Task: Search one way flight ticket for 2 adults, 2 children, 2 infants in seat in first from Watertown: Watertown International Airport to Jacksonville: Albert J. Ellis Airport on 8-3-2023. Choice of flights is Singapure airlines. Number of bags: 2 checked bags. Price is upto 110000. Outbound departure time preference is 6:00.
Action: Mouse moved to (286, 382)
Screenshot: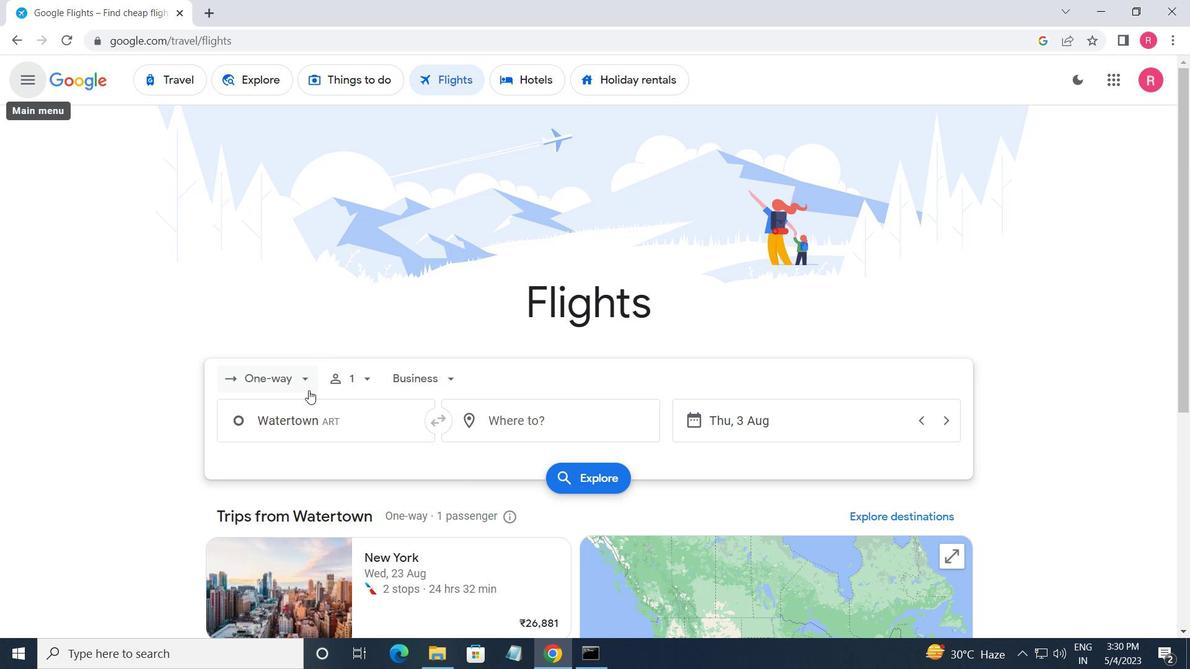 
Action: Mouse pressed left at (286, 382)
Screenshot: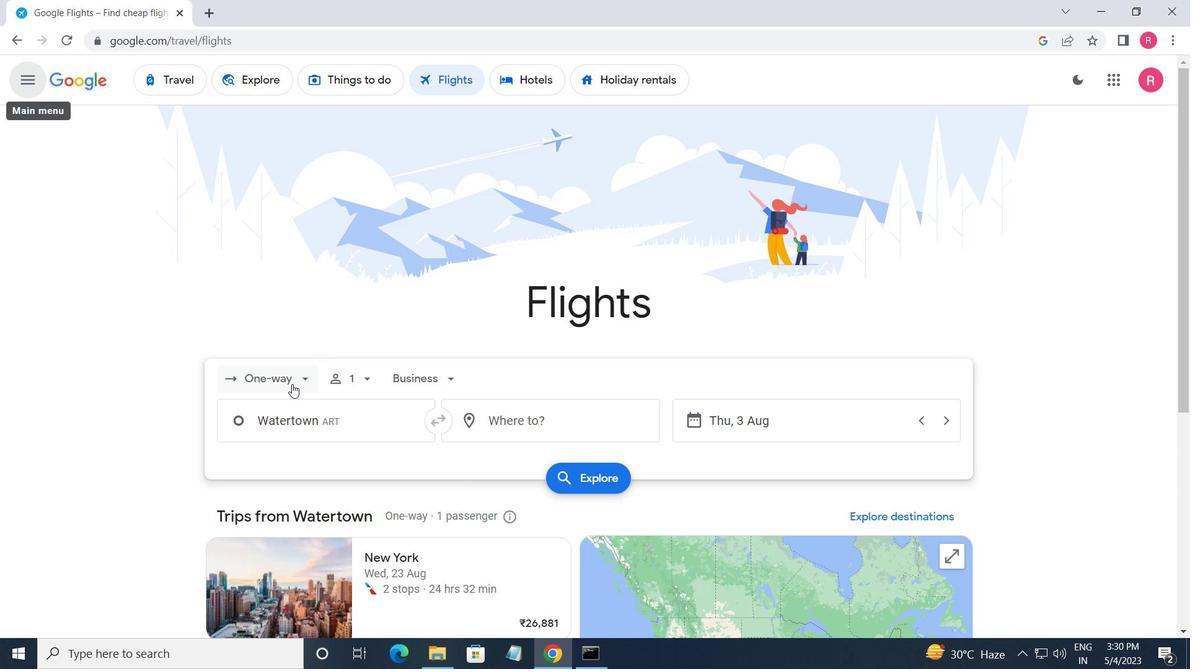 
Action: Mouse moved to (291, 447)
Screenshot: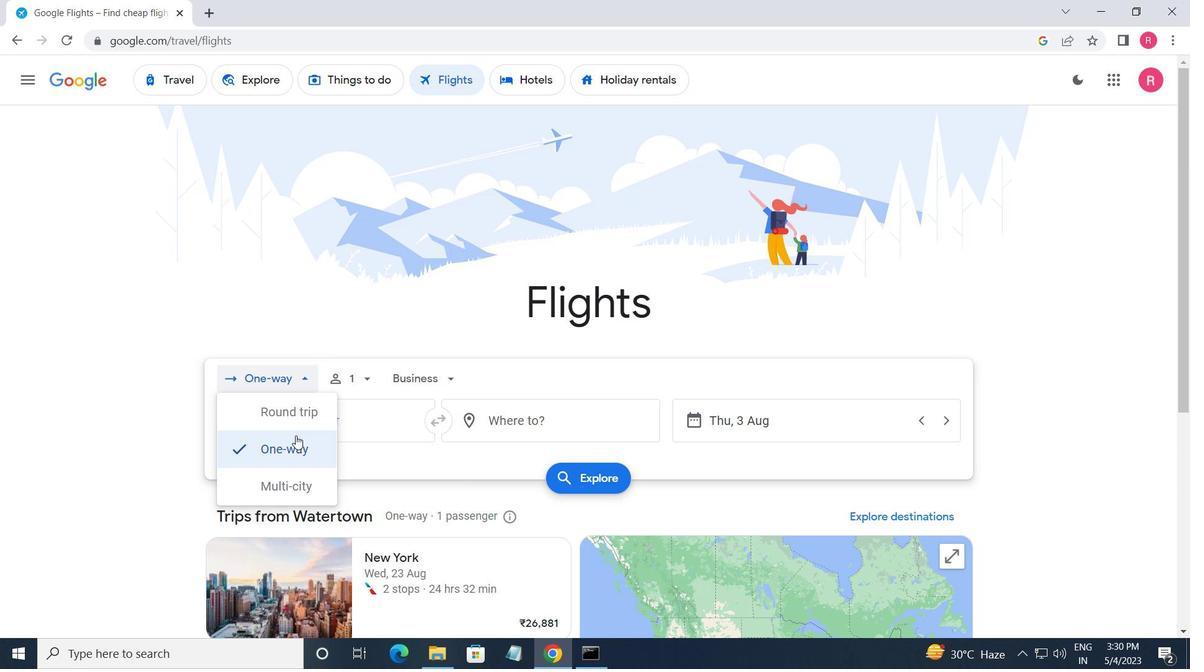 
Action: Mouse pressed left at (291, 447)
Screenshot: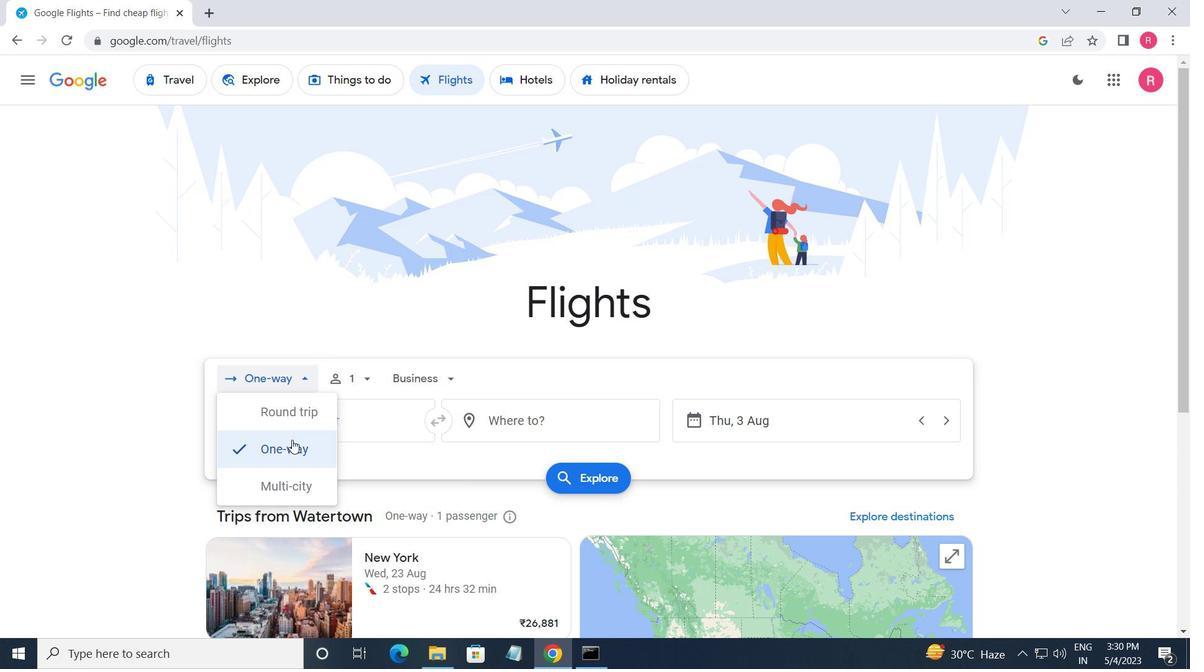 
Action: Mouse moved to (346, 391)
Screenshot: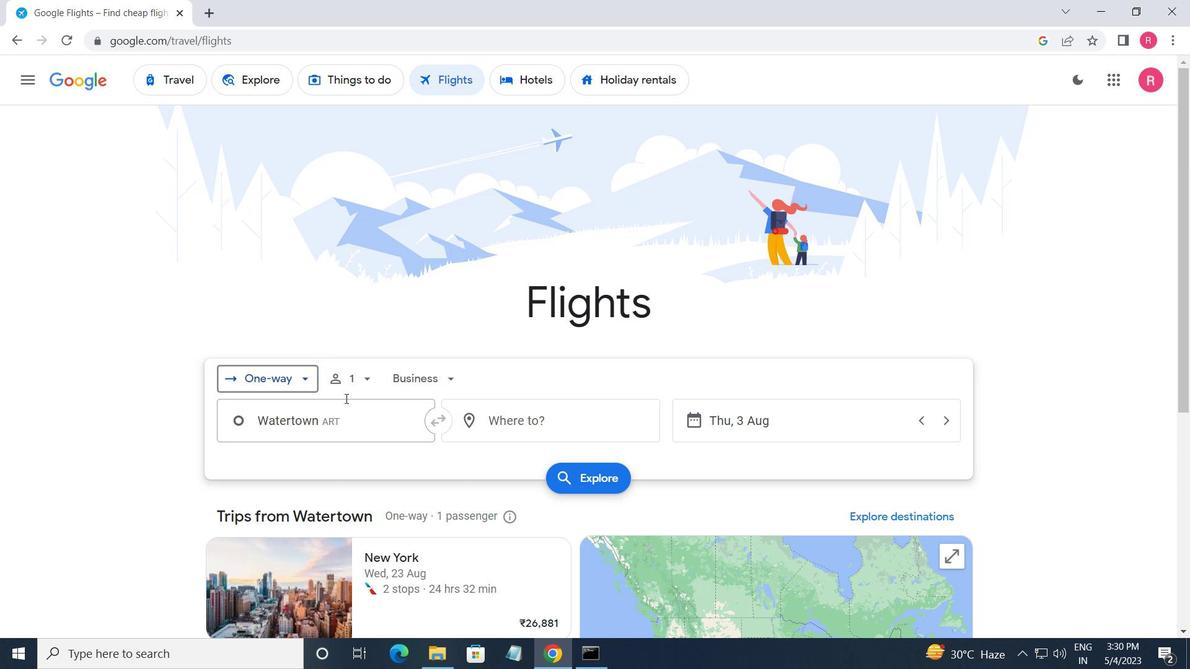
Action: Mouse pressed left at (346, 391)
Screenshot: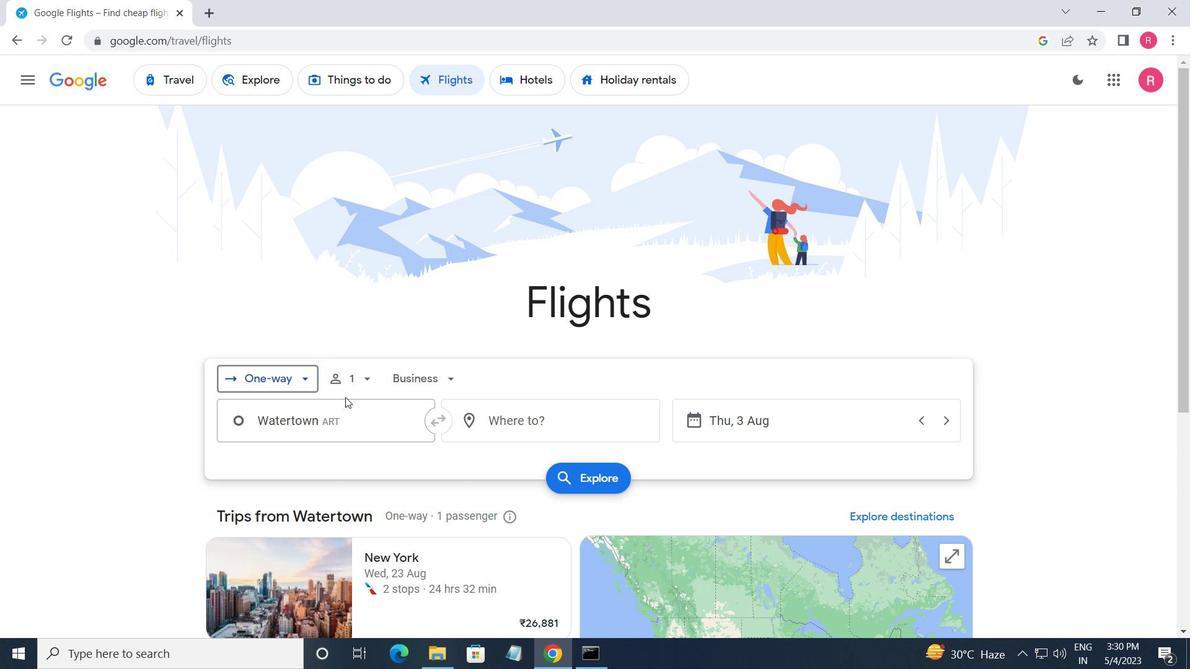 
Action: Mouse moved to (481, 421)
Screenshot: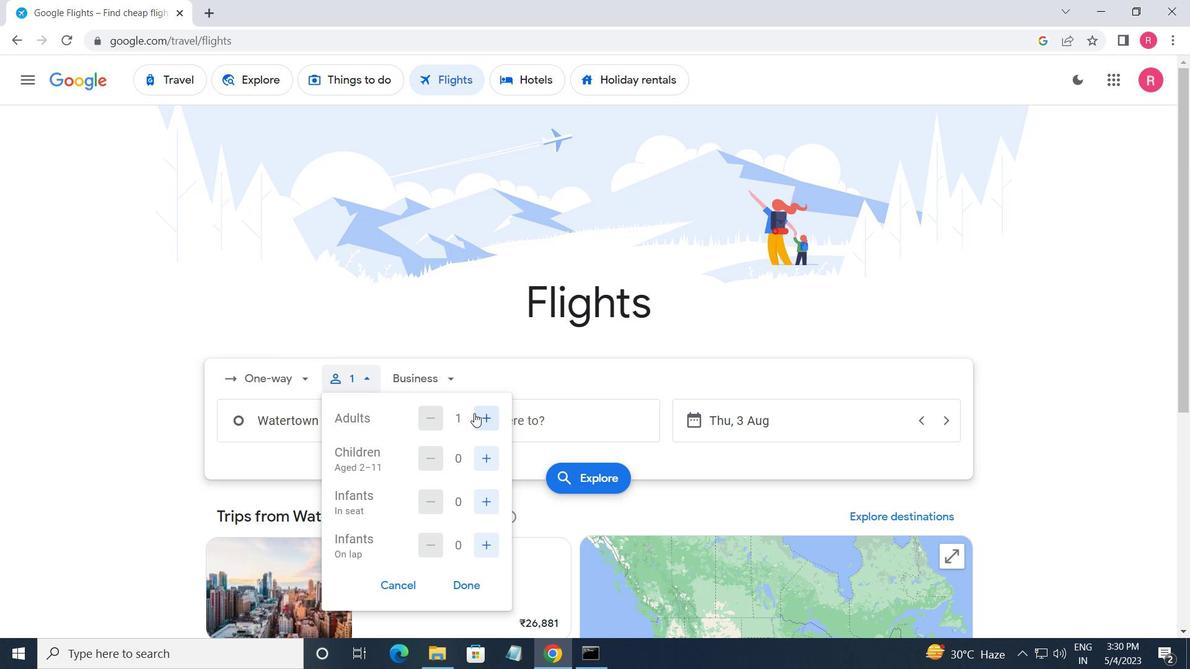 
Action: Mouse pressed left at (481, 421)
Screenshot: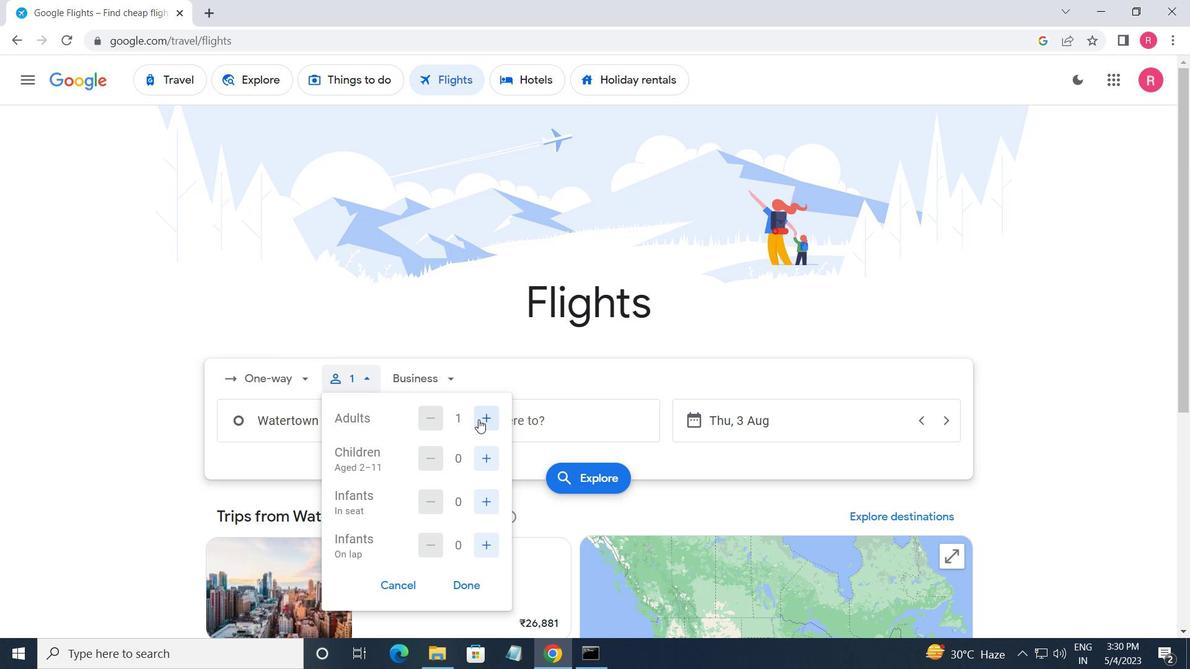 
Action: Mouse moved to (488, 464)
Screenshot: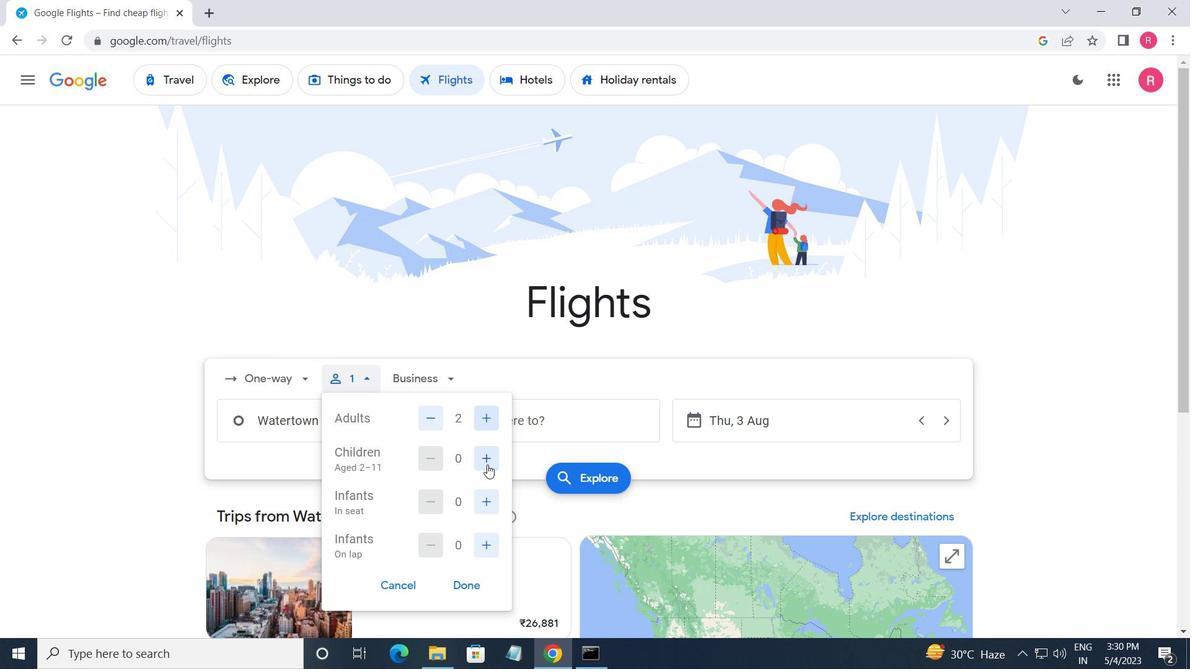 
Action: Mouse pressed left at (488, 464)
Screenshot: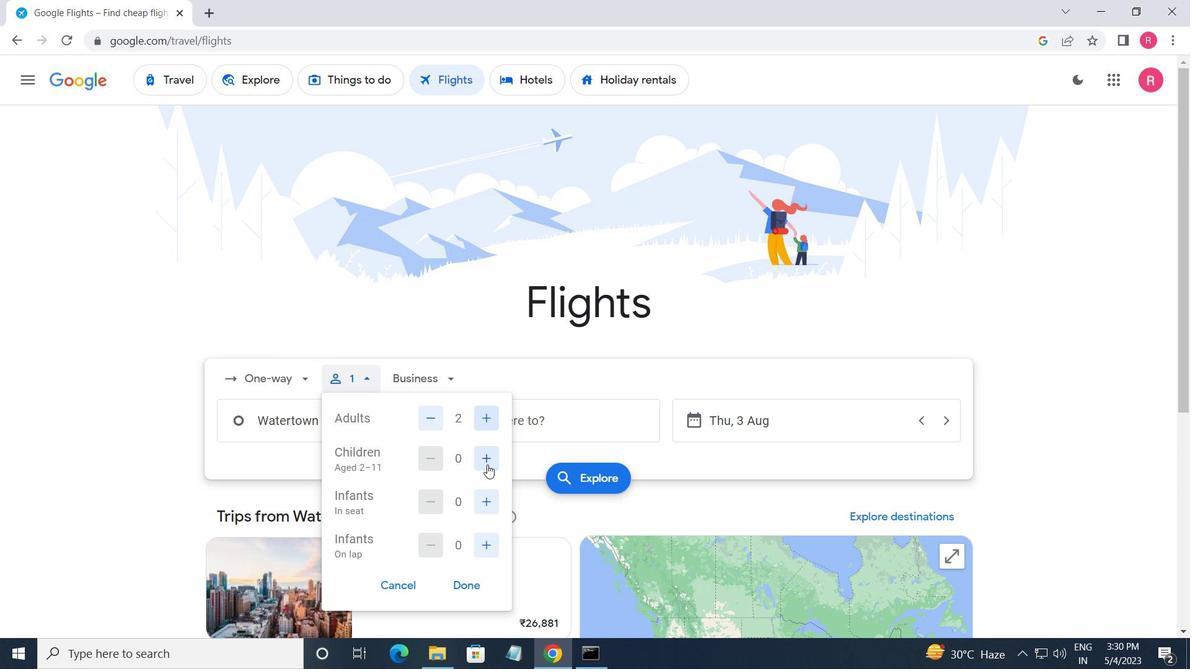 
Action: Mouse pressed left at (488, 464)
Screenshot: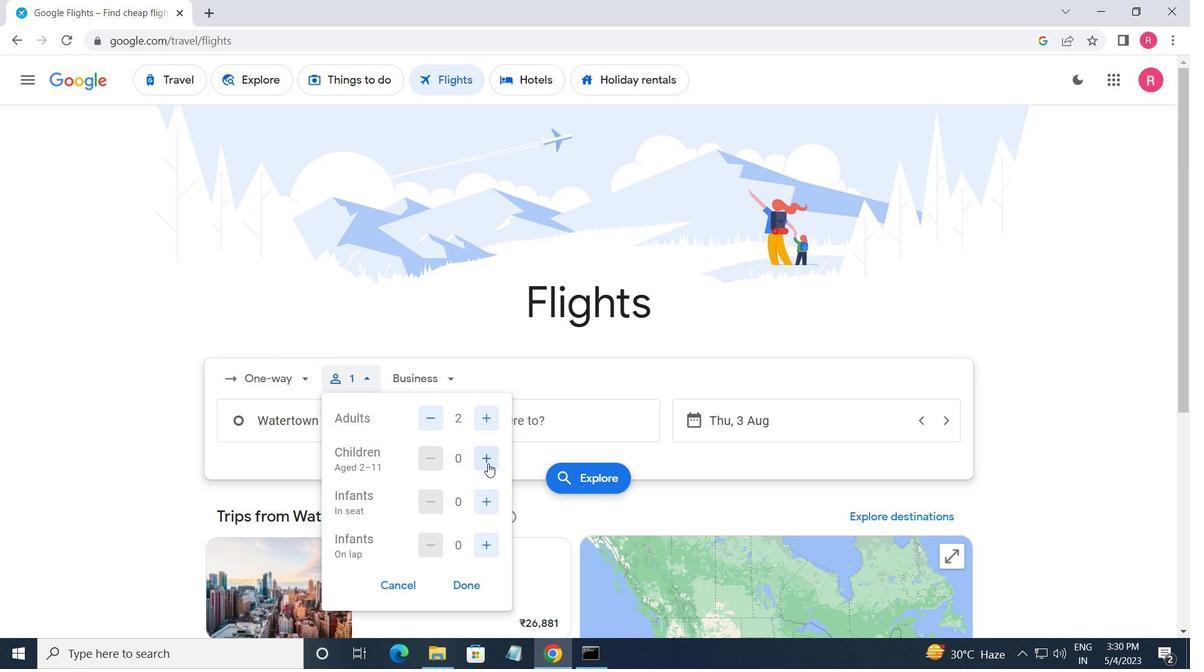 
Action: Mouse moved to (487, 509)
Screenshot: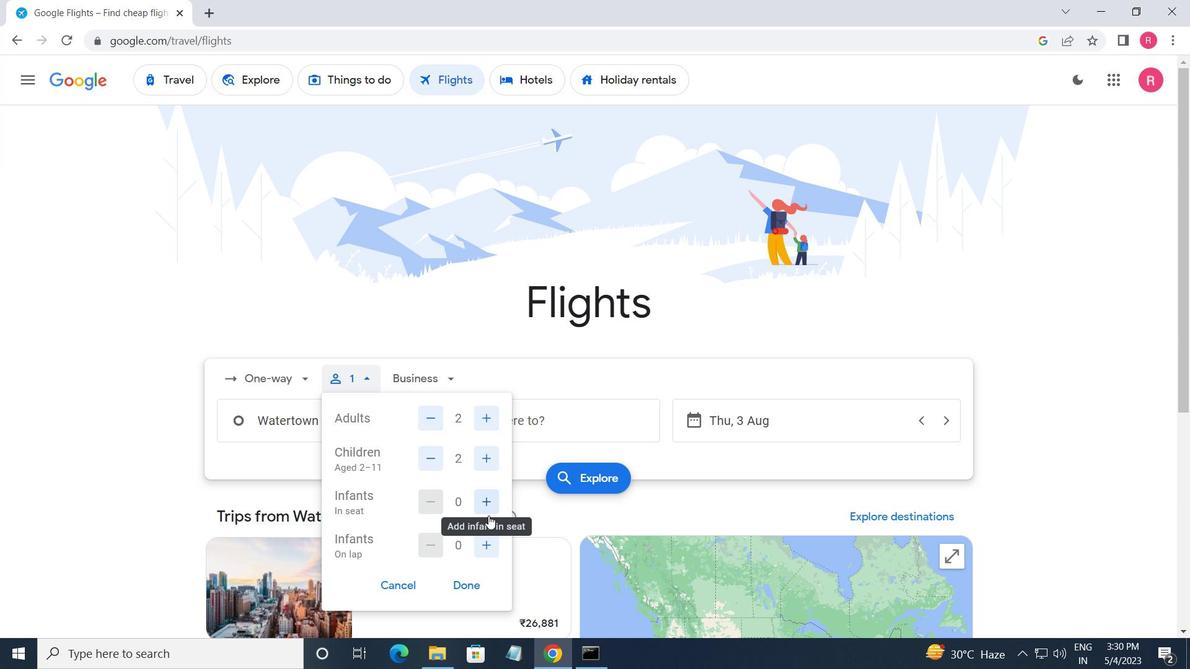 
Action: Mouse pressed left at (487, 509)
Screenshot: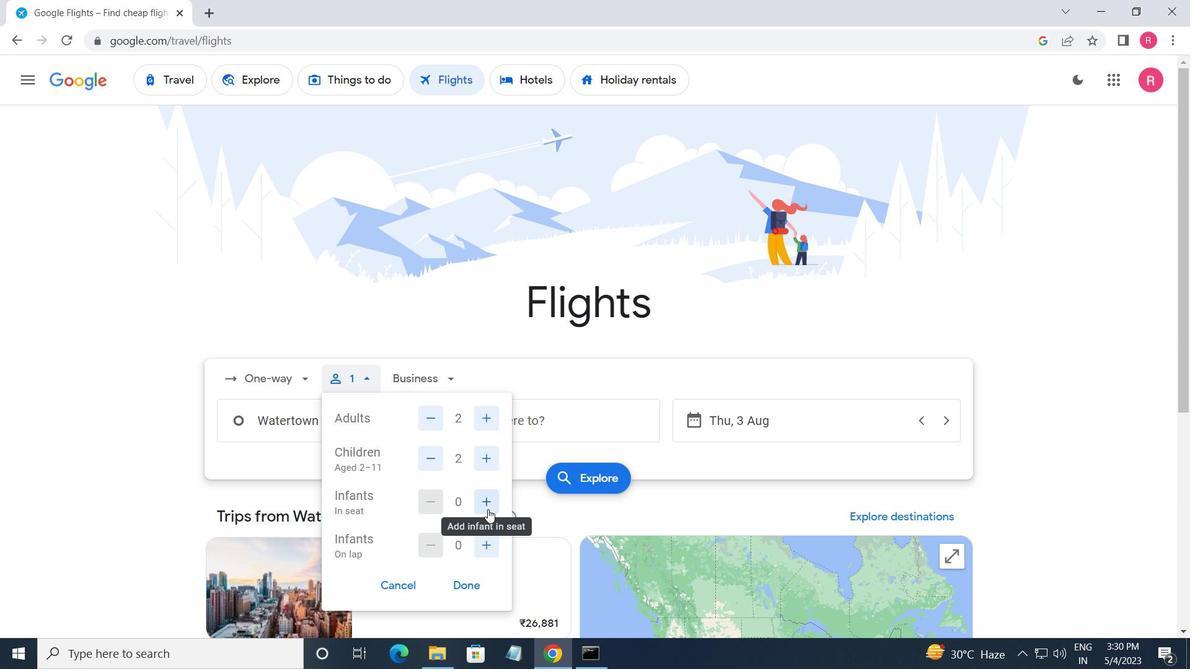 
Action: Mouse moved to (487, 509)
Screenshot: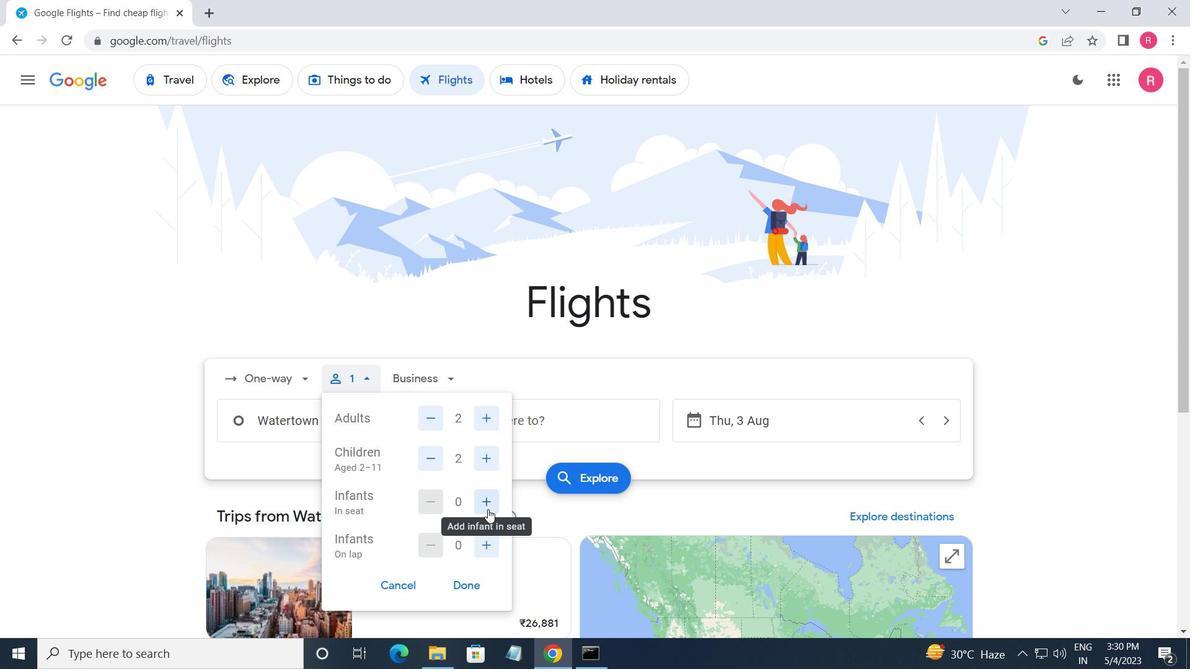 
Action: Mouse pressed left at (487, 509)
Screenshot: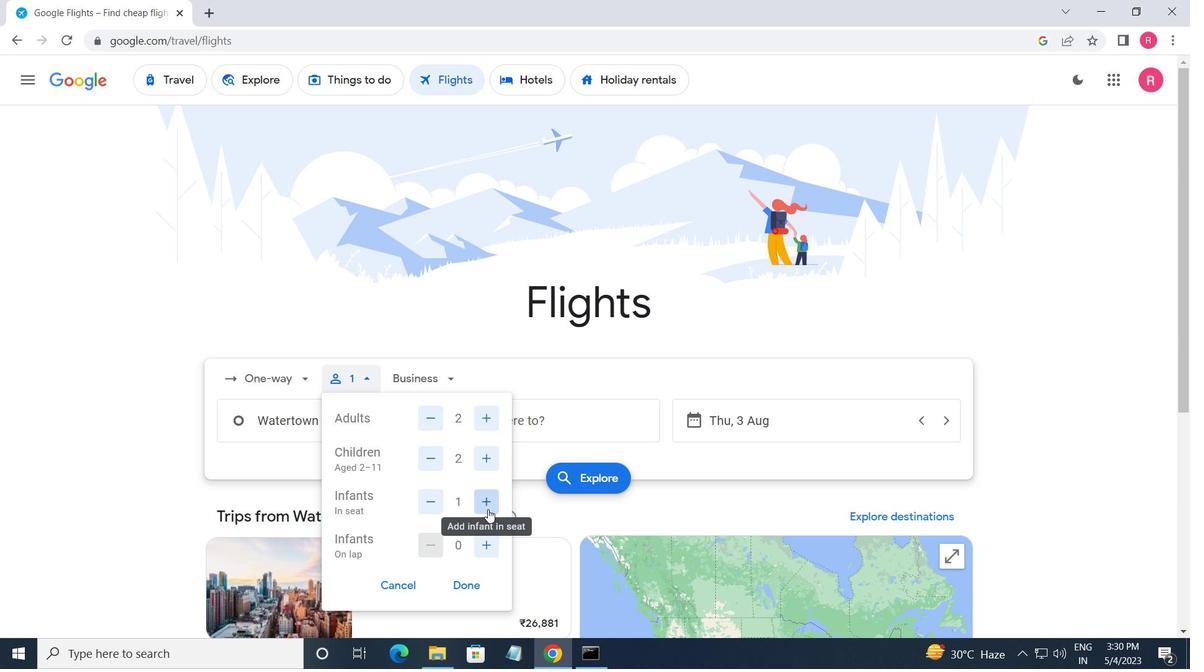 
Action: Mouse moved to (472, 589)
Screenshot: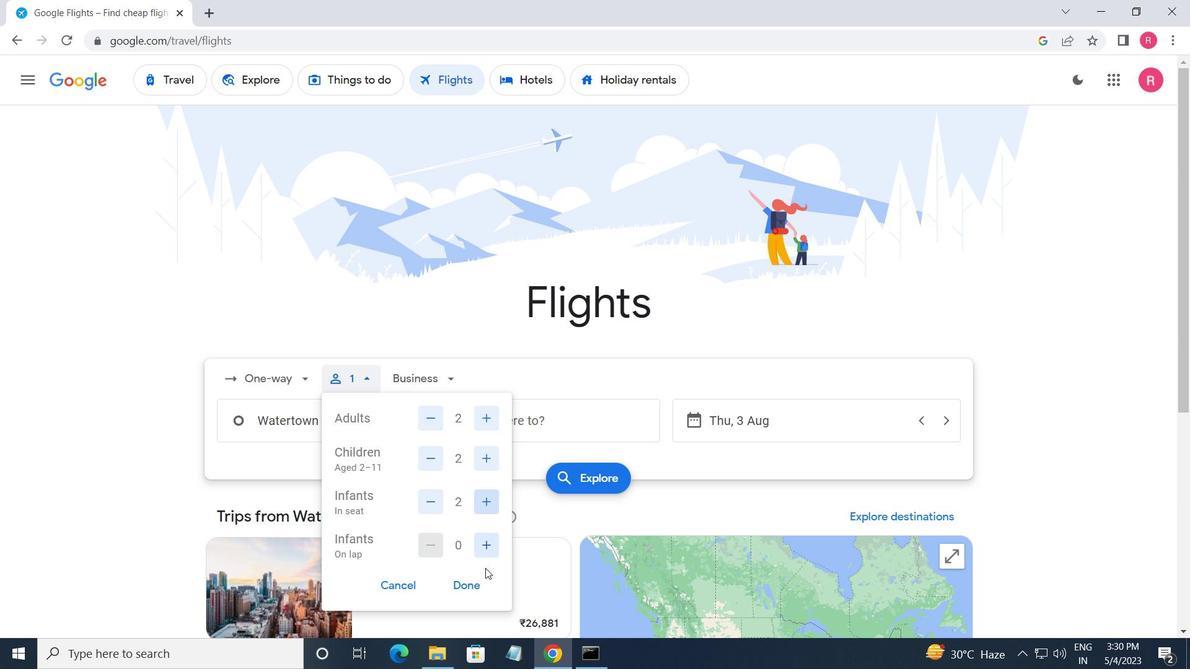 
Action: Mouse pressed left at (472, 589)
Screenshot: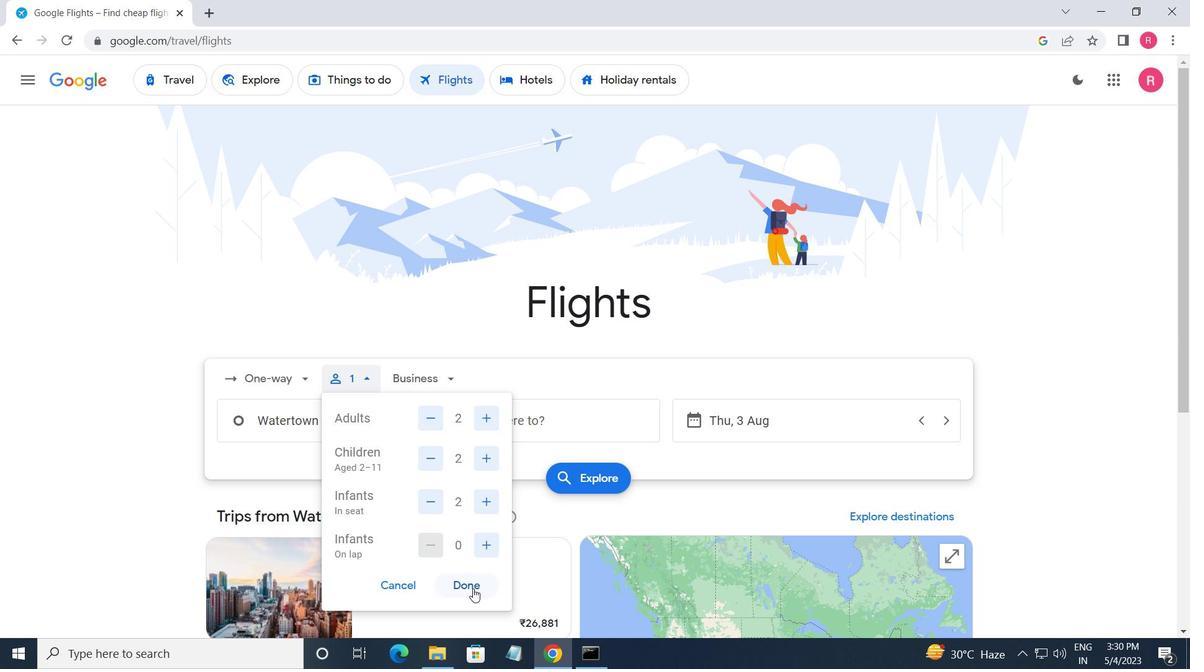 
Action: Mouse moved to (427, 386)
Screenshot: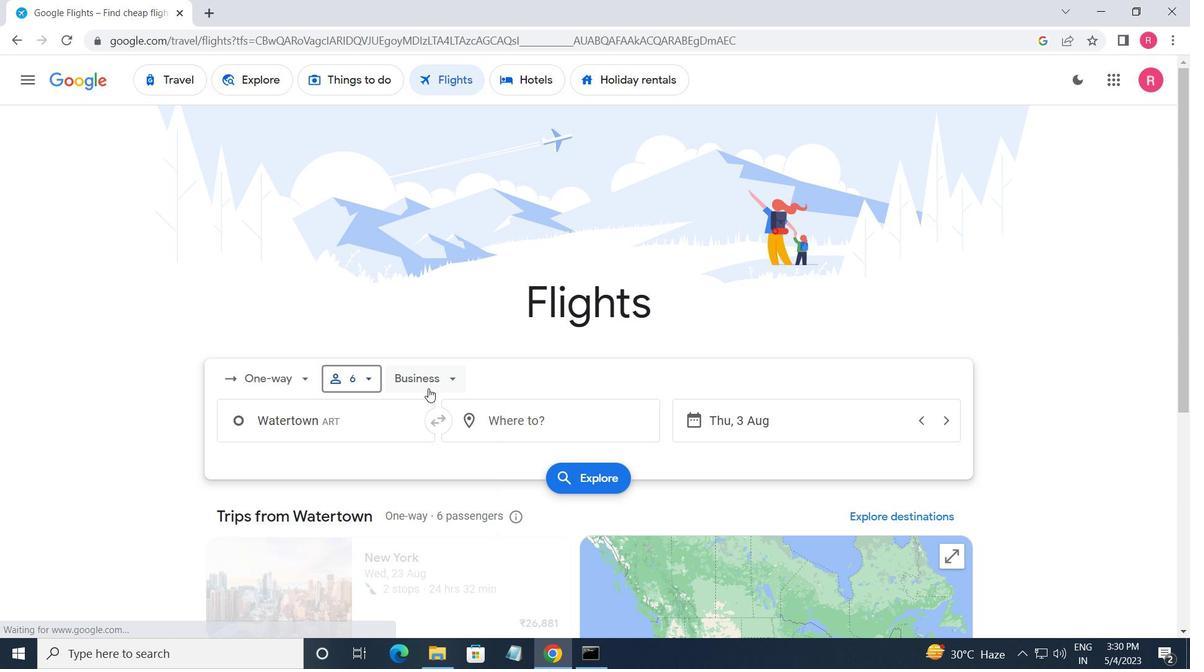 
Action: Mouse pressed left at (427, 386)
Screenshot: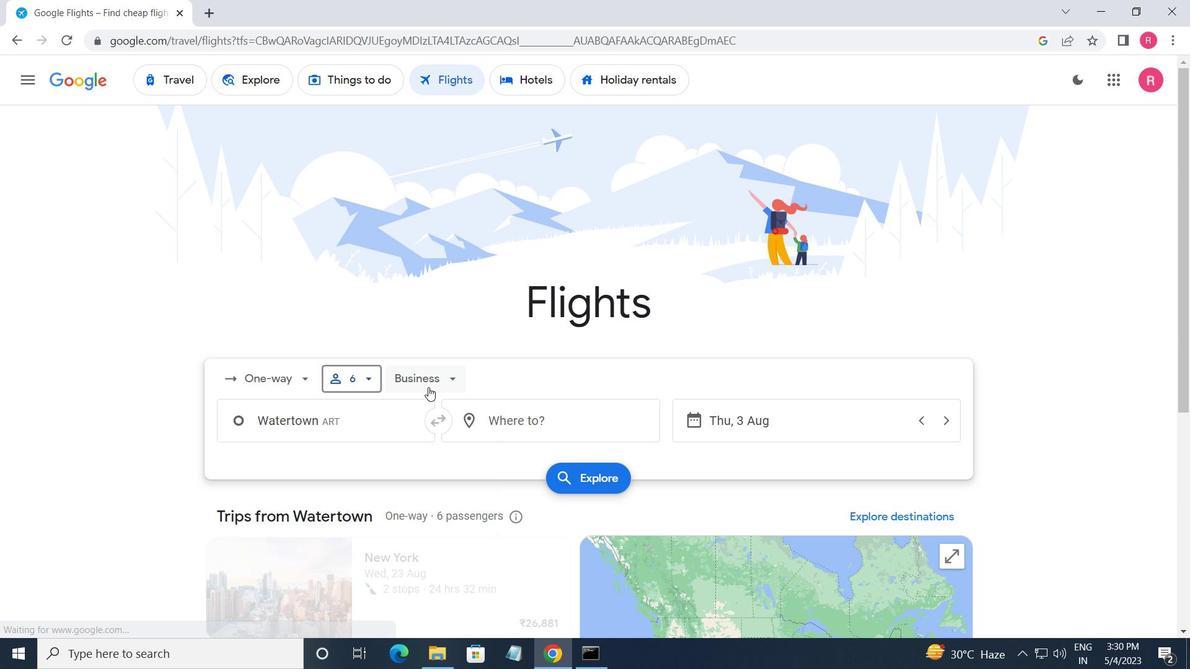 
Action: Mouse moved to (449, 520)
Screenshot: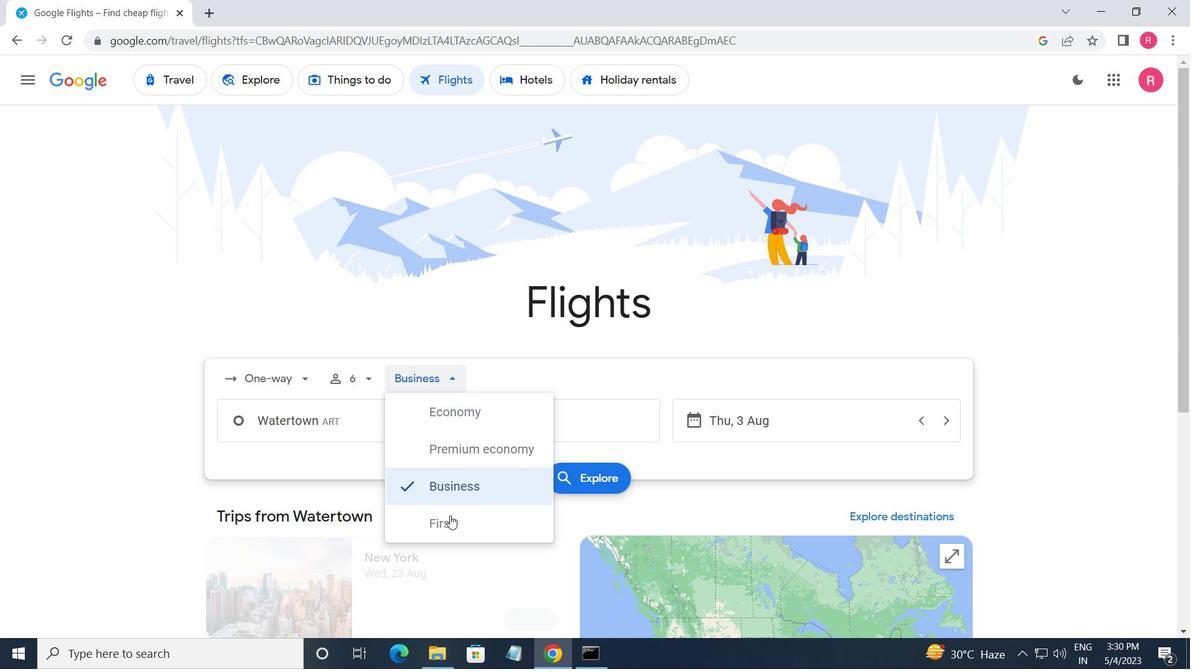 
Action: Mouse pressed left at (449, 520)
Screenshot: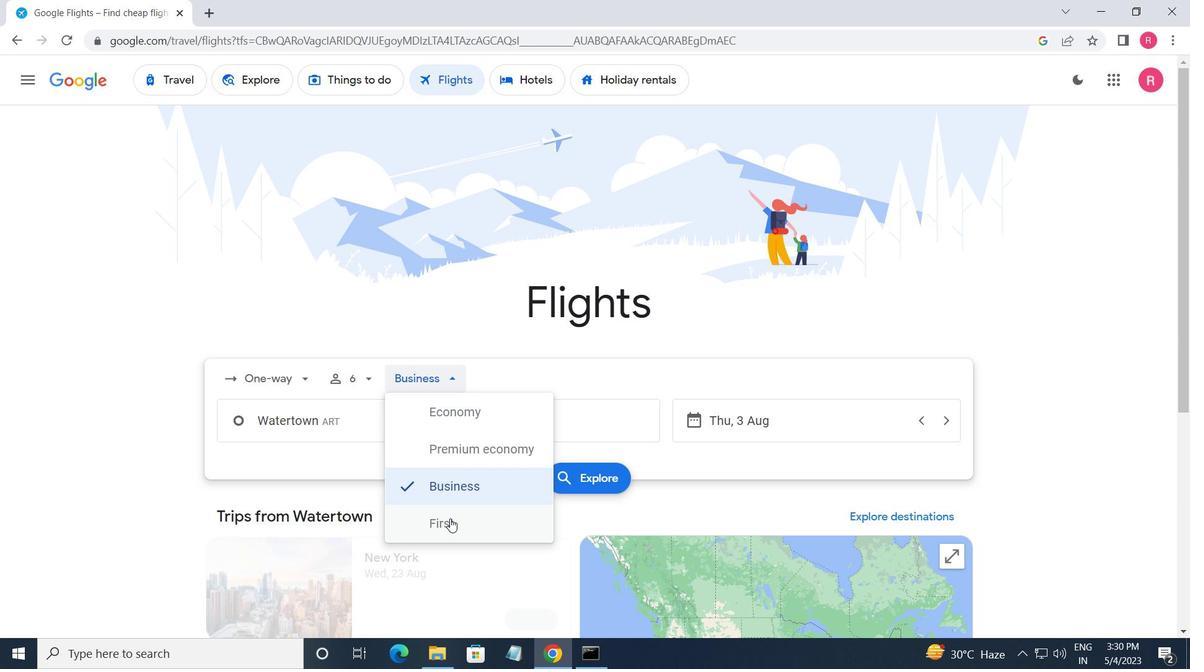 
Action: Mouse moved to (342, 422)
Screenshot: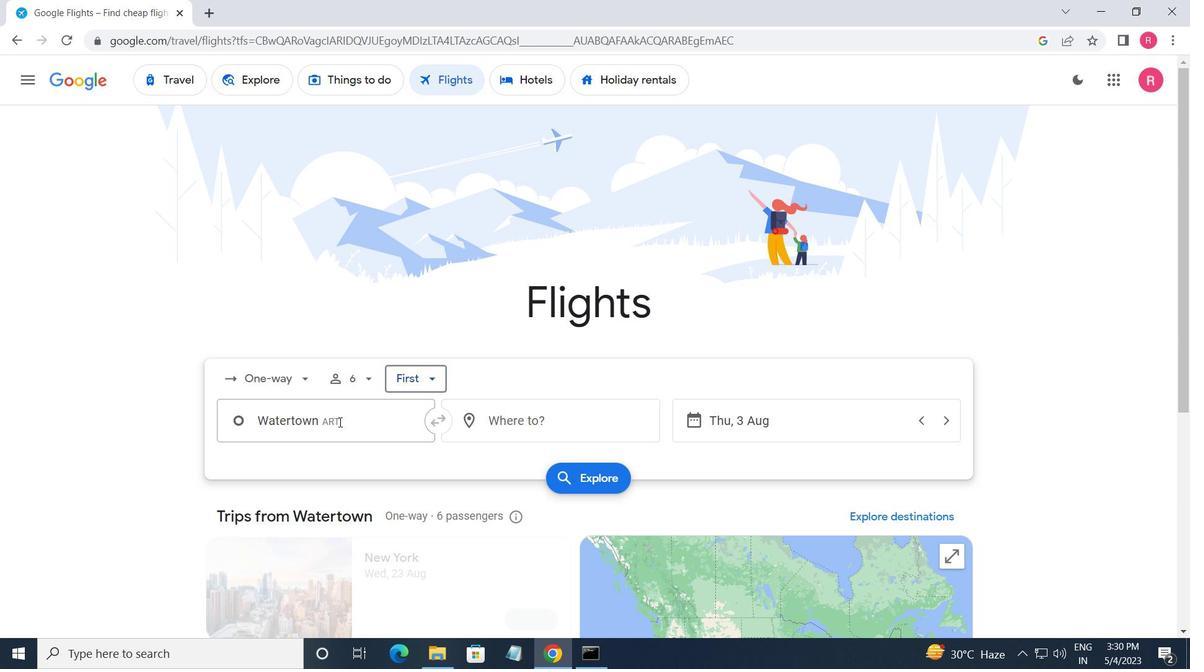 
Action: Mouse pressed left at (342, 422)
Screenshot: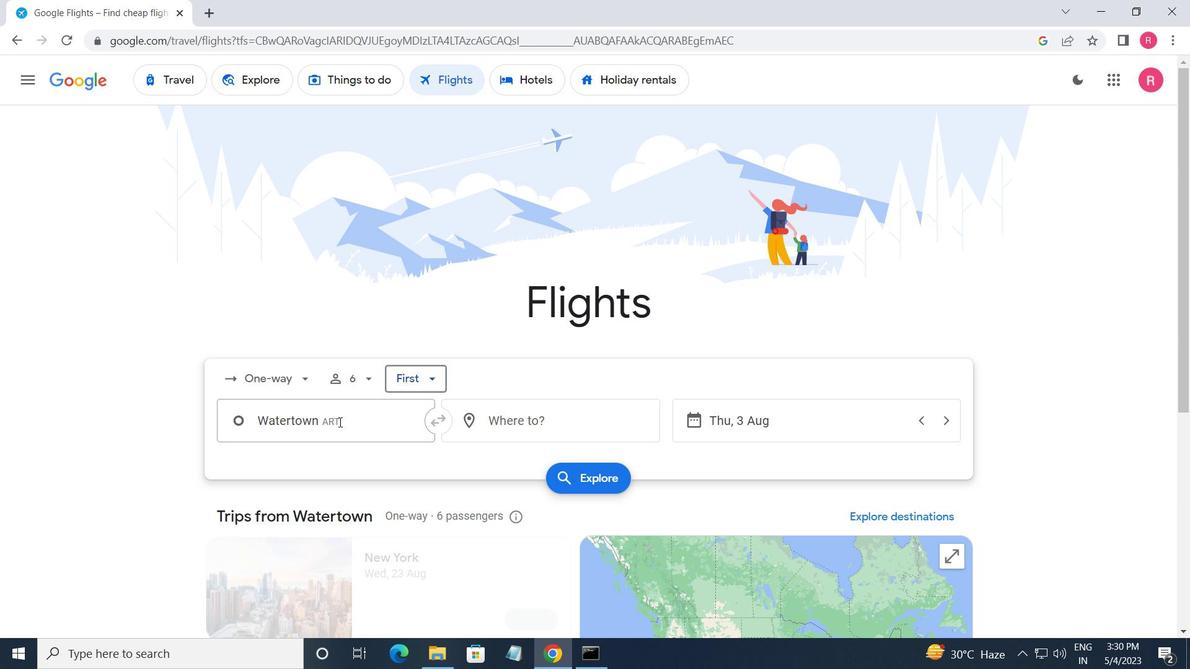 
Action: Mouse moved to (381, 497)
Screenshot: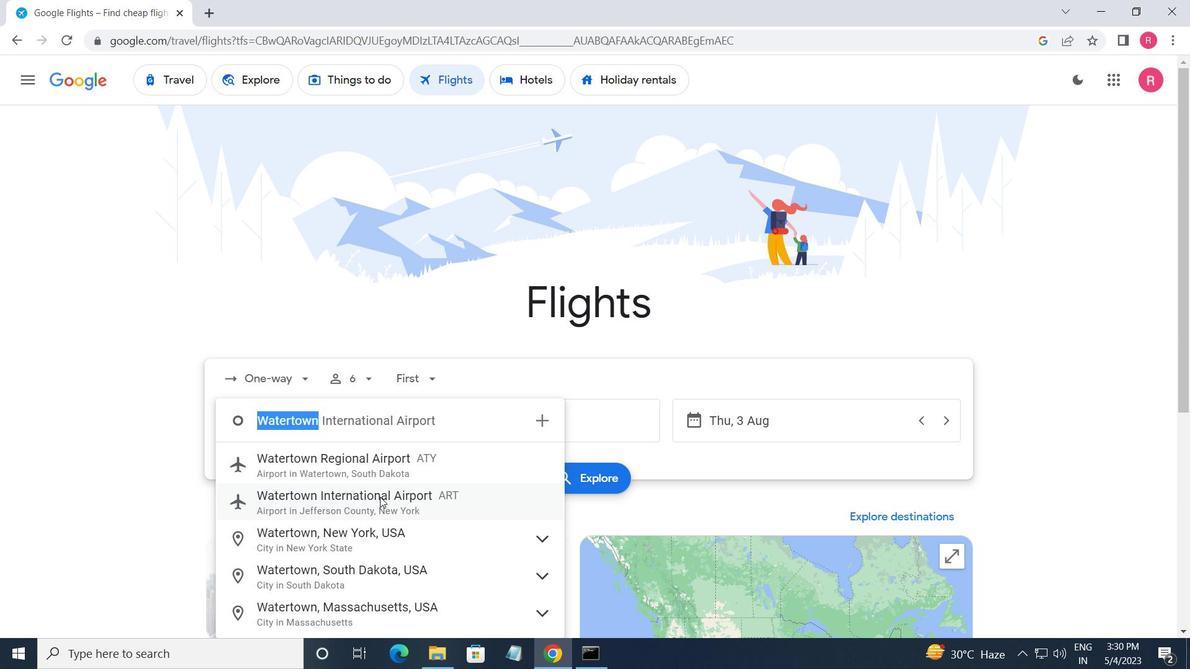 
Action: Mouse pressed left at (381, 497)
Screenshot: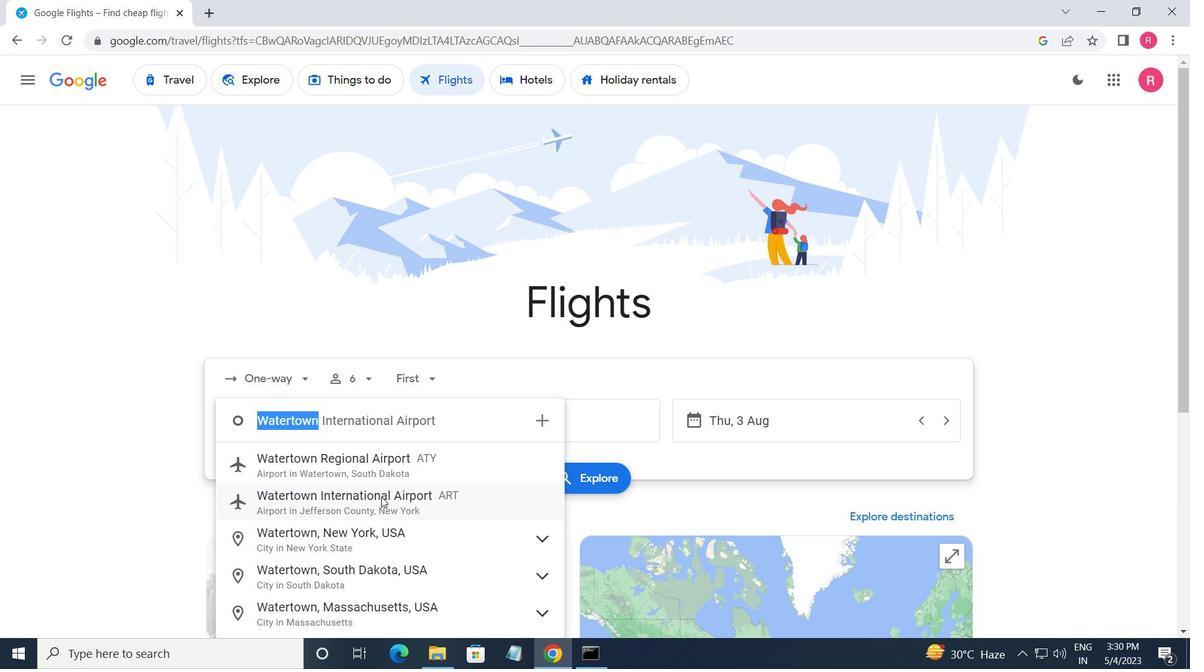 
Action: Mouse moved to (515, 425)
Screenshot: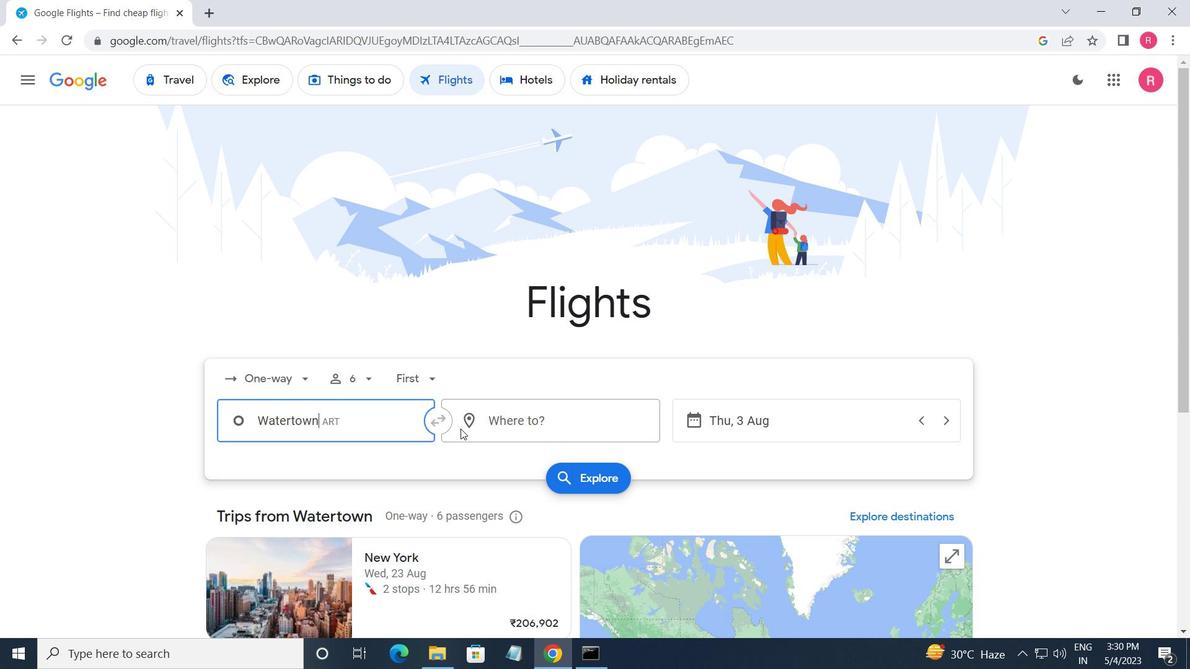 
Action: Mouse pressed left at (515, 425)
Screenshot: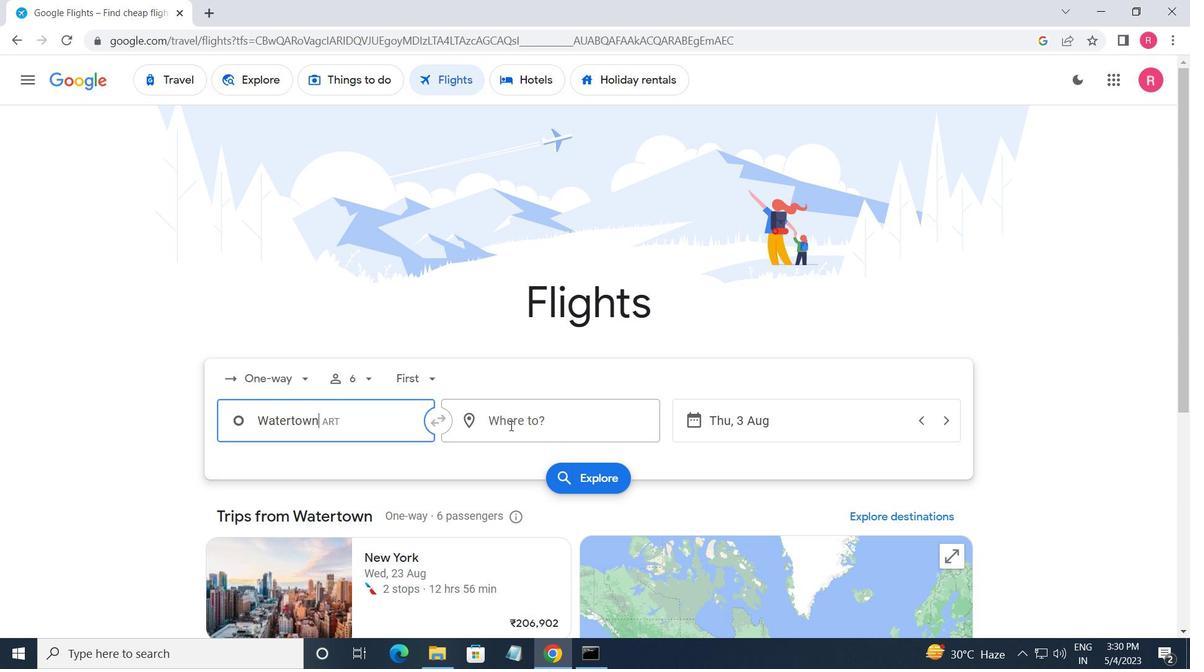 
Action: Mouse moved to (535, 603)
Screenshot: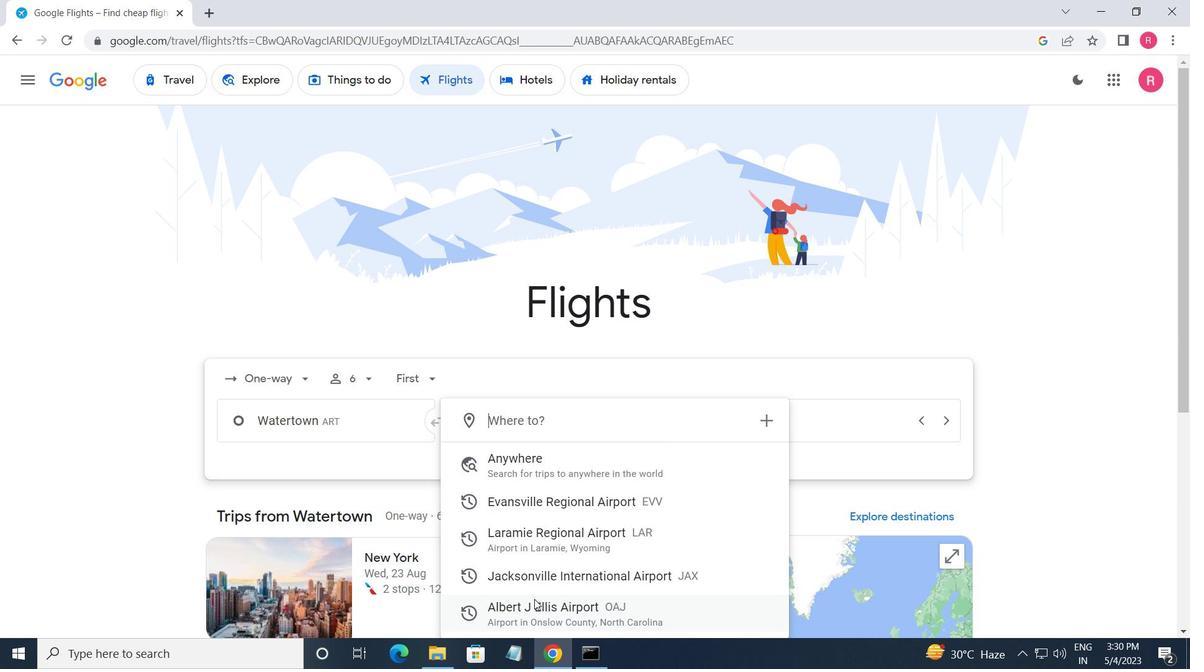 
Action: Mouse pressed left at (535, 603)
Screenshot: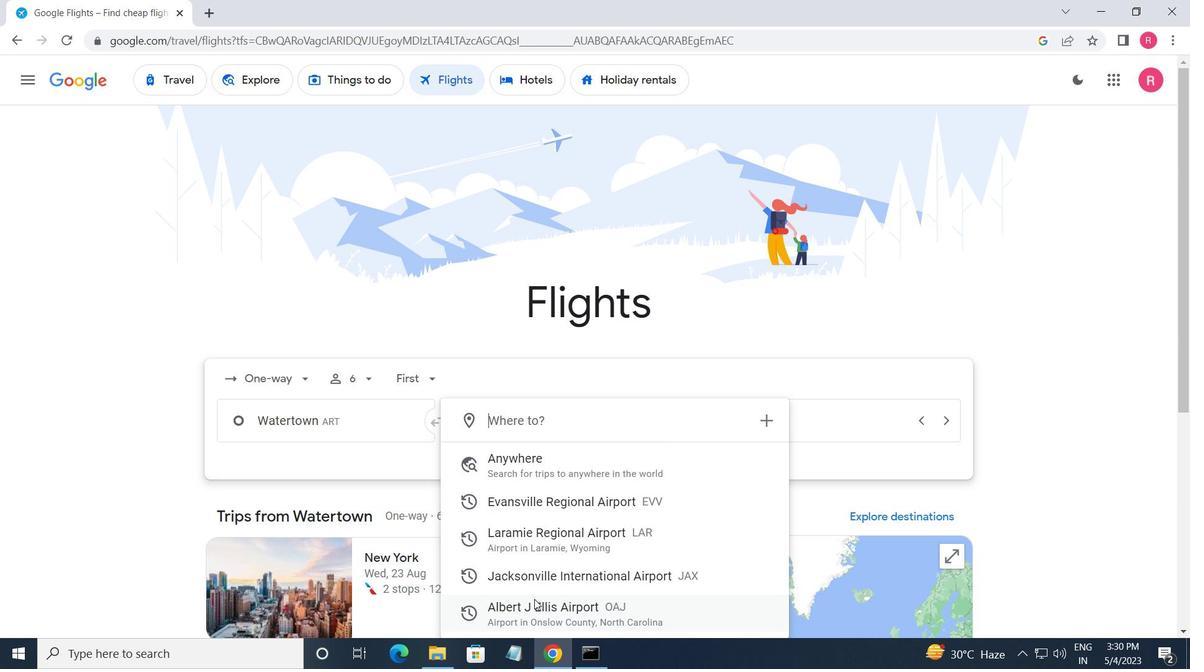 
Action: Mouse moved to (771, 424)
Screenshot: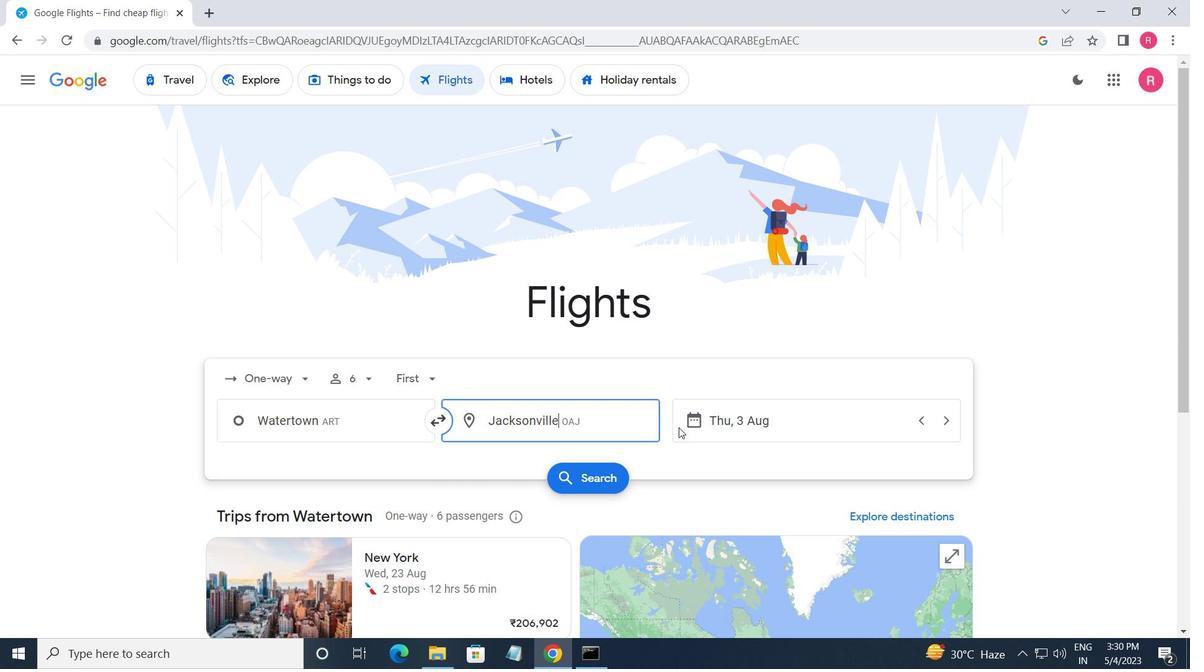 
Action: Mouse pressed left at (771, 424)
Screenshot: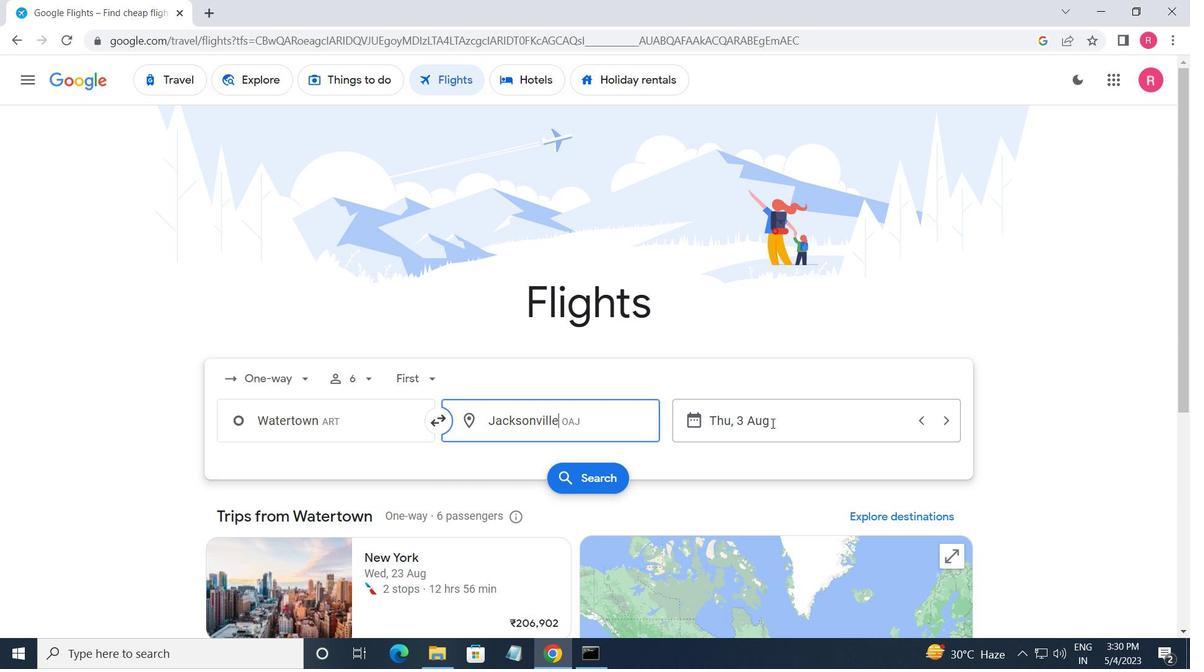 
Action: Mouse moved to (552, 357)
Screenshot: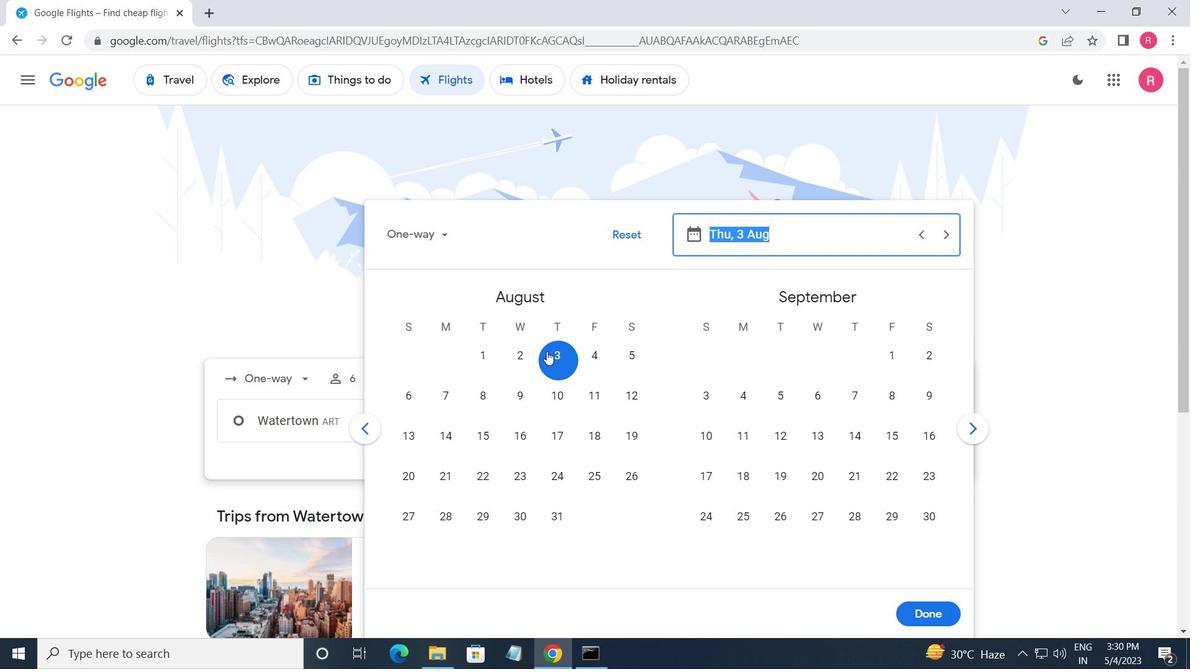 
Action: Mouse pressed left at (552, 357)
Screenshot: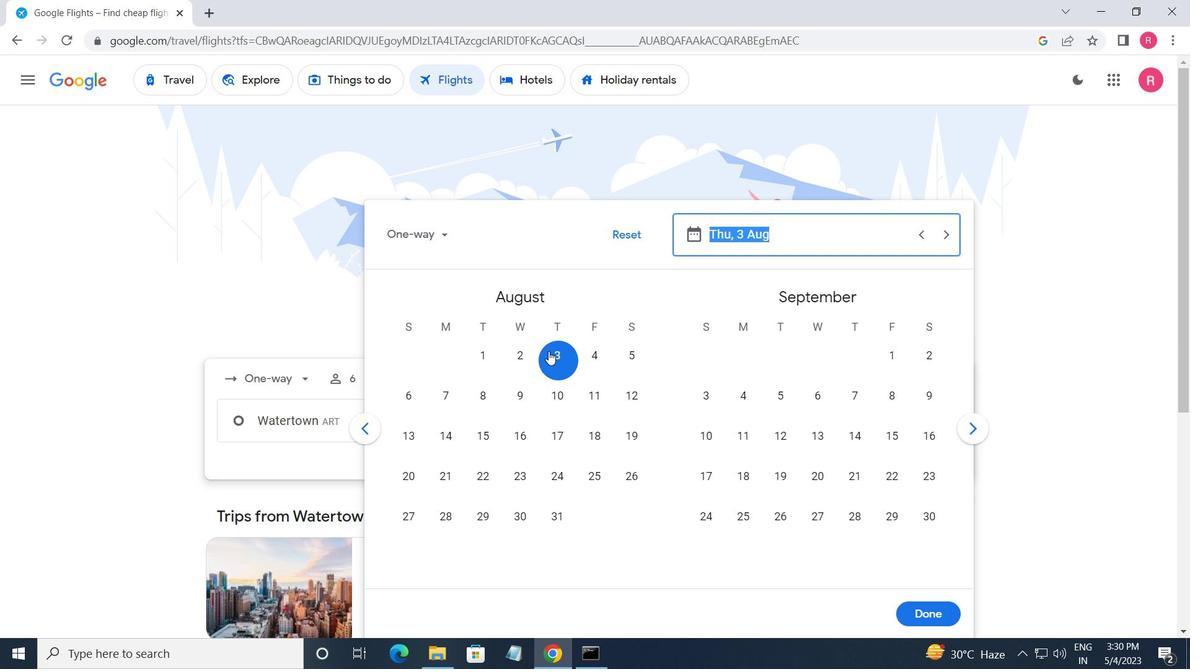 
Action: Mouse moved to (928, 619)
Screenshot: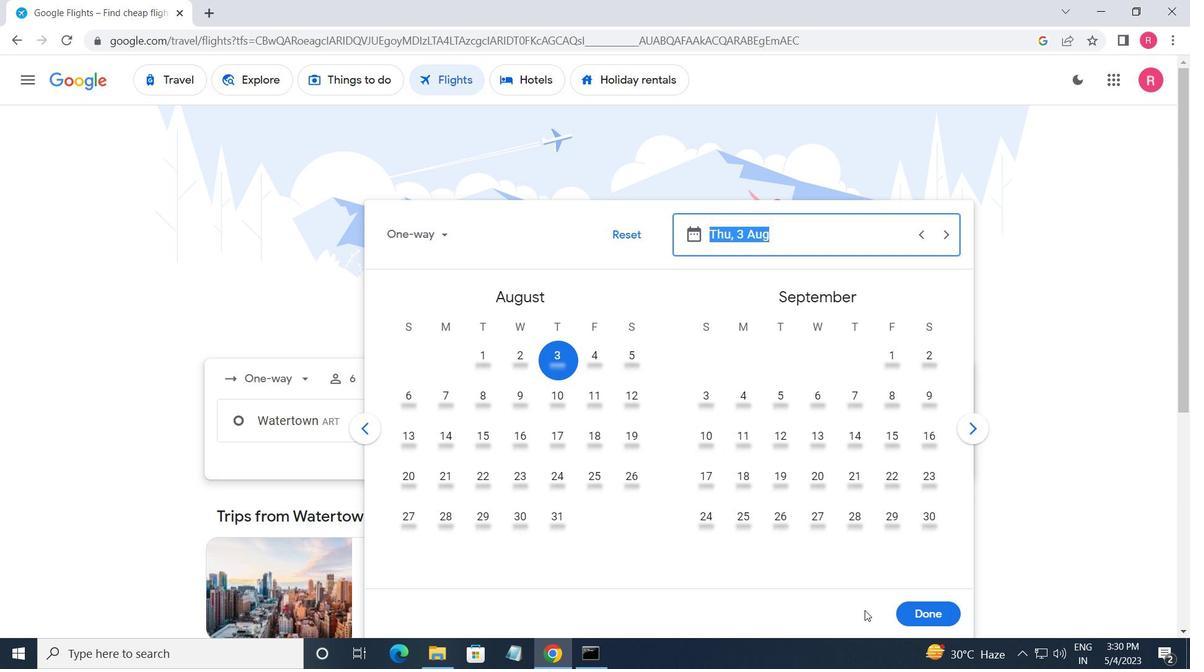 
Action: Mouse pressed left at (928, 619)
Screenshot: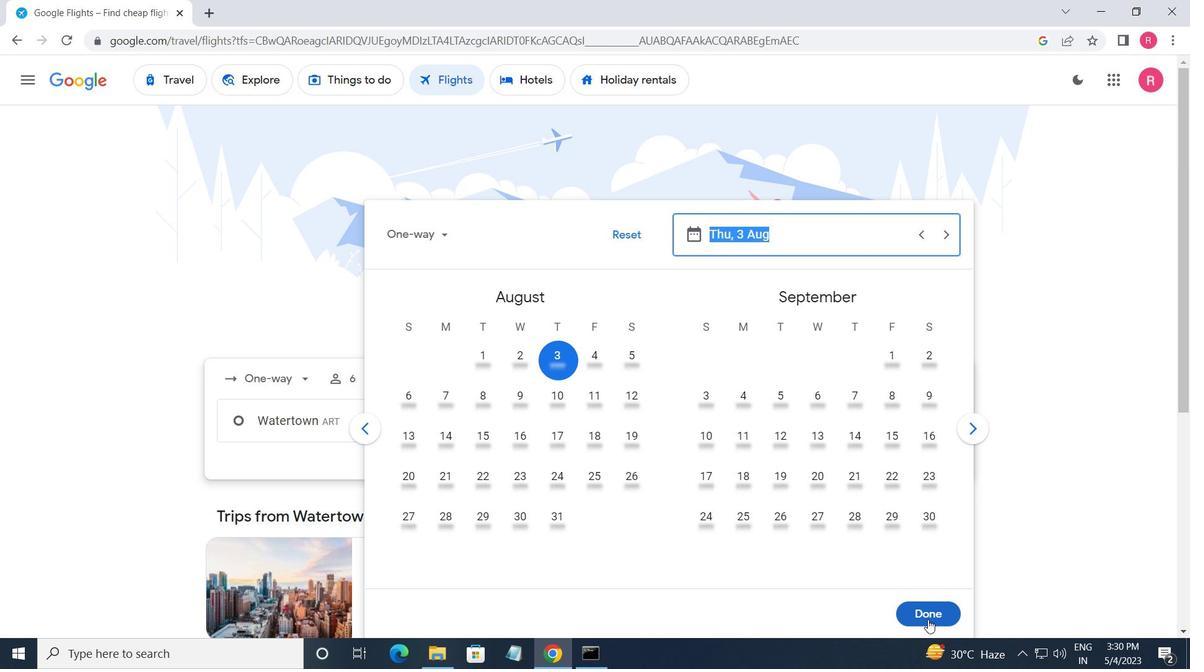 
Action: Mouse moved to (583, 477)
Screenshot: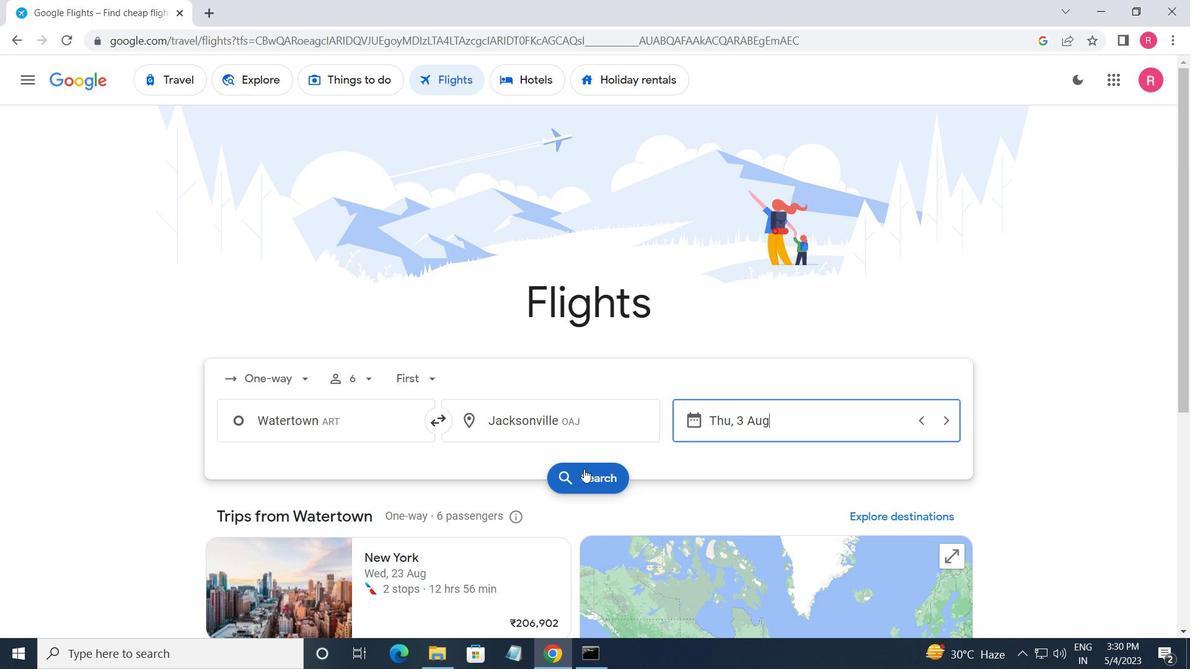 
Action: Mouse pressed left at (583, 477)
Screenshot: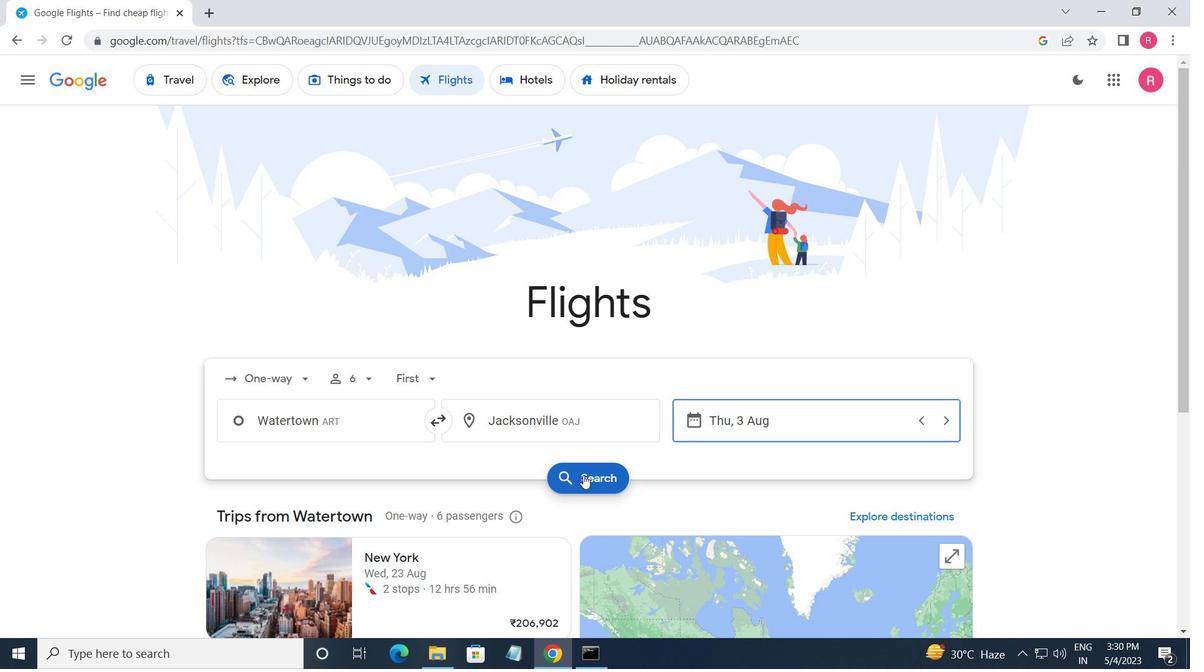 
Action: Mouse moved to (233, 216)
Screenshot: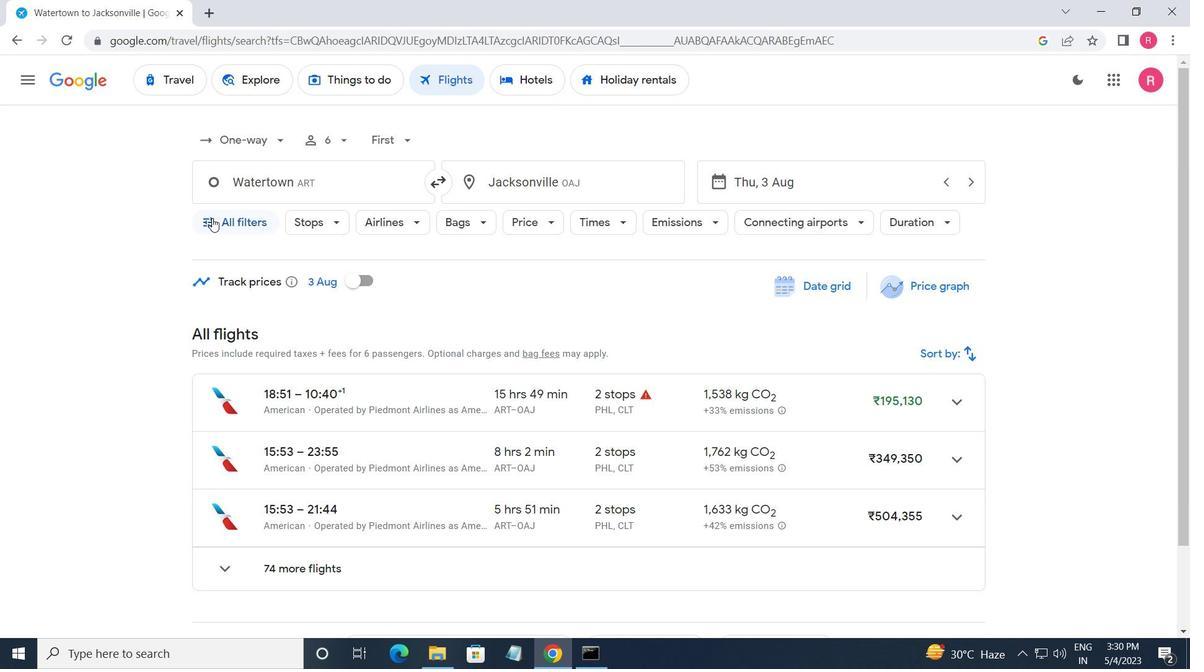 
Action: Mouse pressed left at (233, 216)
Screenshot: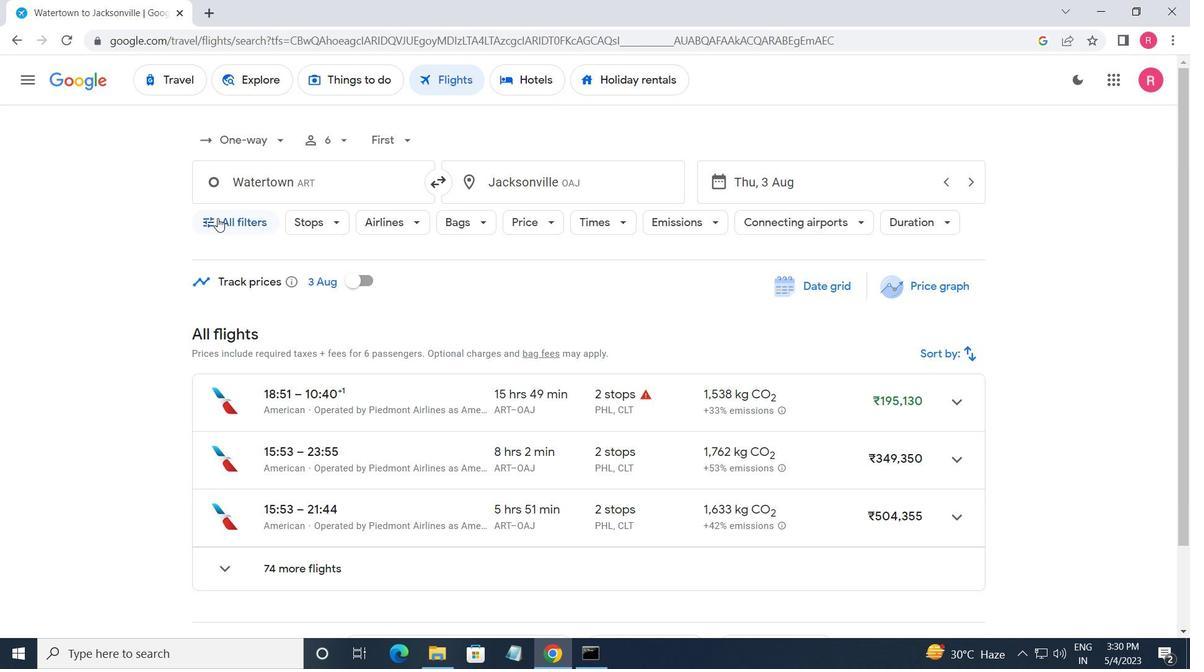 
Action: Mouse moved to (267, 368)
Screenshot: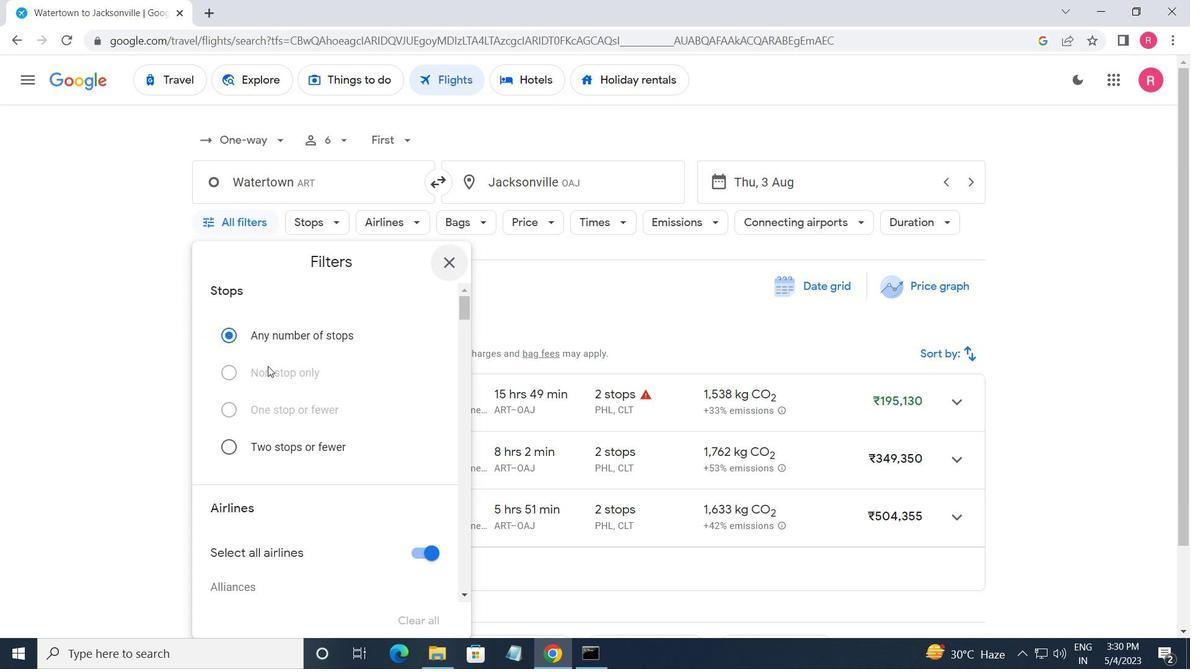 
Action: Mouse scrolled (267, 368) with delta (0, 0)
Screenshot: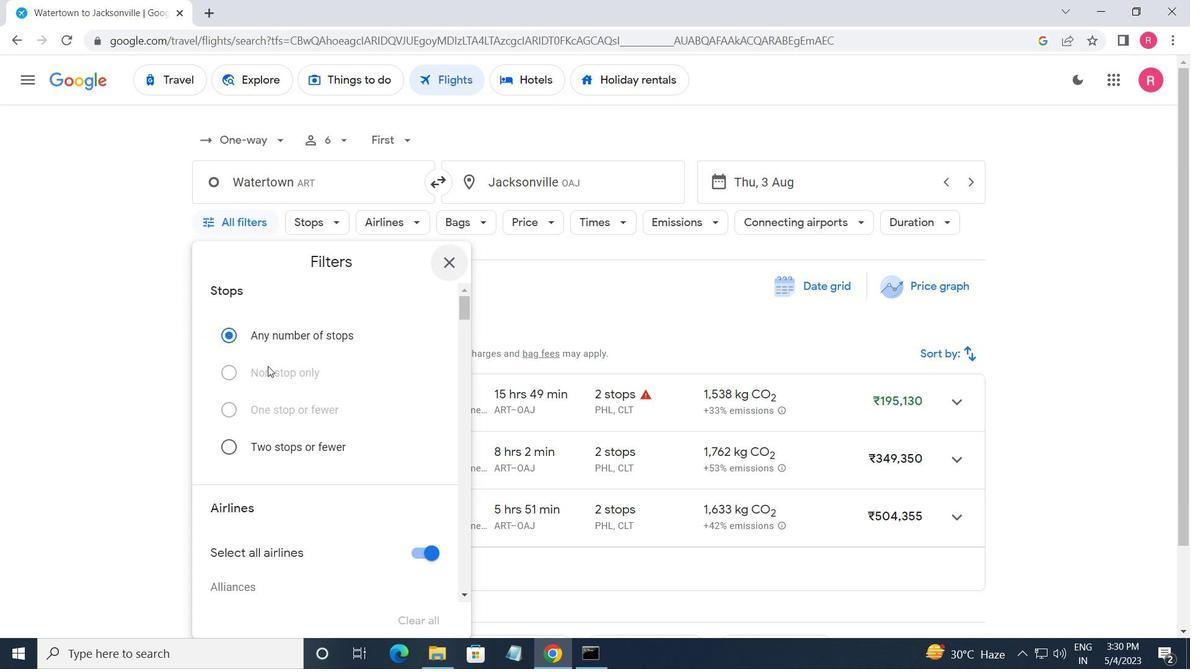 
Action: Mouse moved to (267, 371)
Screenshot: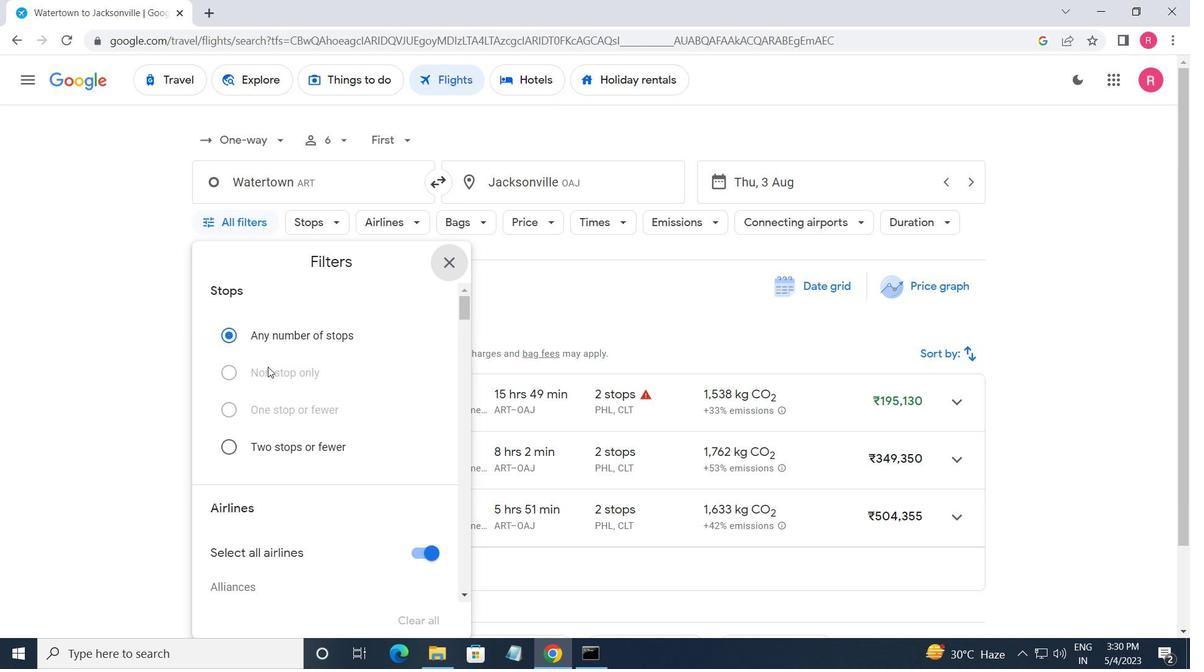
Action: Mouse scrolled (267, 370) with delta (0, 0)
Screenshot: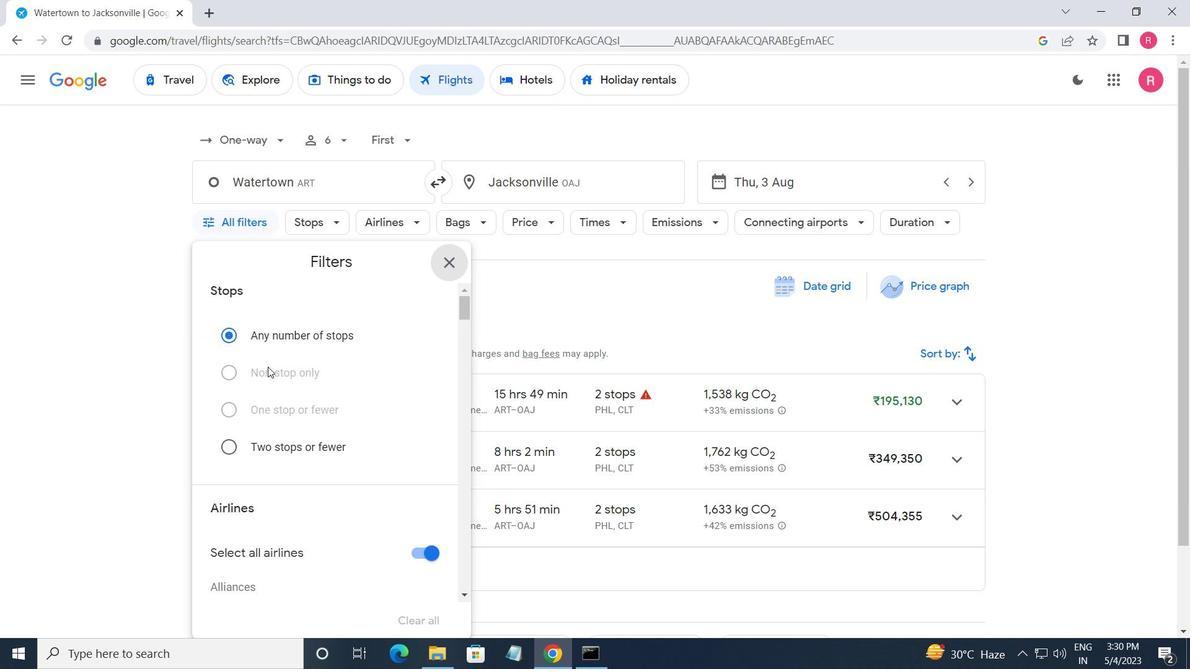 
Action: Mouse moved to (268, 376)
Screenshot: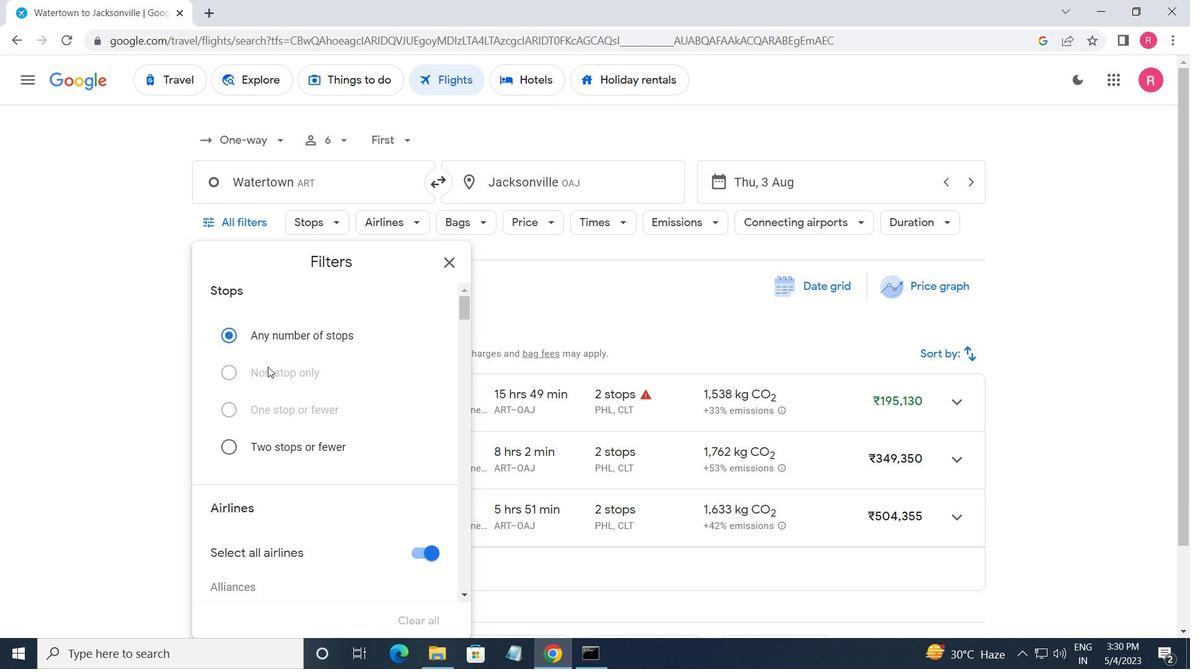 
Action: Mouse scrolled (268, 375) with delta (0, 0)
Screenshot: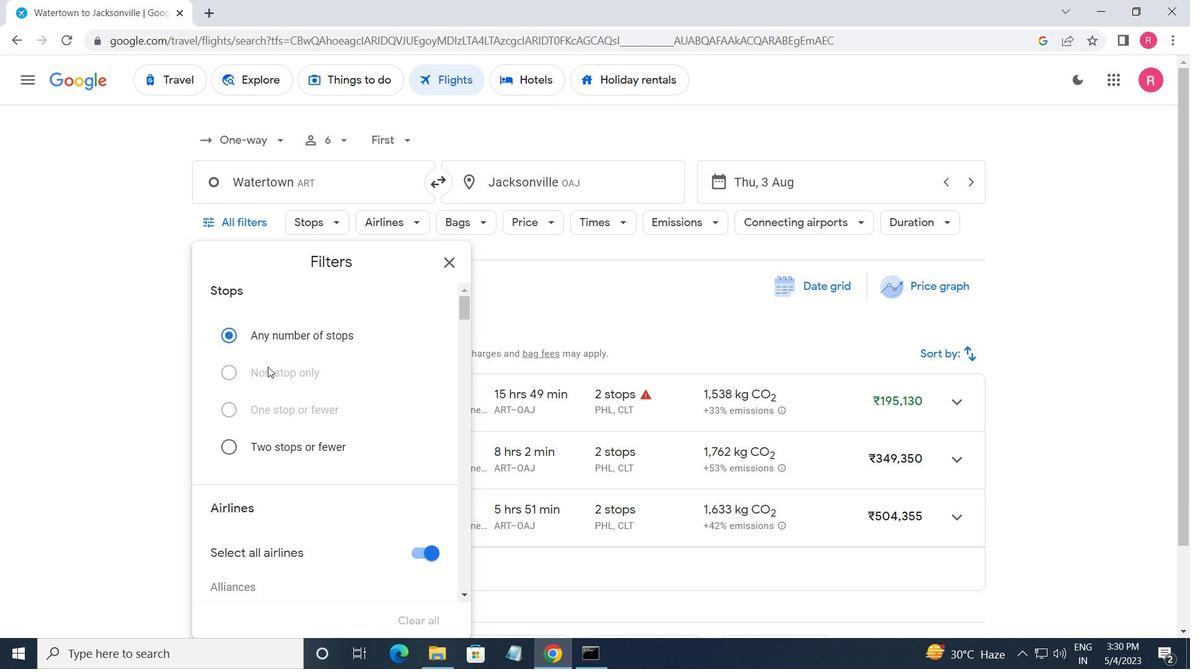 
Action: Mouse moved to (268, 378)
Screenshot: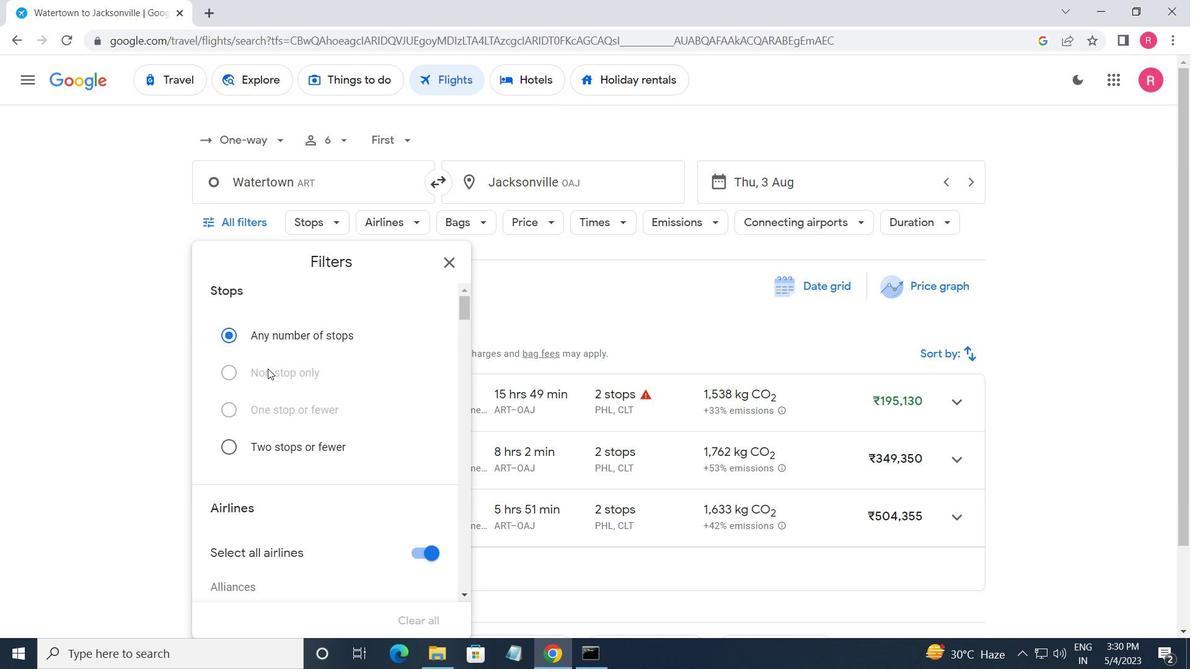 
Action: Mouse scrolled (268, 377) with delta (0, 0)
Screenshot: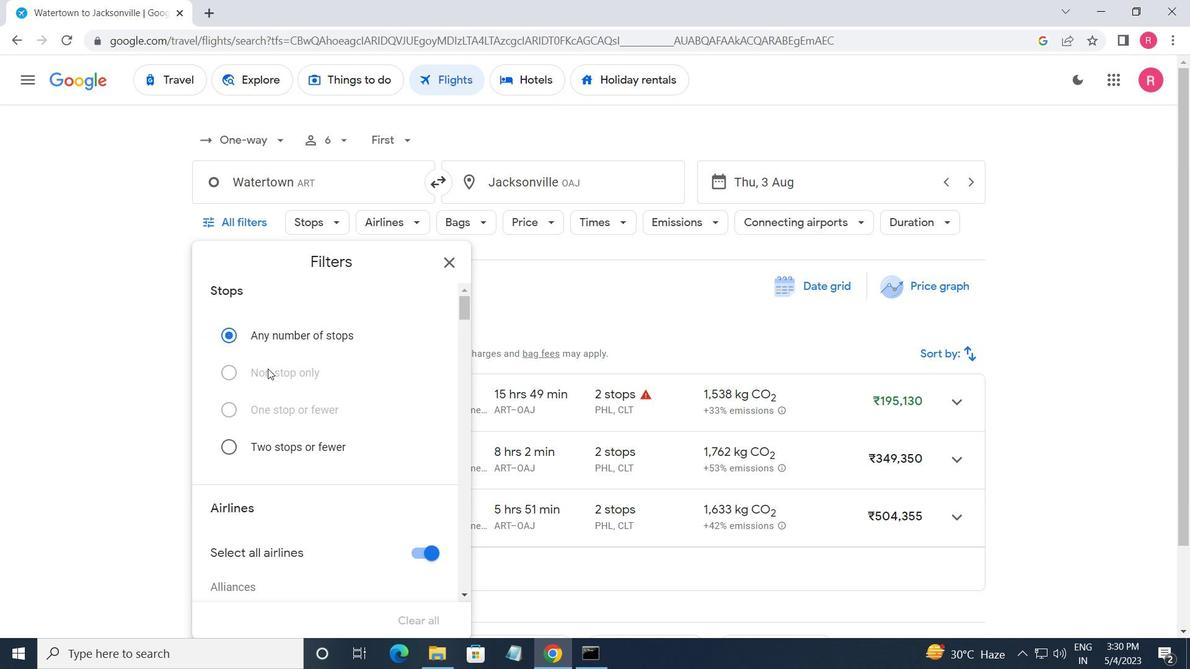 
Action: Mouse scrolled (268, 377) with delta (0, 0)
Screenshot: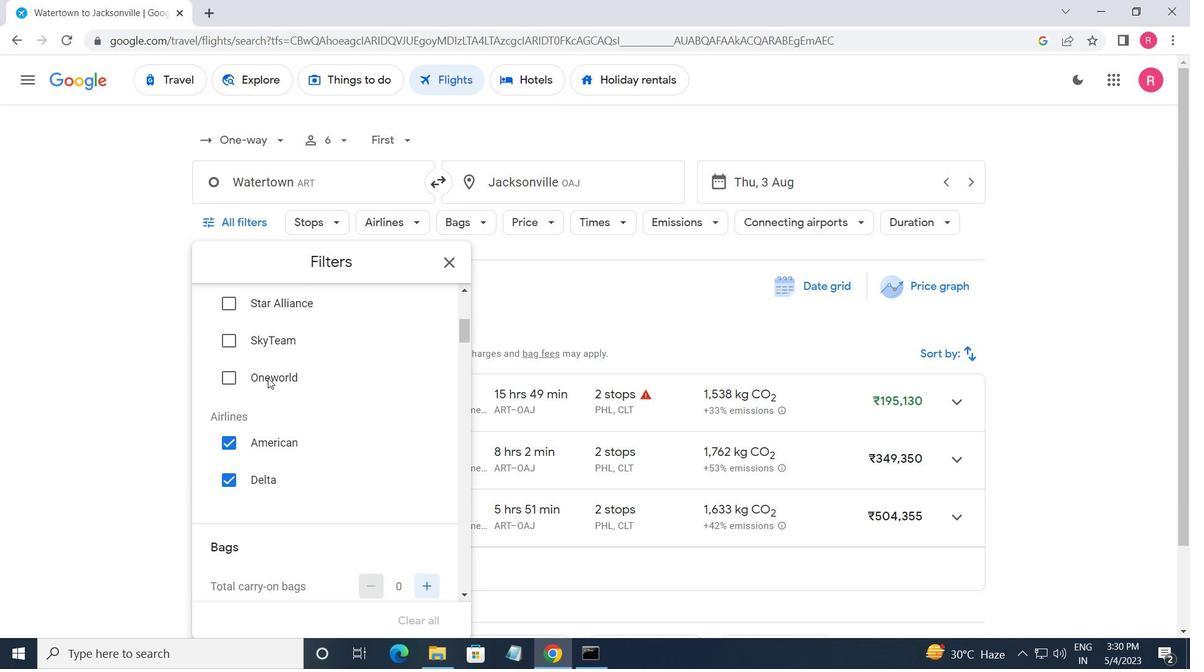 
Action: Mouse moved to (268, 378)
Screenshot: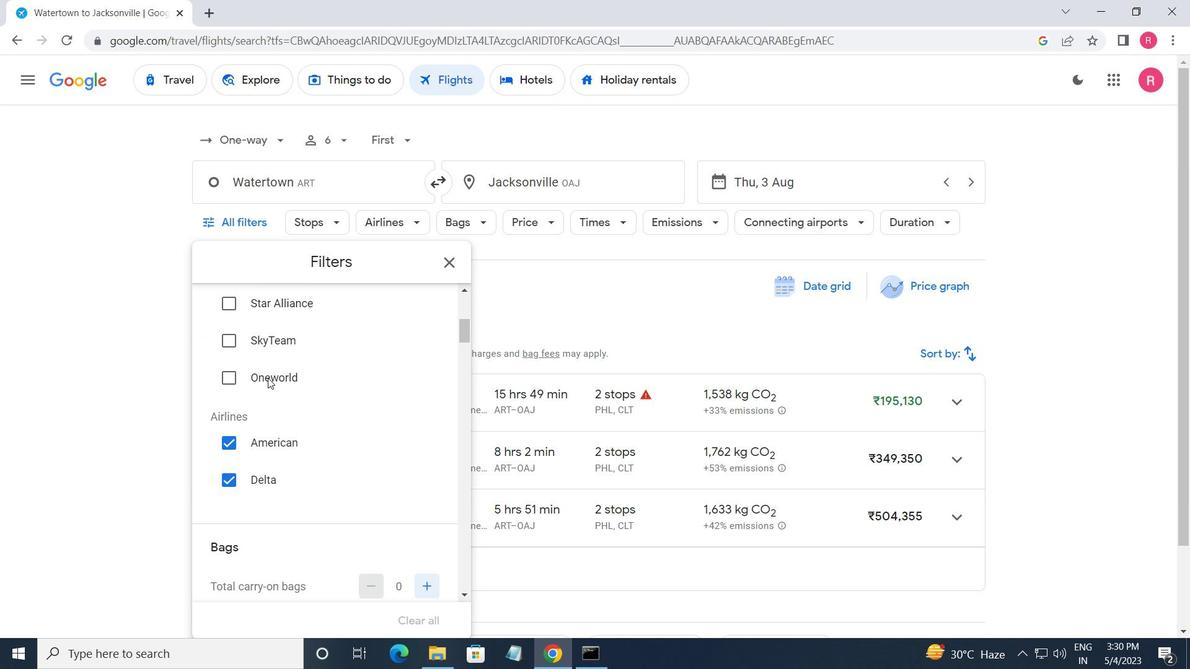 
Action: Mouse scrolled (268, 378) with delta (0, 0)
Screenshot: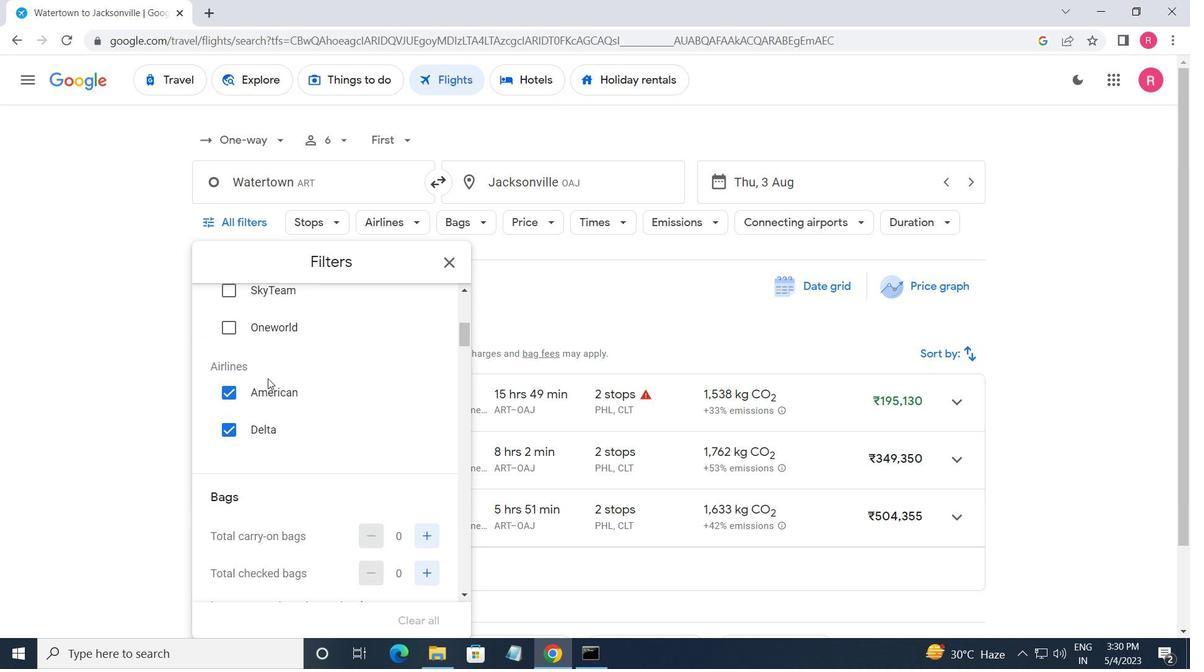 
Action: Mouse moved to (269, 380)
Screenshot: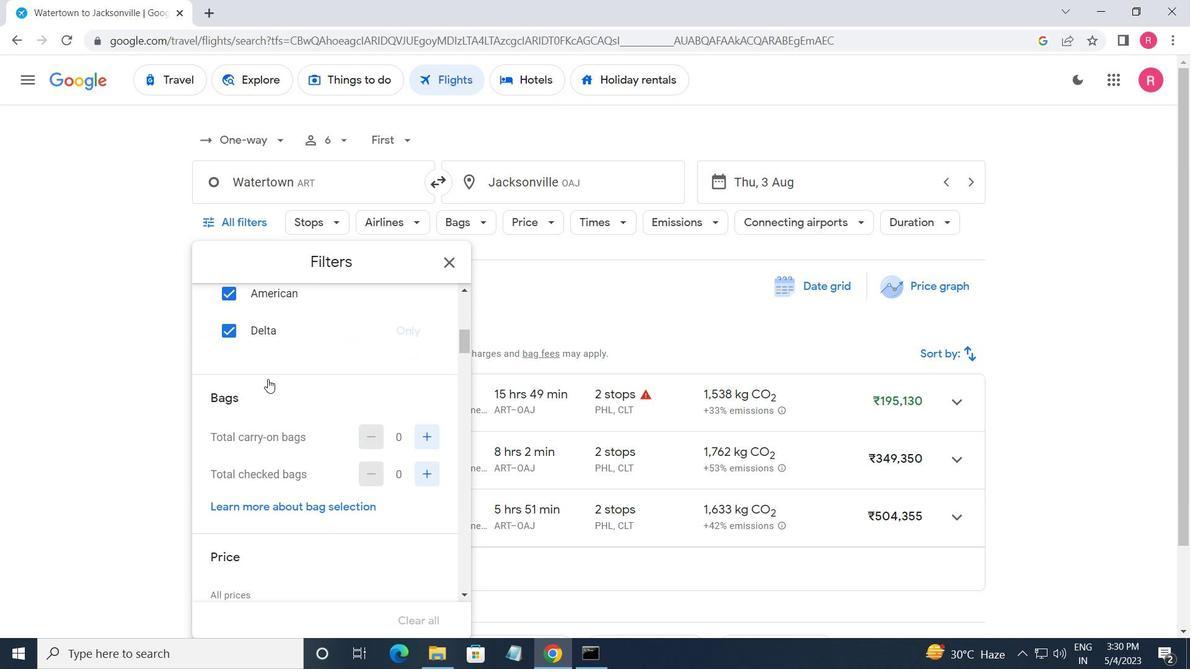 
Action: Mouse scrolled (269, 381) with delta (0, 0)
Screenshot: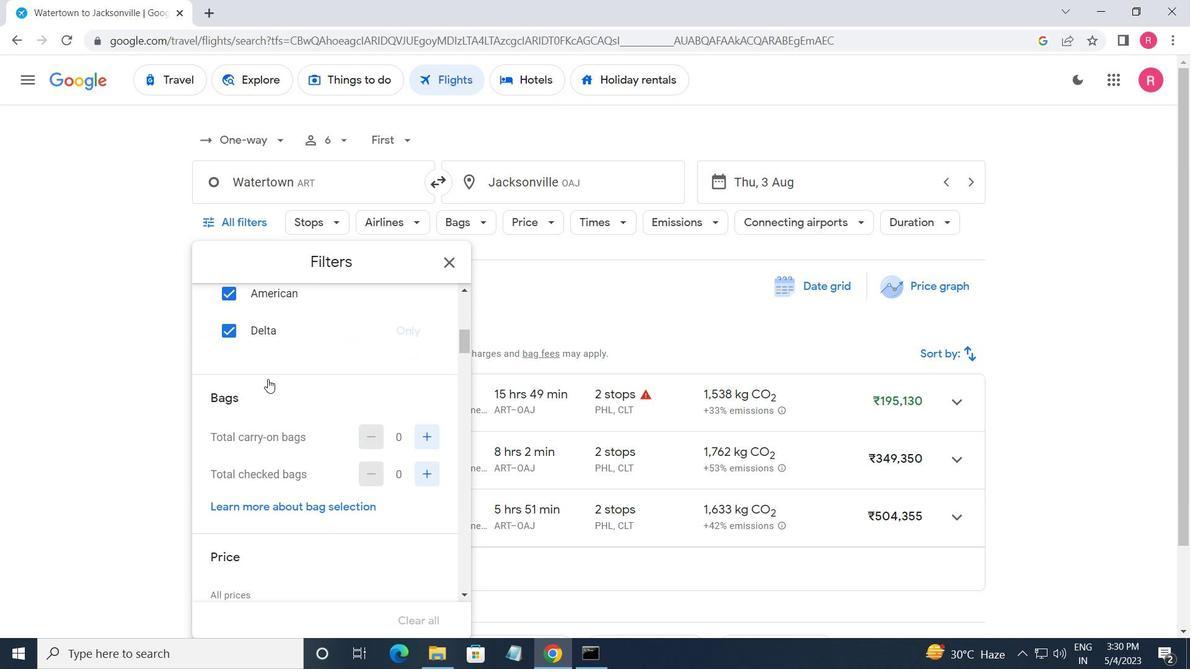 
Action: Mouse moved to (270, 379)
Screenshot: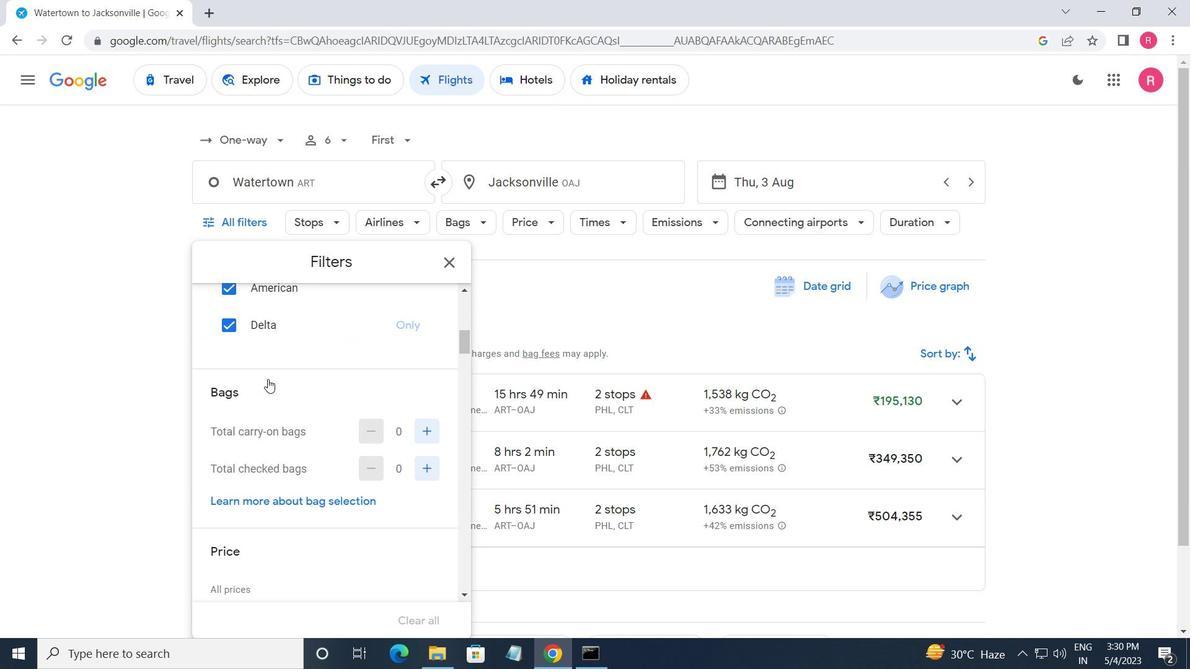 
Action: Mouse scrolled (270, 379) with delta (0, 0)
Screenshot: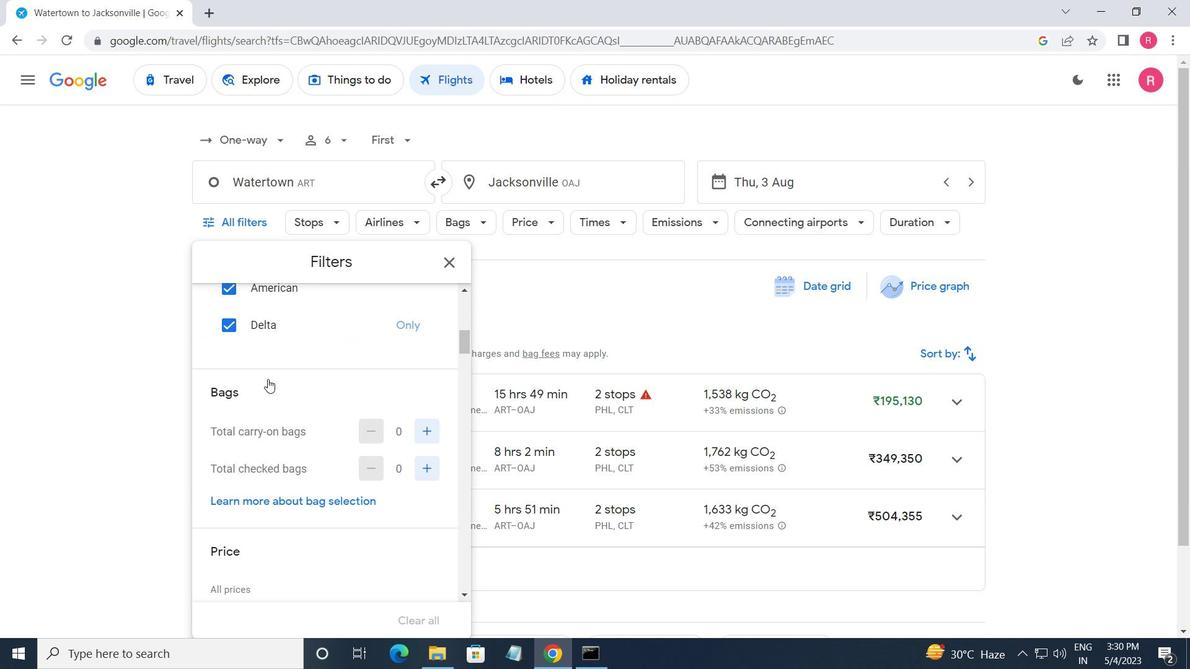 
Action: Mouse moved to (284, 379)
Screenshot: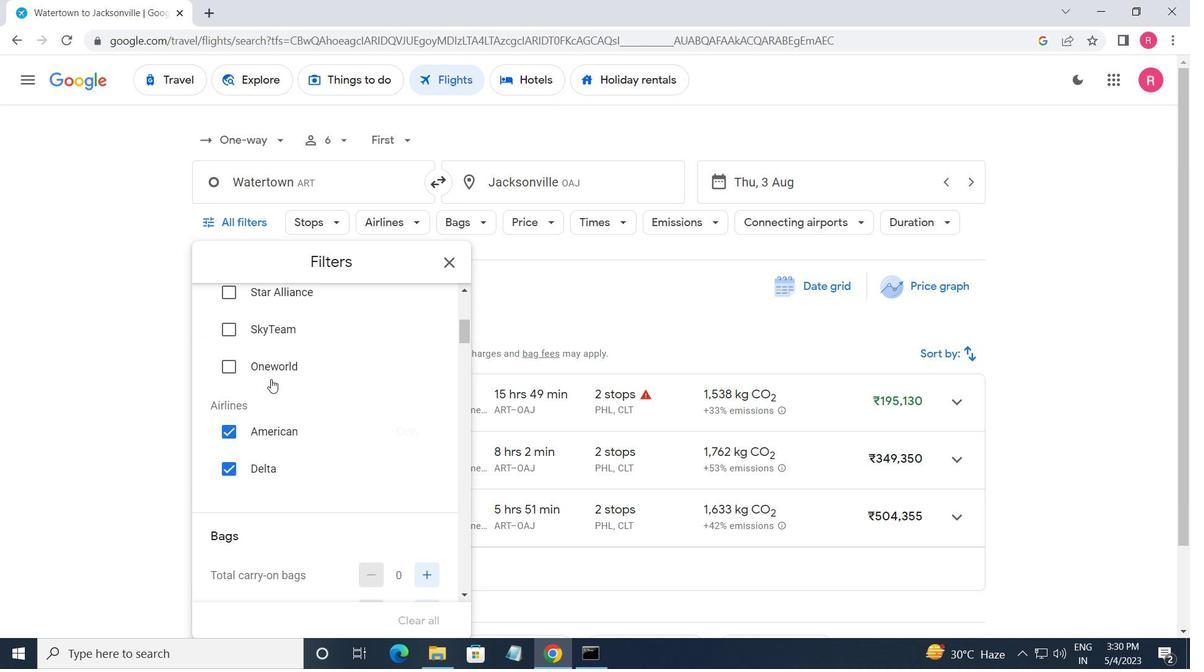 
Action: Mouse scrolled (284, 379) with delta (0, 0)
Screenshot: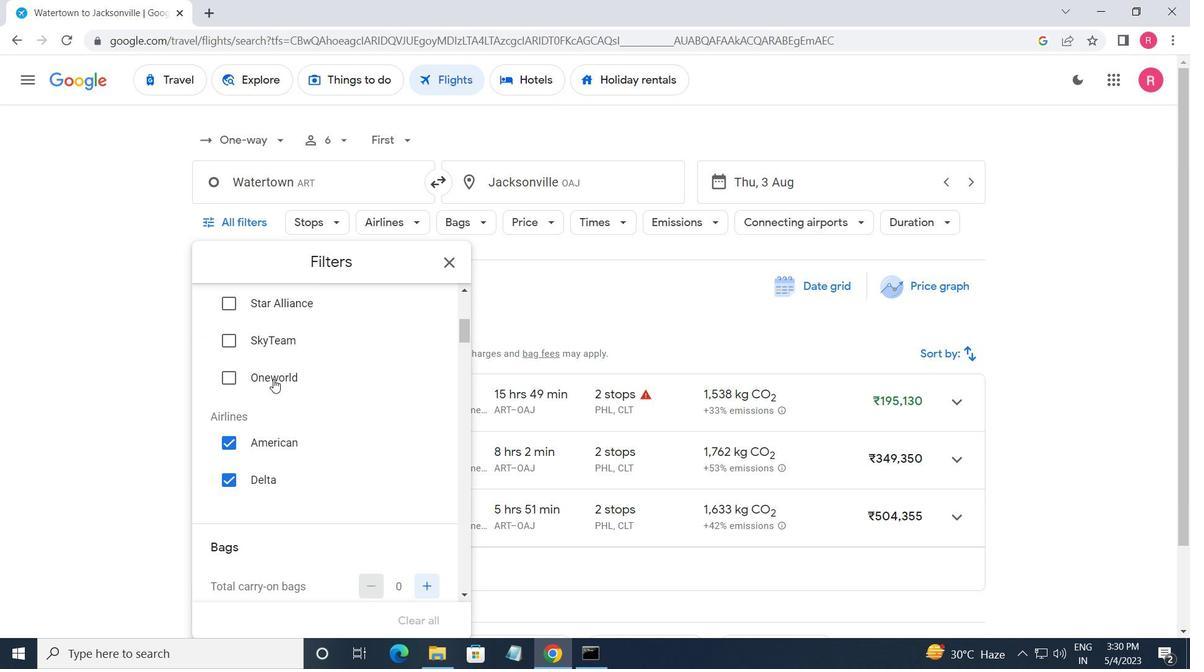 
Action: Mouse moved to (286, 379)
Screenshot: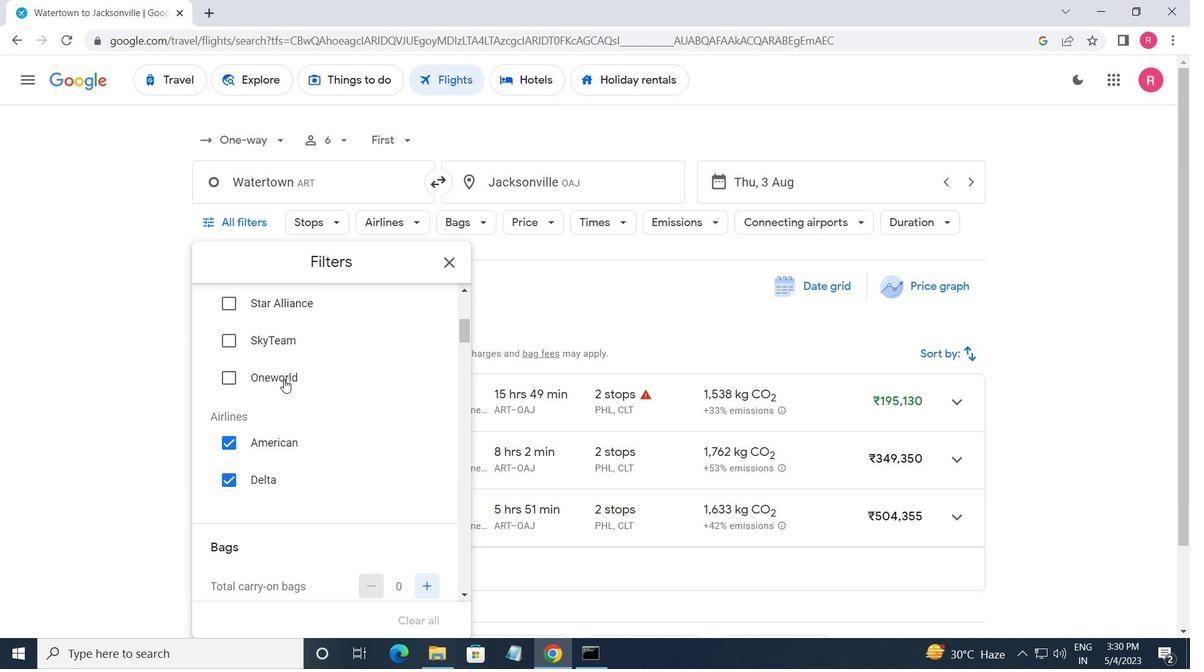 
Action: Mouse scrolled (286, 379) with delta (0, 0)
Screenshot: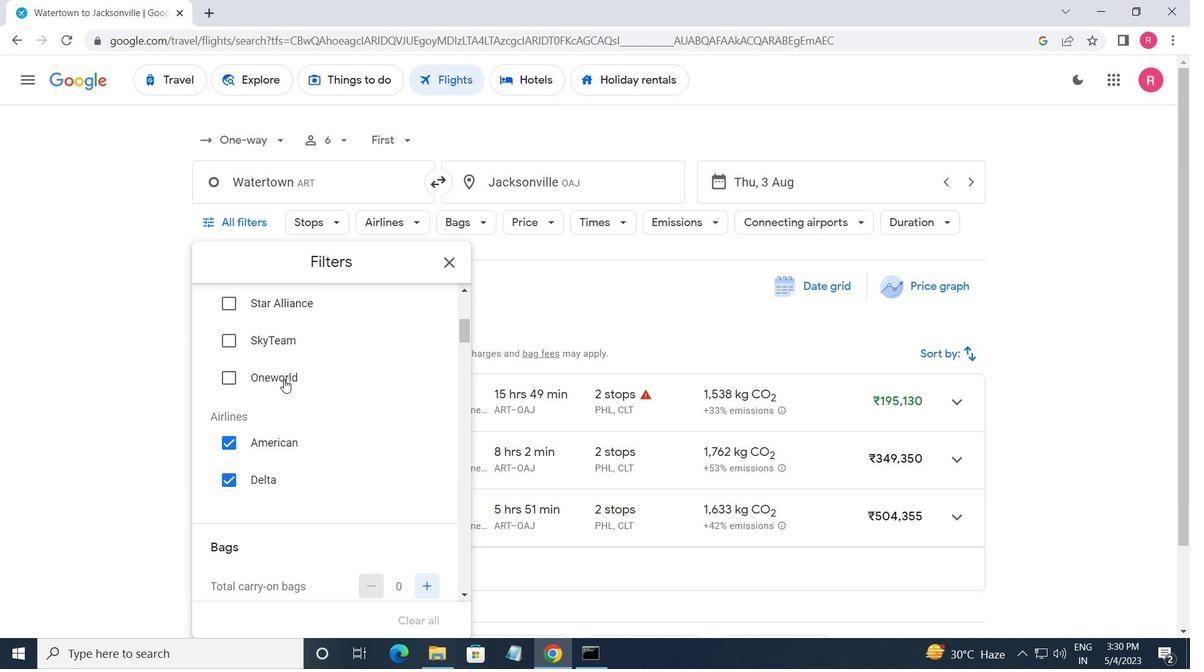 
Action: Mouse moved to (425, 404)
Screenshot: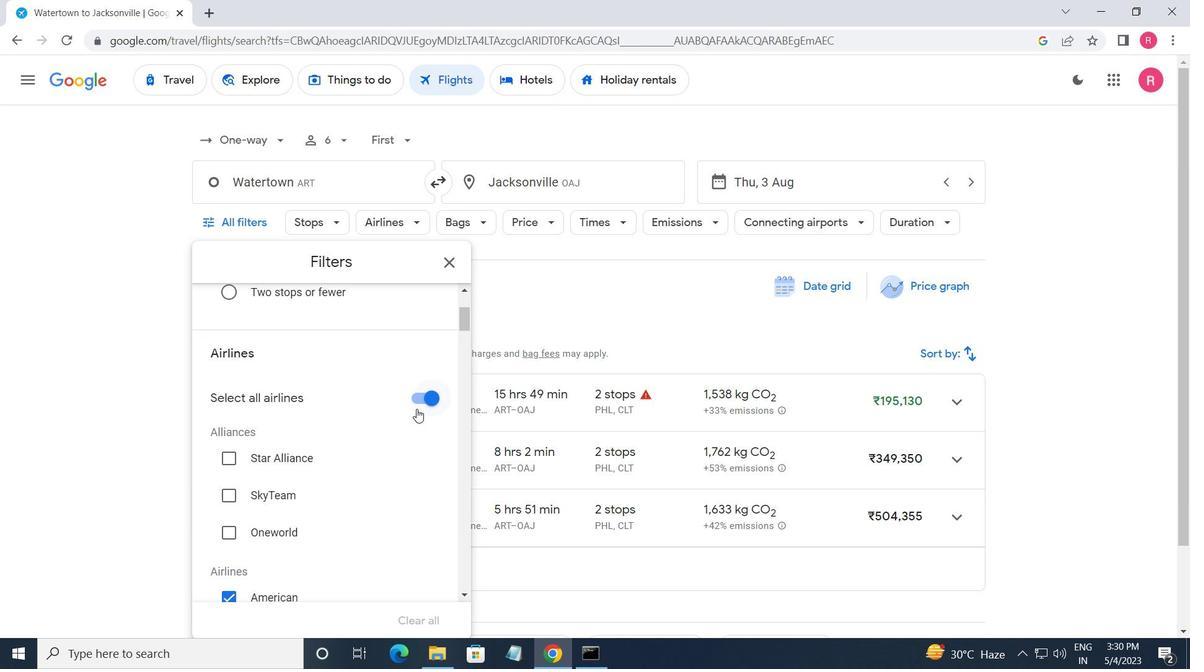 
Action: Mouse pressed left at (425, 404)
Screenshot: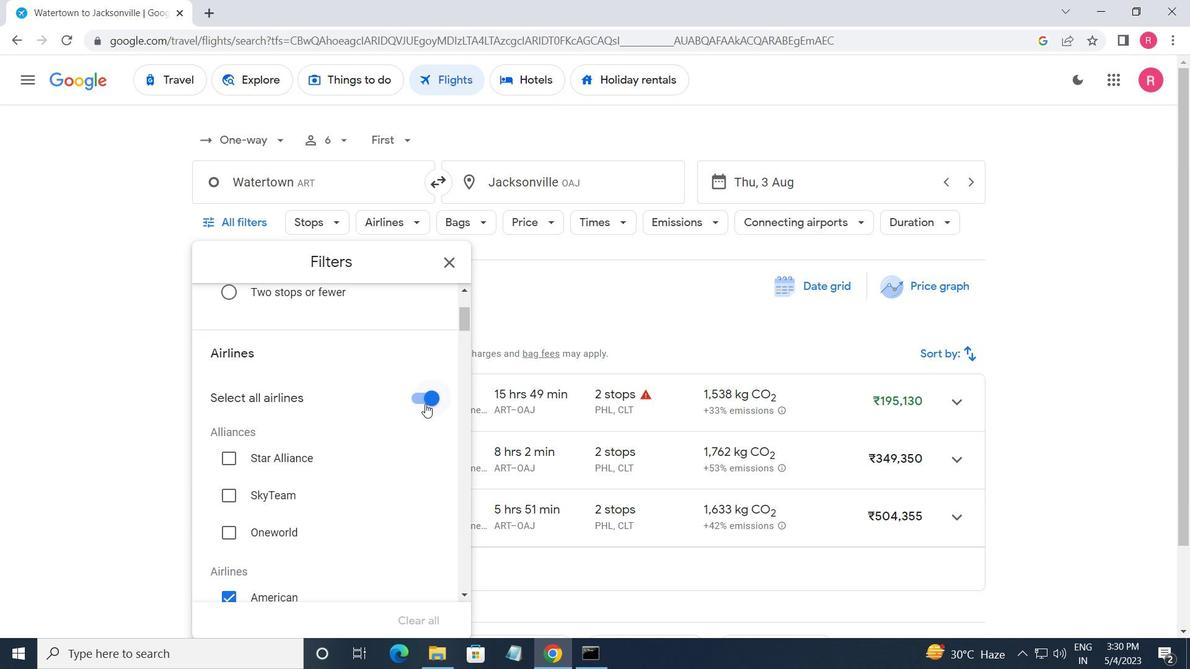 
Action: Mouse moved to (304, 403)
Screenshot: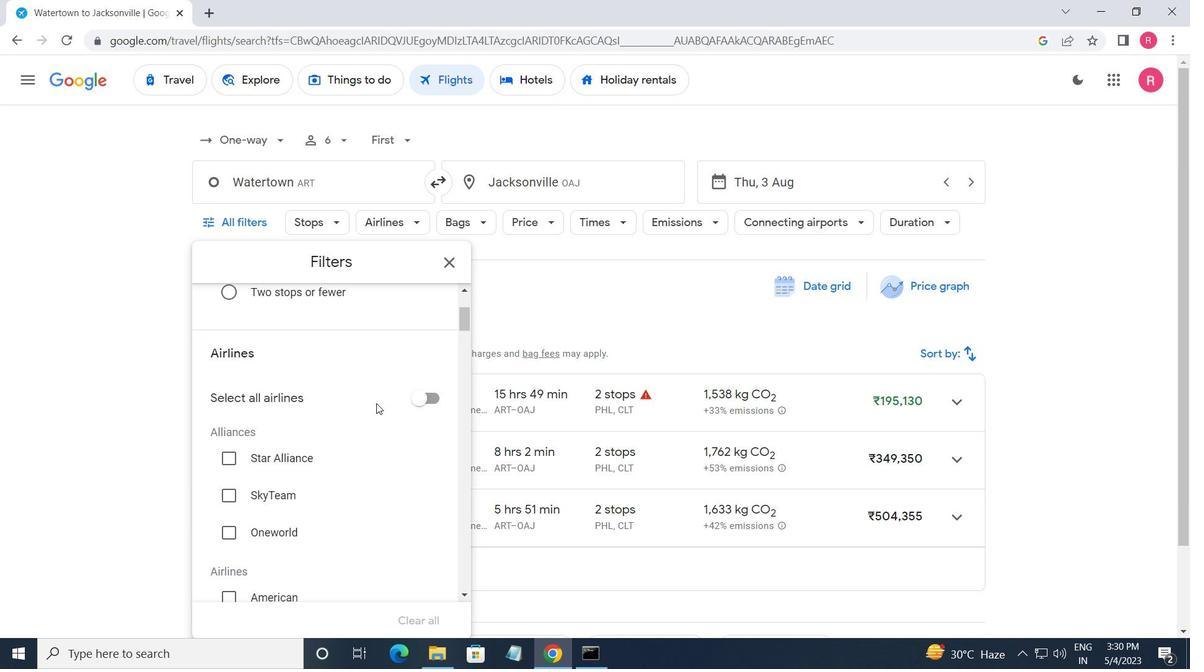 
Action: Mouse scrolled (304, 402) with delta (0, 0)
Screenshot: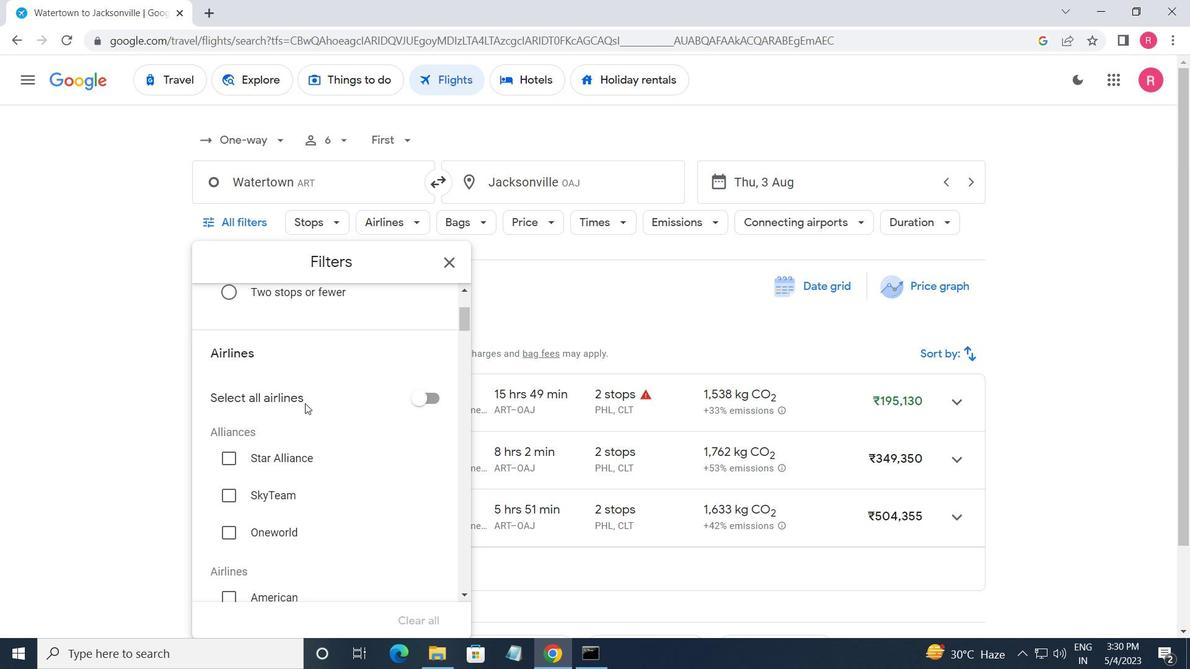 
Action: Mouse moved to (304, 403)
Screenshot: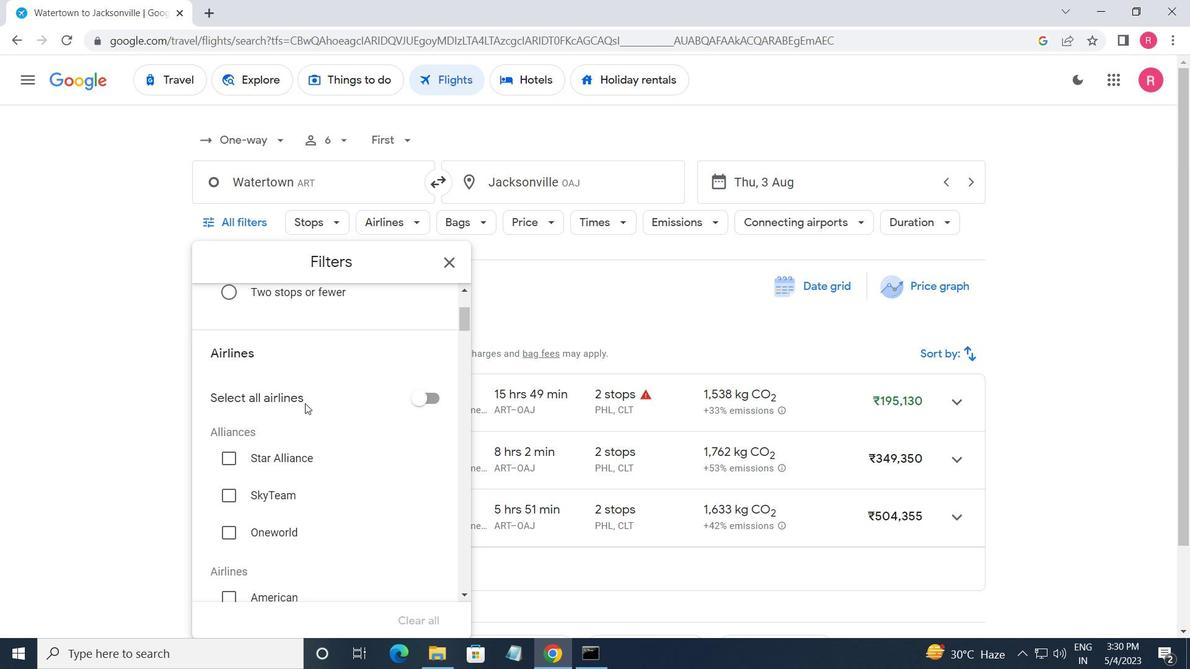 
Action: Mouse scrolled (304, 402) with delta (0, 0)
Screenshot: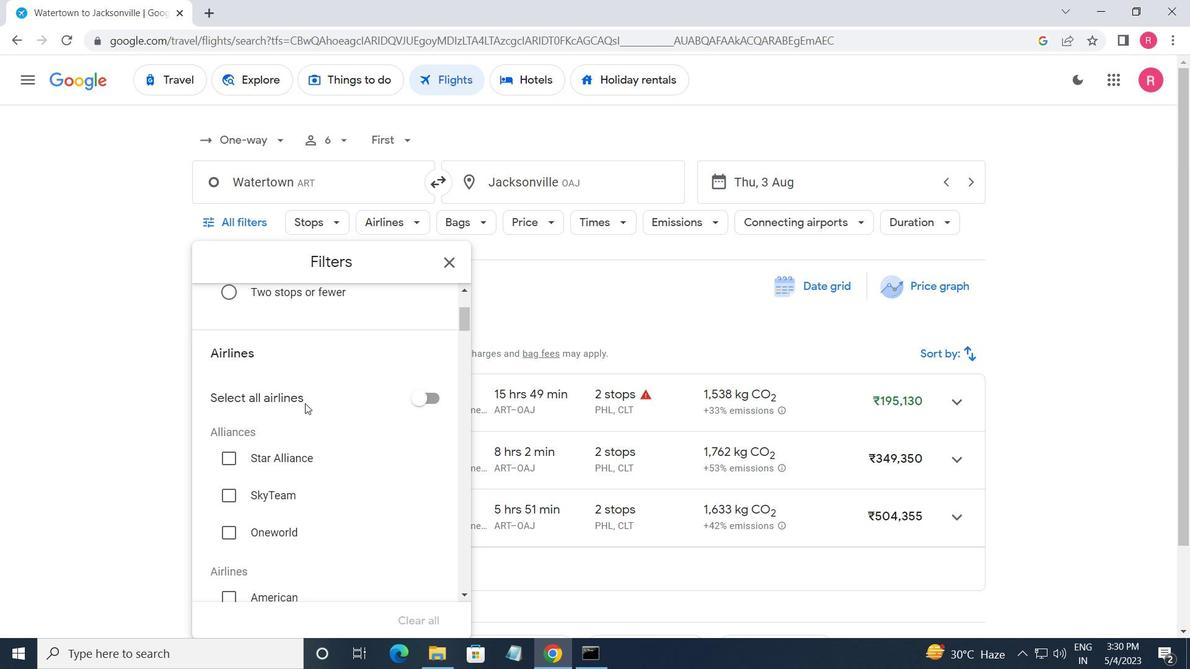 
Action: Mouse moved to (303, 401)
Screenshot: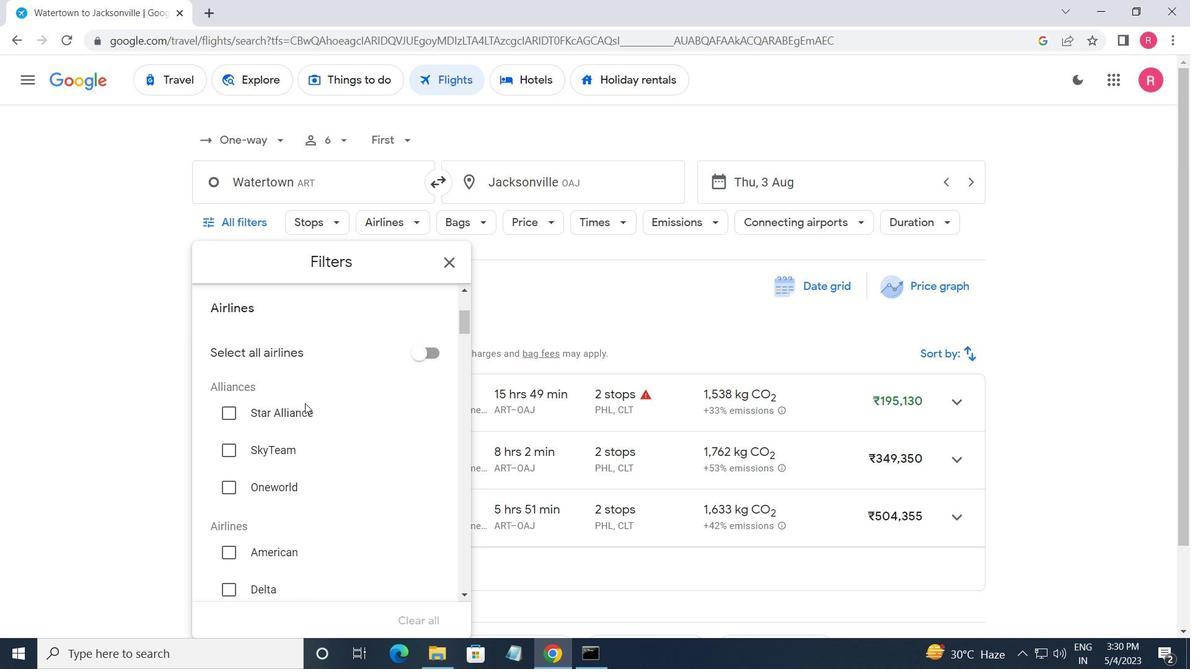 
Action: Mouse scrolled (303, 401) with delta (0, 0)
Screenshot: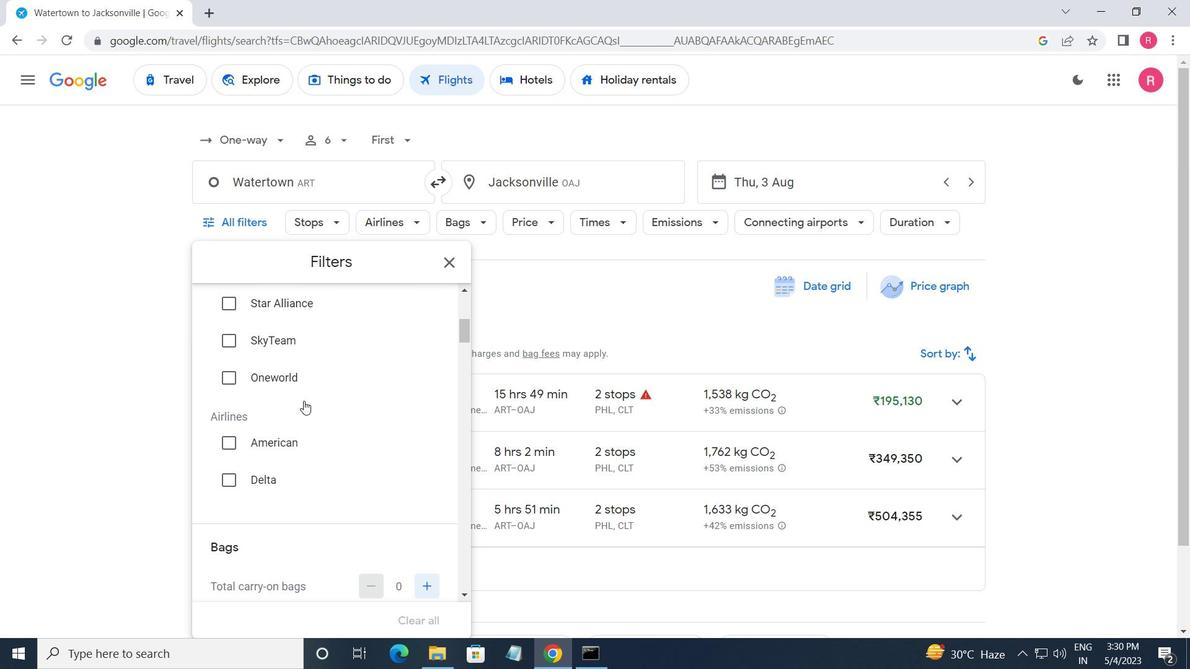 
Action: Mouse moved to (303, 401)
Screenshot: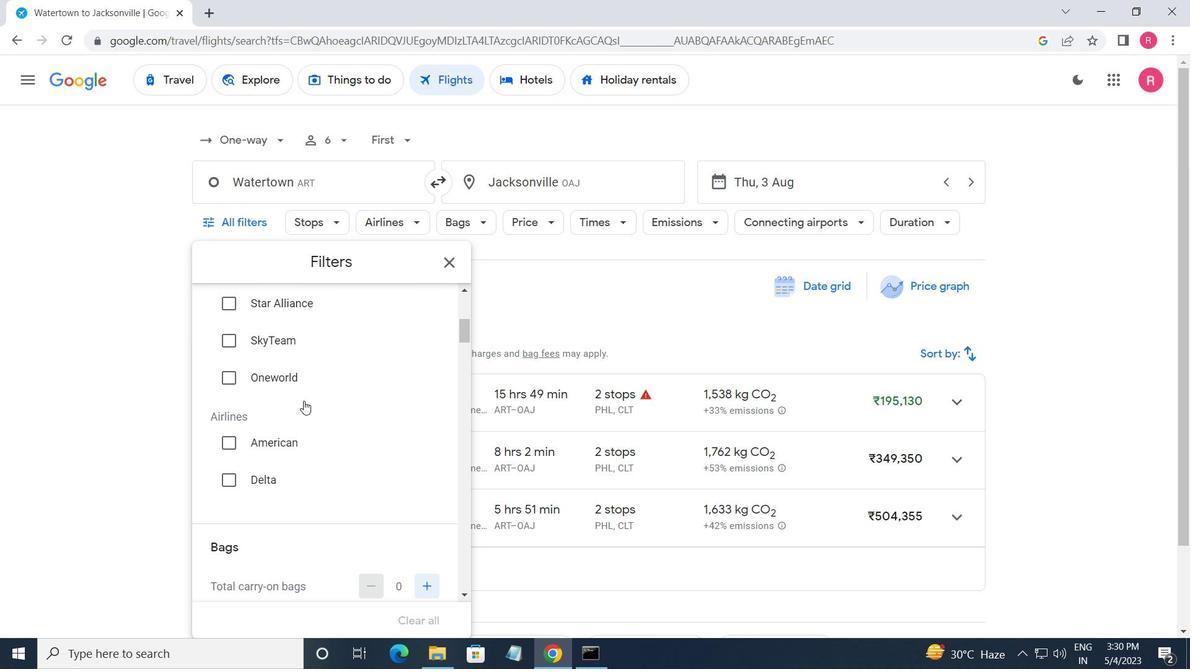 
Action: Mouse scrolled (303, 401) with delta (0, 0)
Screenshot: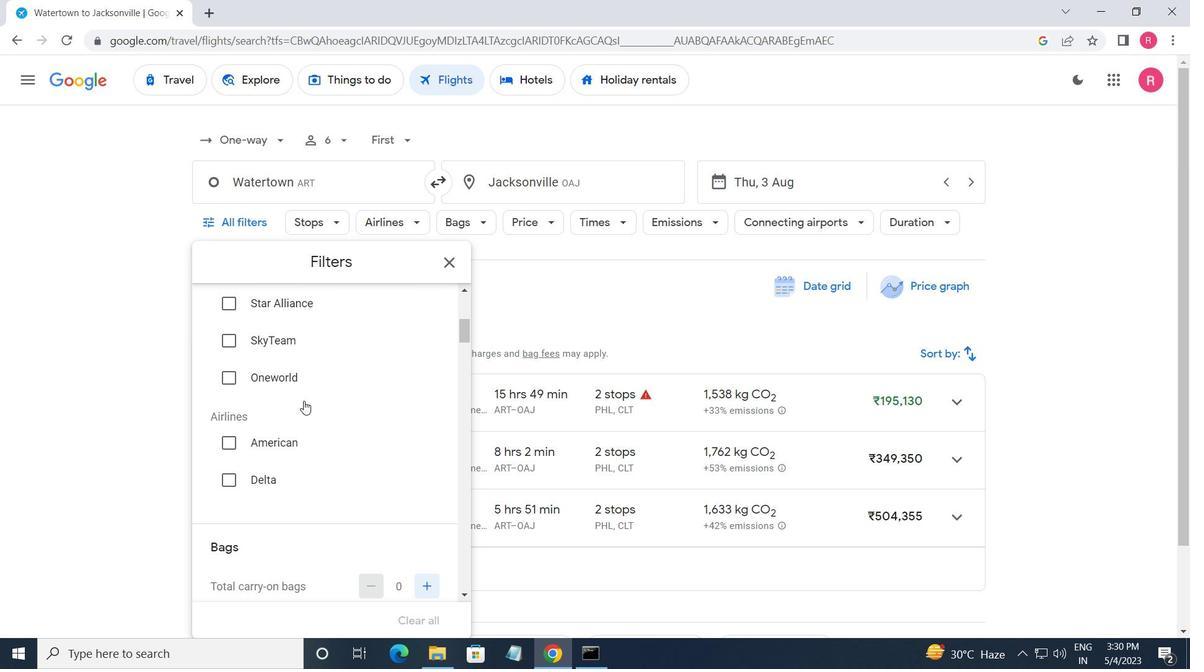 
Action: Mouse moved to (303, 402)
Screenshot: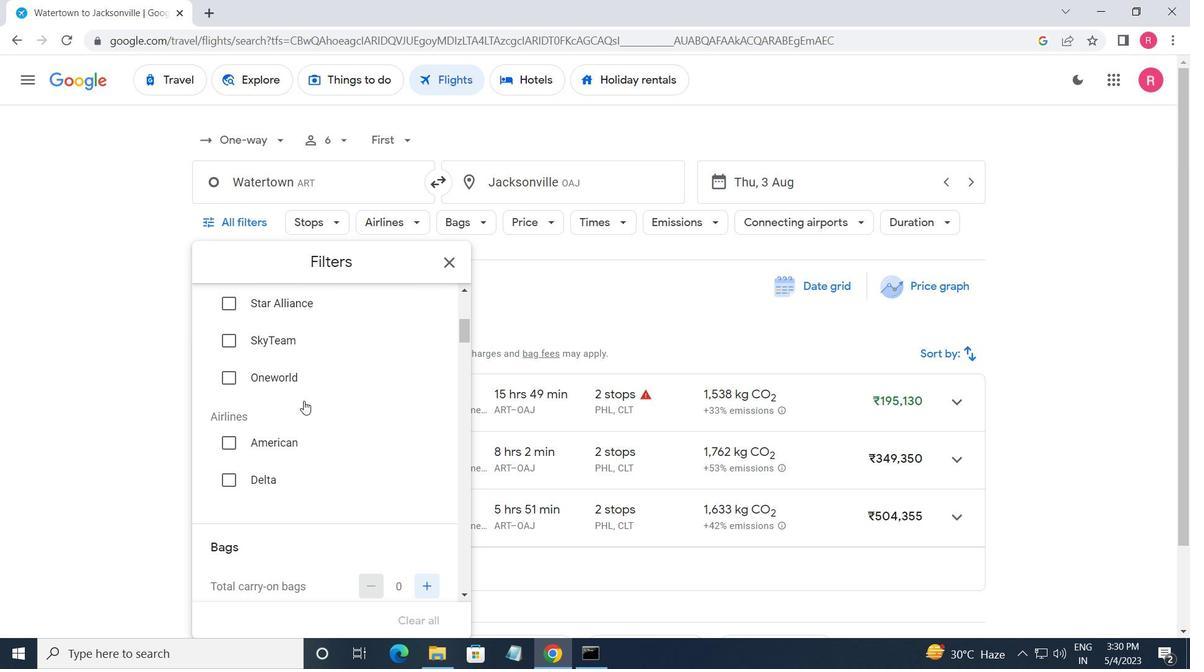 
Action: Mouse scrolled (303, 402) with delta (0, 0)
Screenshot: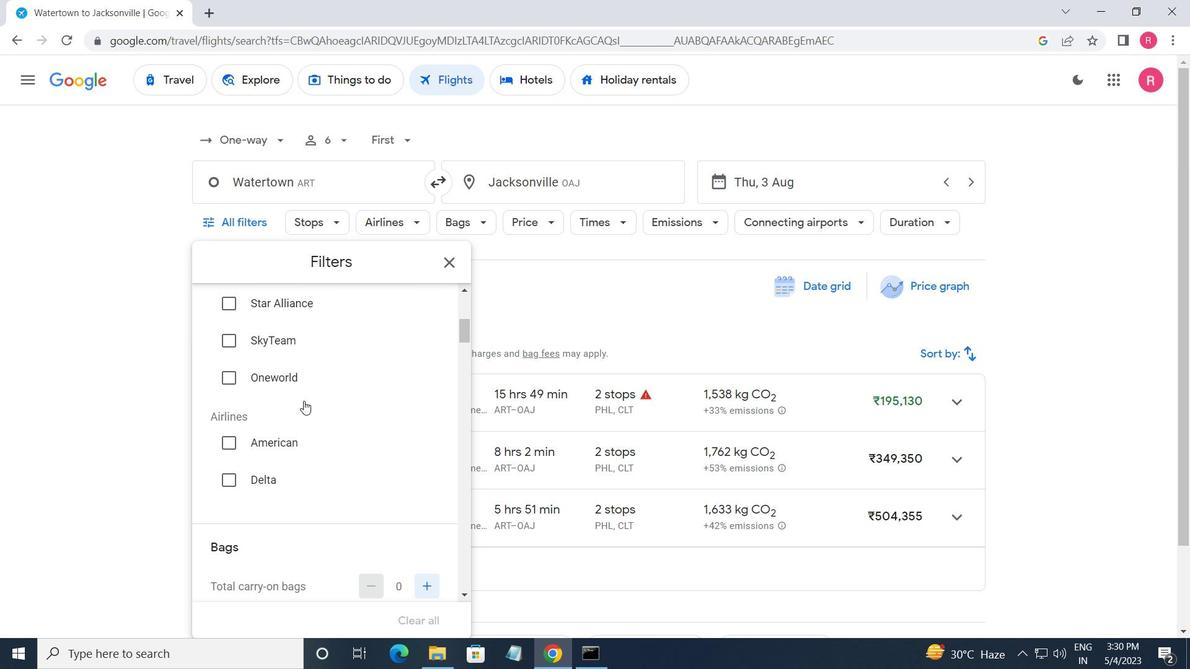 
Action: Mouse moved to (414, 393)
Screenshot: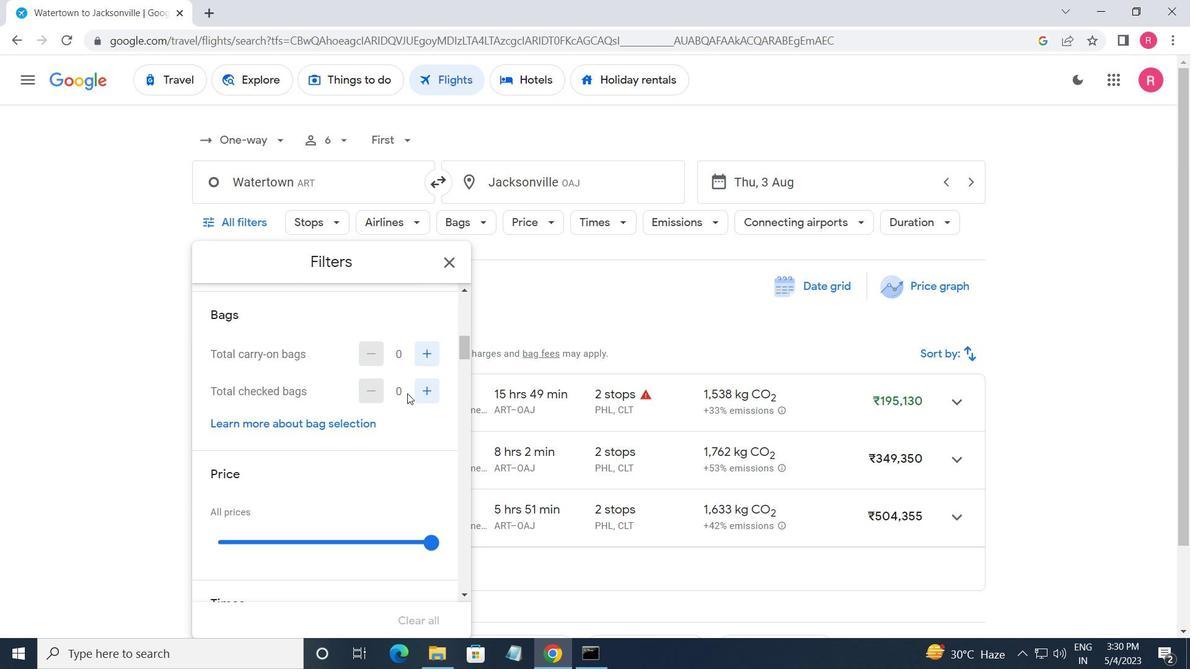 
Action: Mouse pressed left at (414, 393)
Screenshot: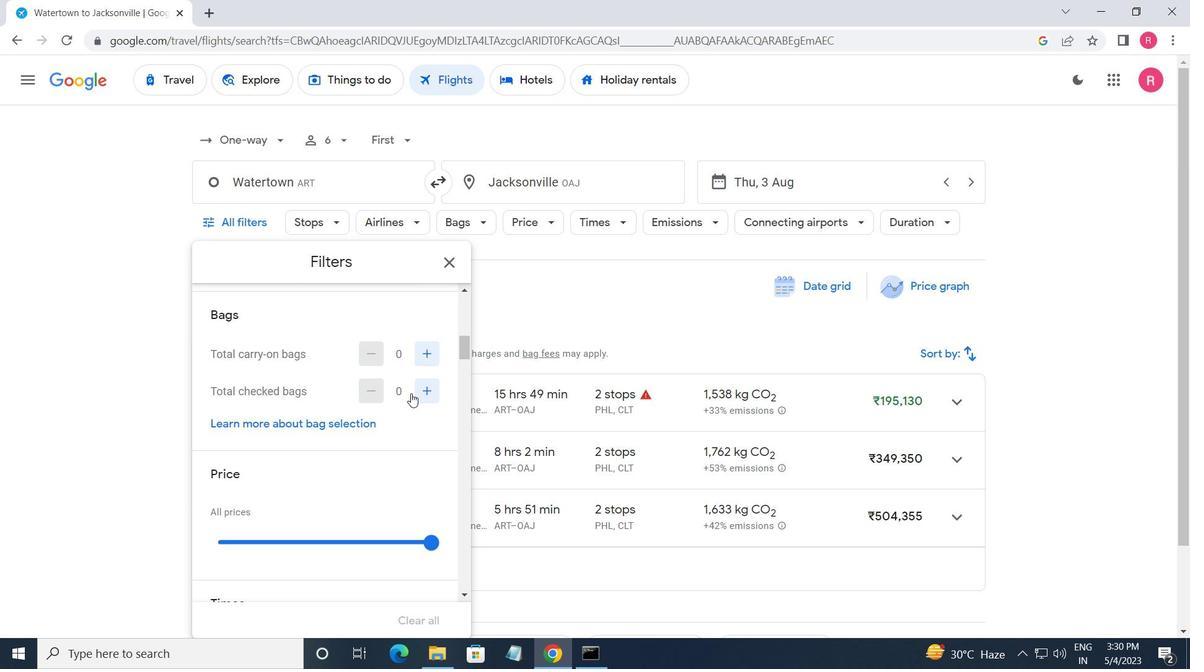 
Action: Mouse pressed left at (414, 393)
Screenshot: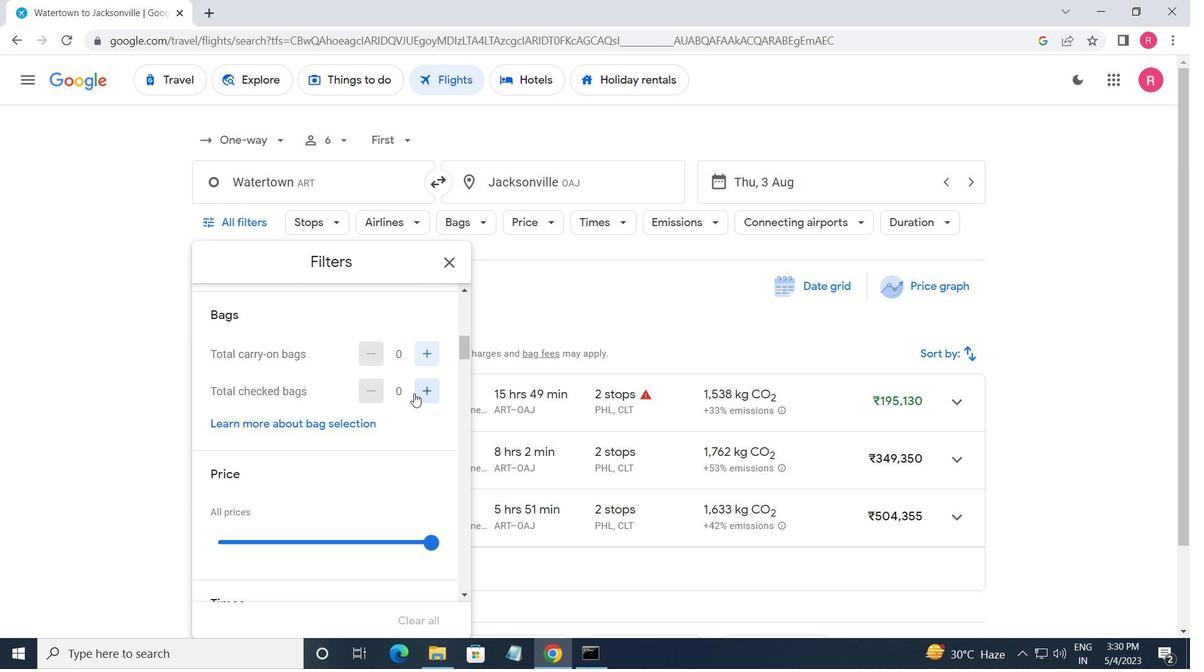 
Action: Mouse moved to (345, 410)
Screenshot: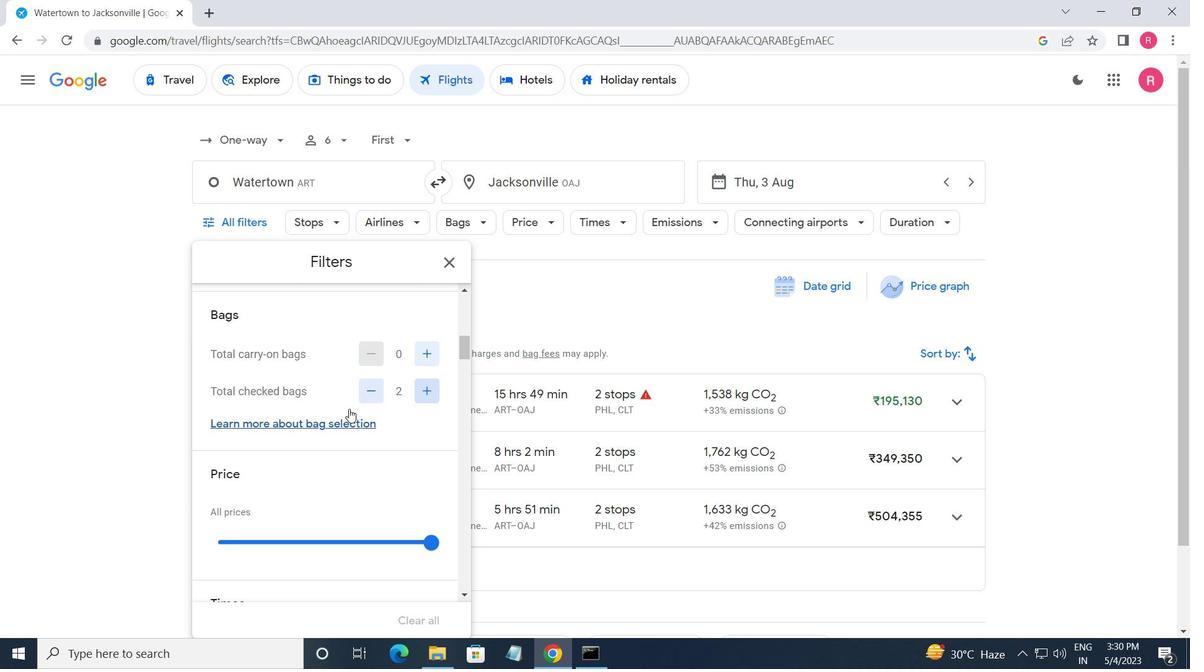 
Action: Mouse scrolled (345, 409) with delta (0, 0)
Screenshot: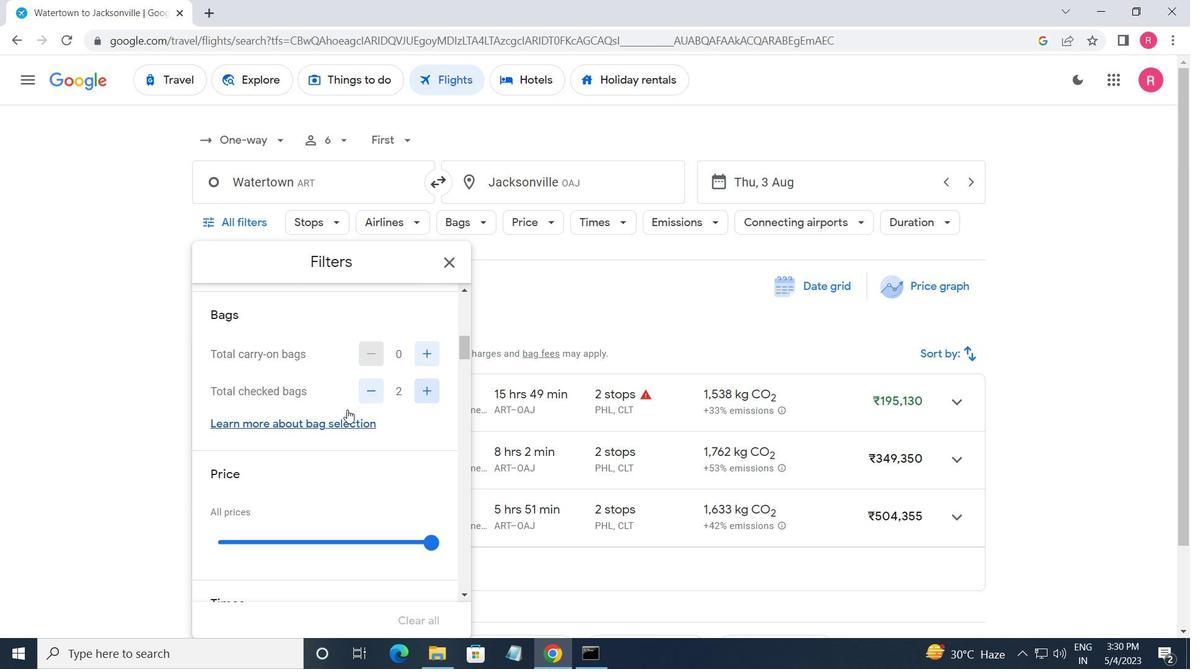 
Action: Mouse moved to (343, 412)
Screenshot: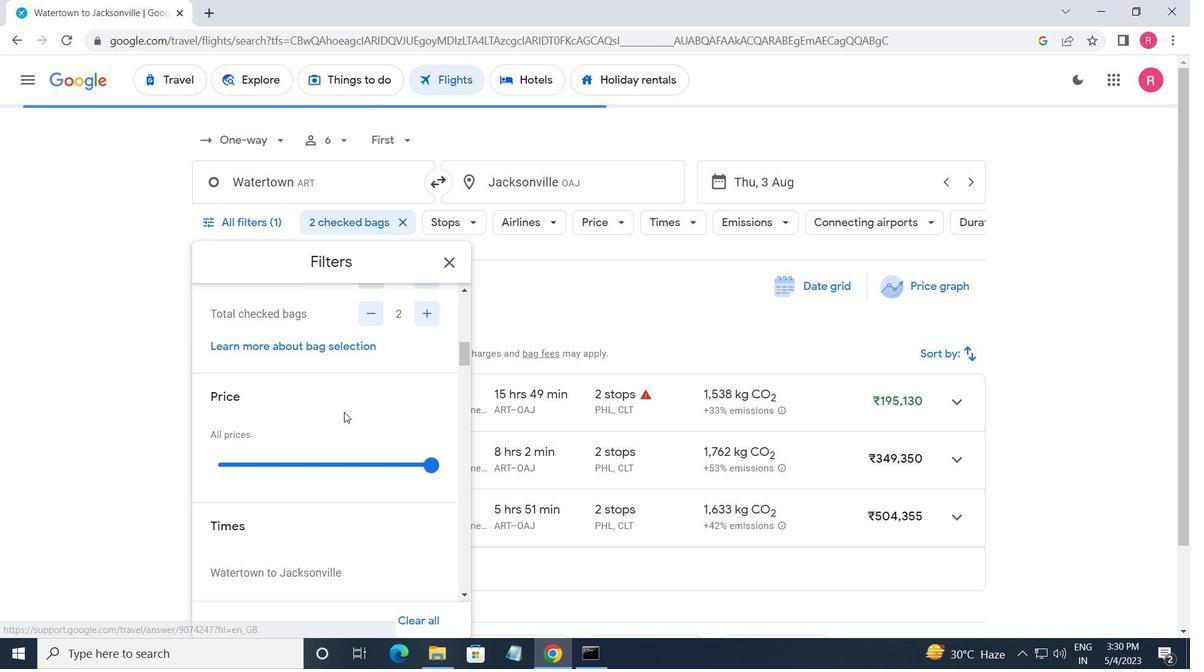 
Action: Mouse scrolled (343, 411) with delta (0, 0)
Screenshot: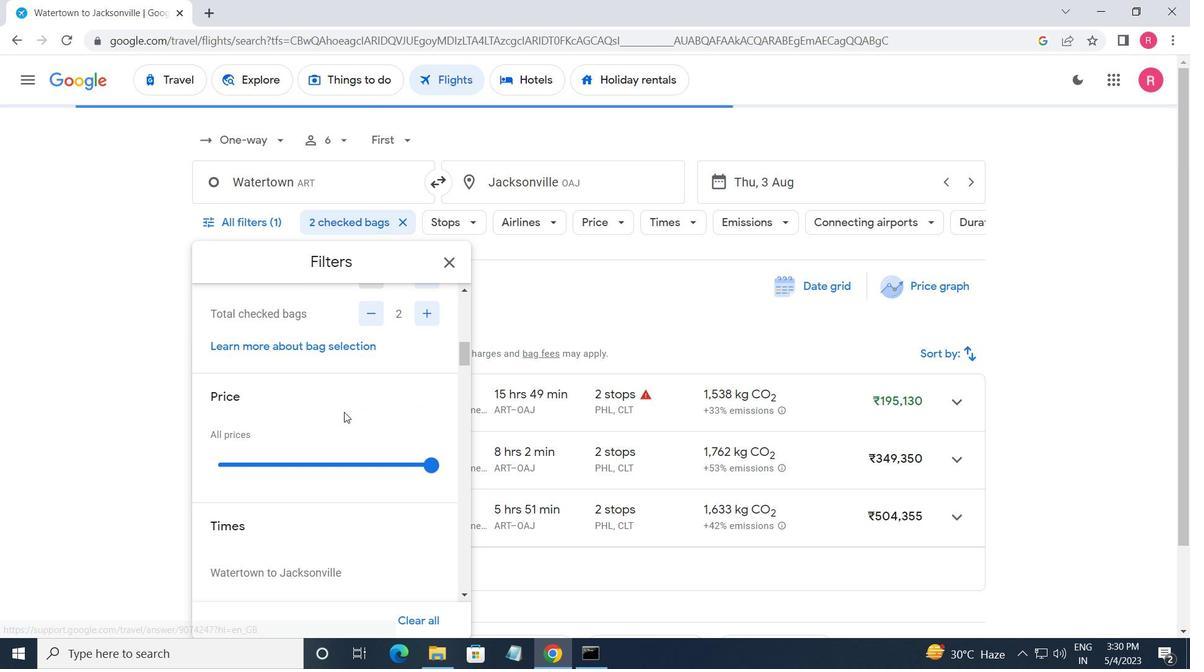 
Action: Mouse moved to (435, 389)
Screenshot: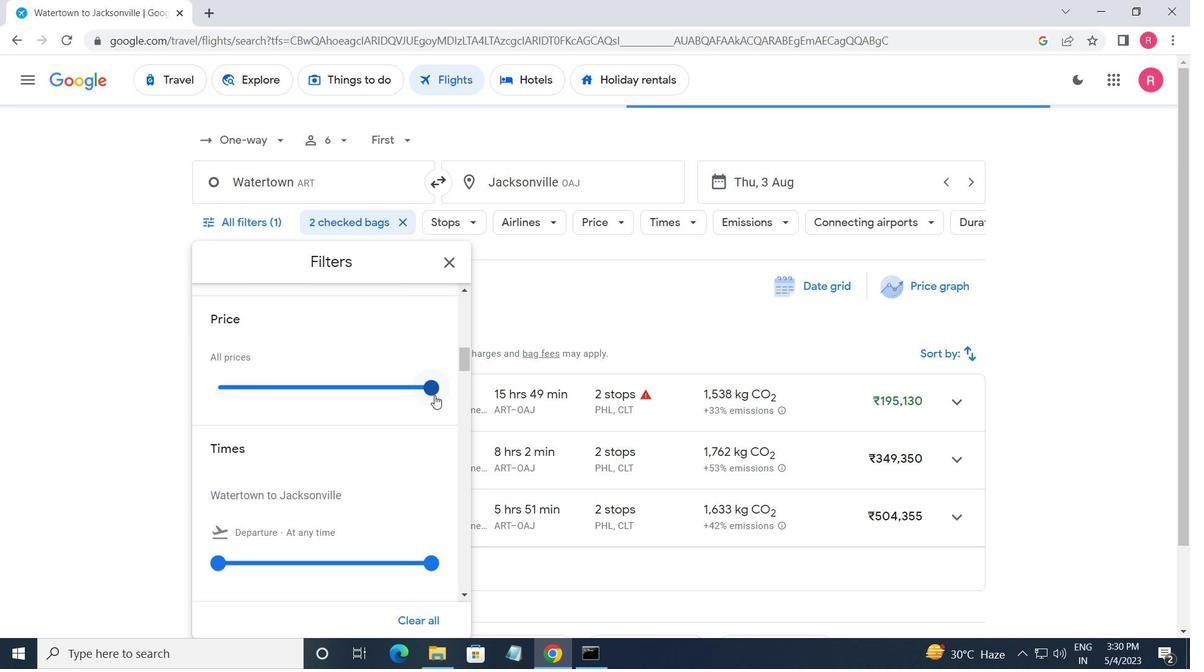 
Action: Mouse pressed left at (435, 389)
Screenshot: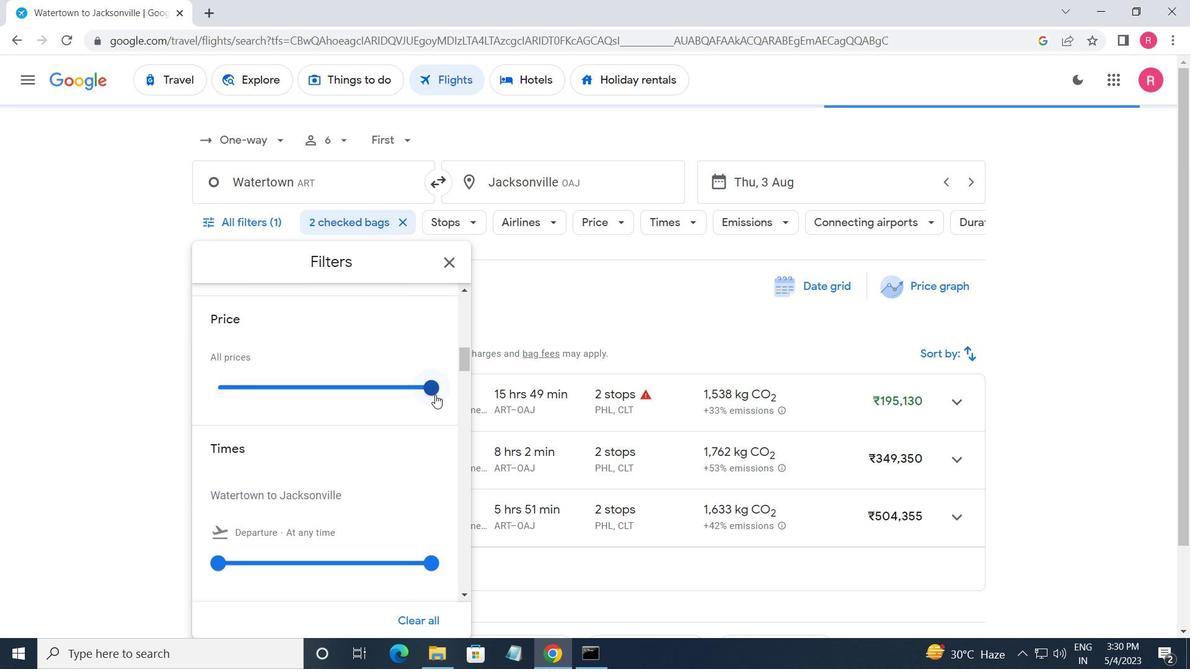 
Action: Mouse moved to (366, 425)
Screenshot: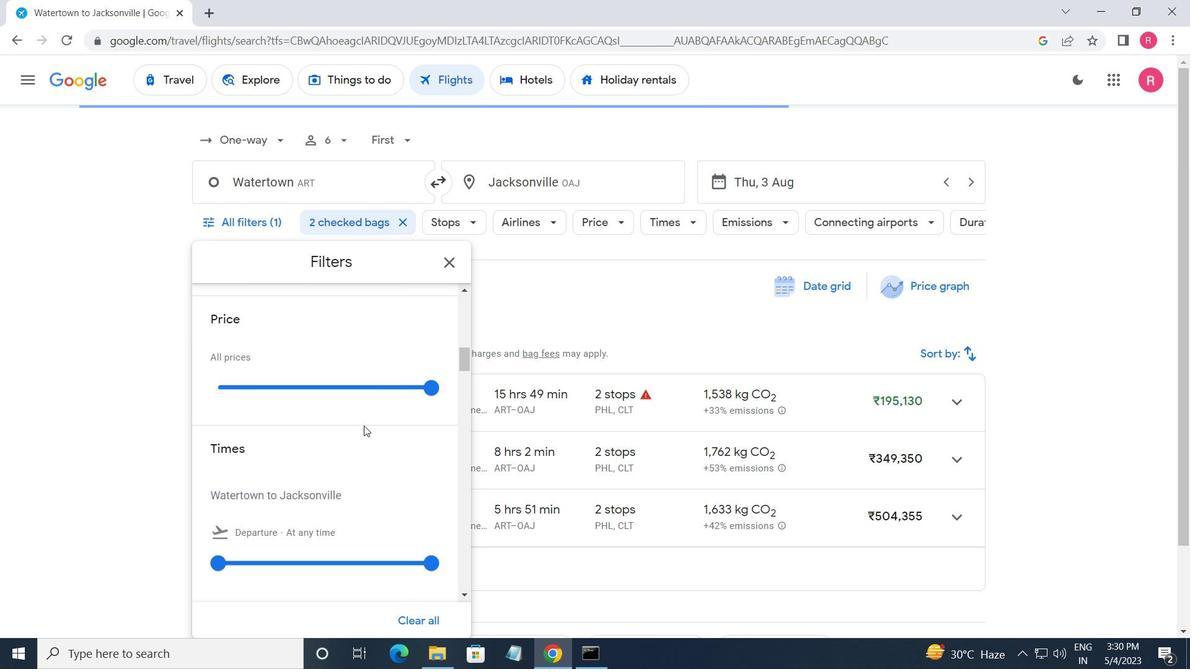 
Action: Mouse scrolled (366, 425) with delta (0, 0)
Screenshot: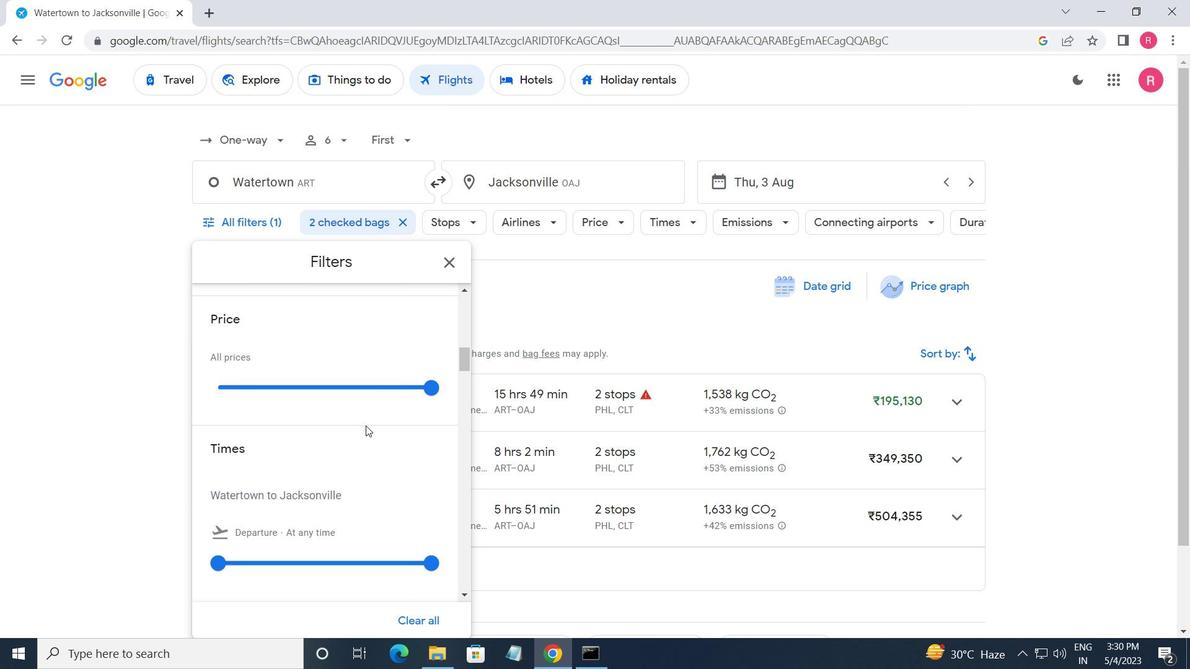 
Action: Mouse moved to (363, 423)
Screenshot: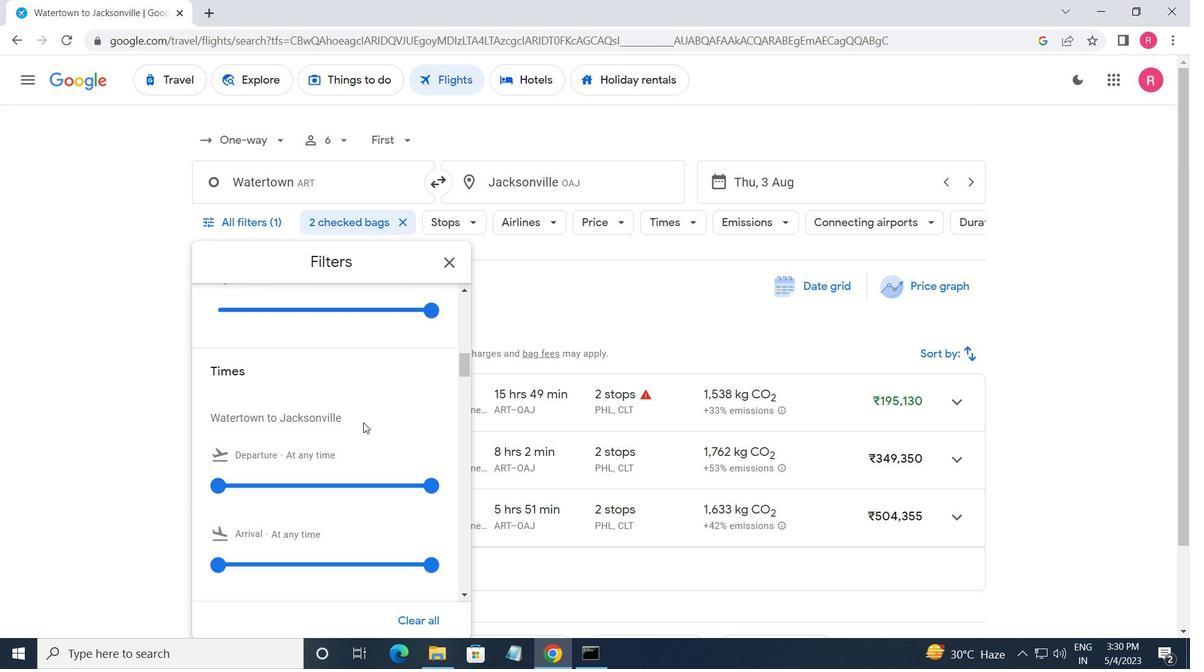 
Action: Mouse scrolled (363, 422) with delta (0, 0)
Screenshot: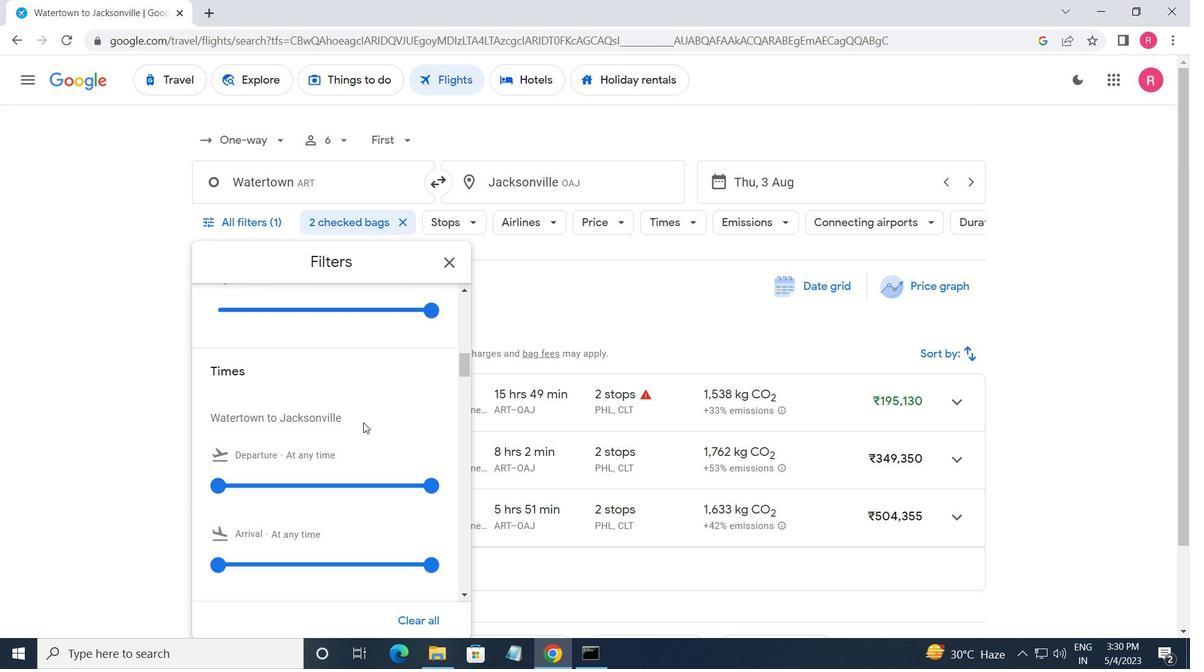 
Action: Mouse moved to (224, 408)
Screenshot: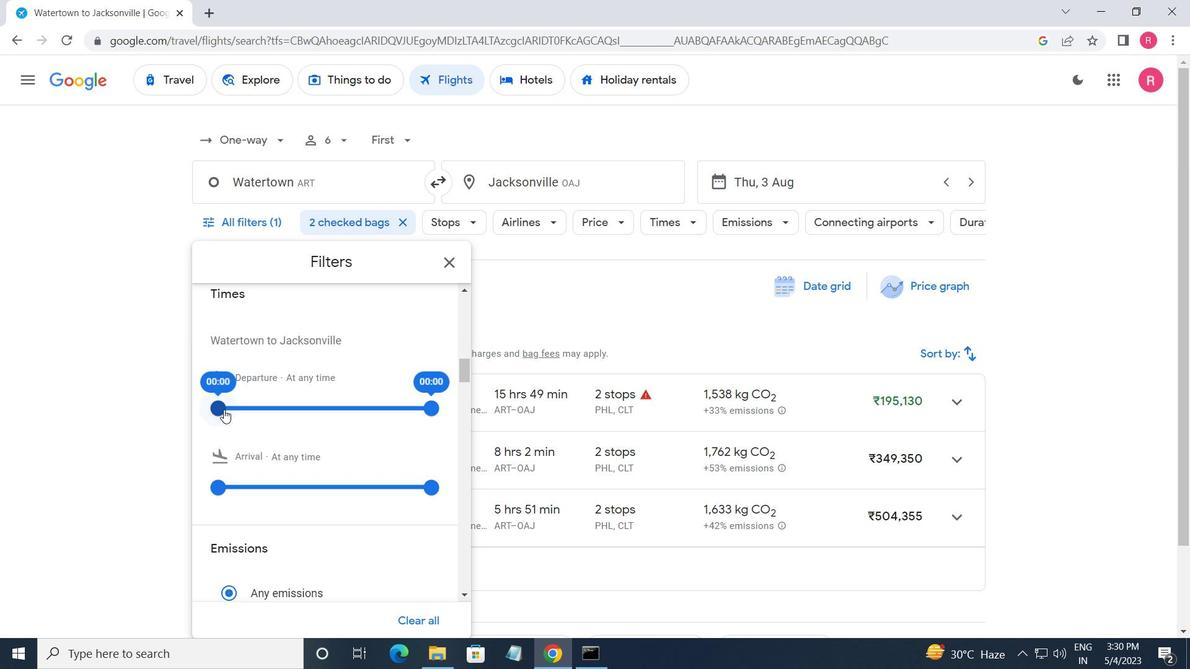 
Action: Mouse pressed left at (224, 408)
Screenshot: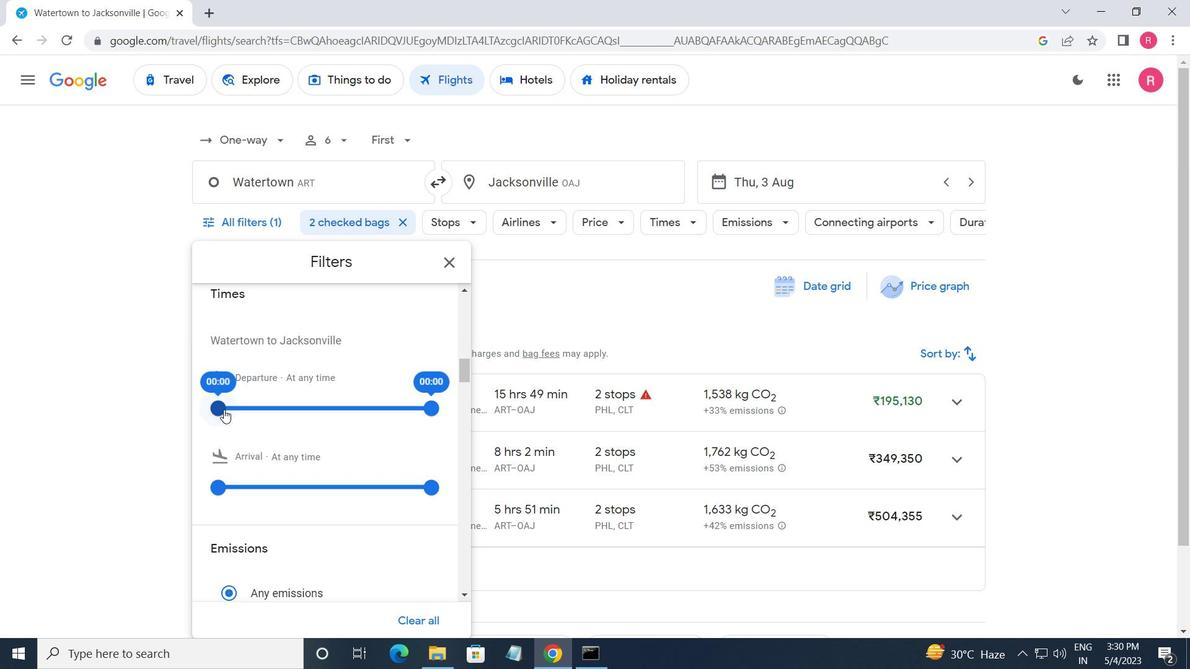 
Action: Mouse moved to (422, 412)
Screenshot: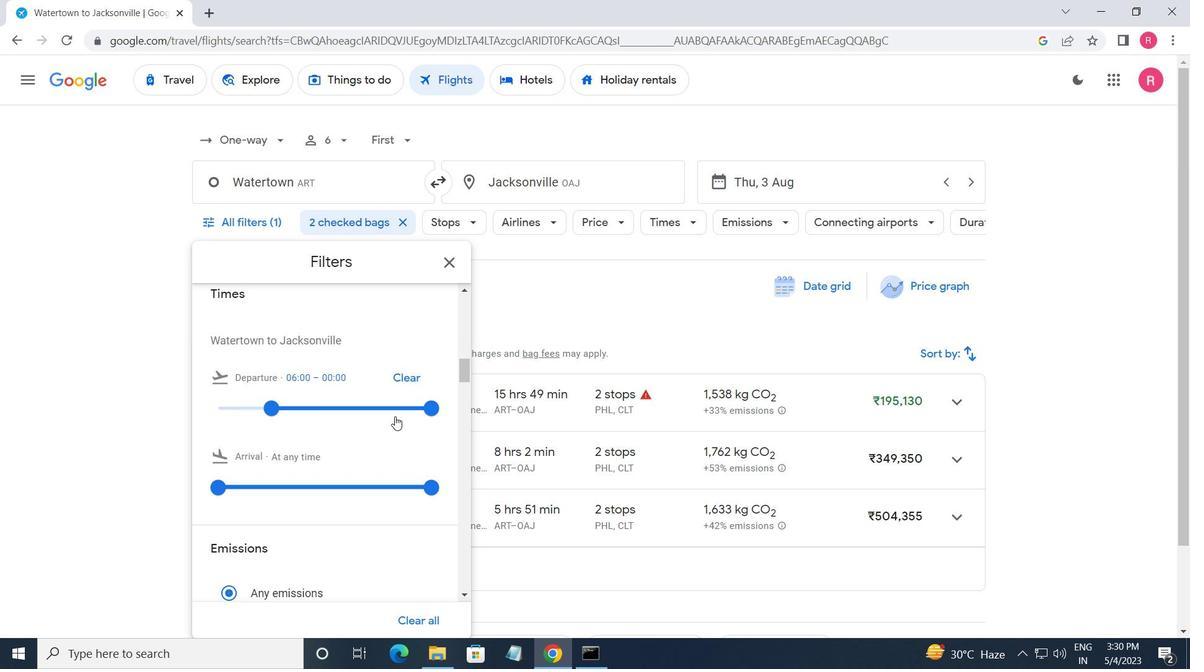 
Action: Mouse pressed left at (422, 412)
Screenshot: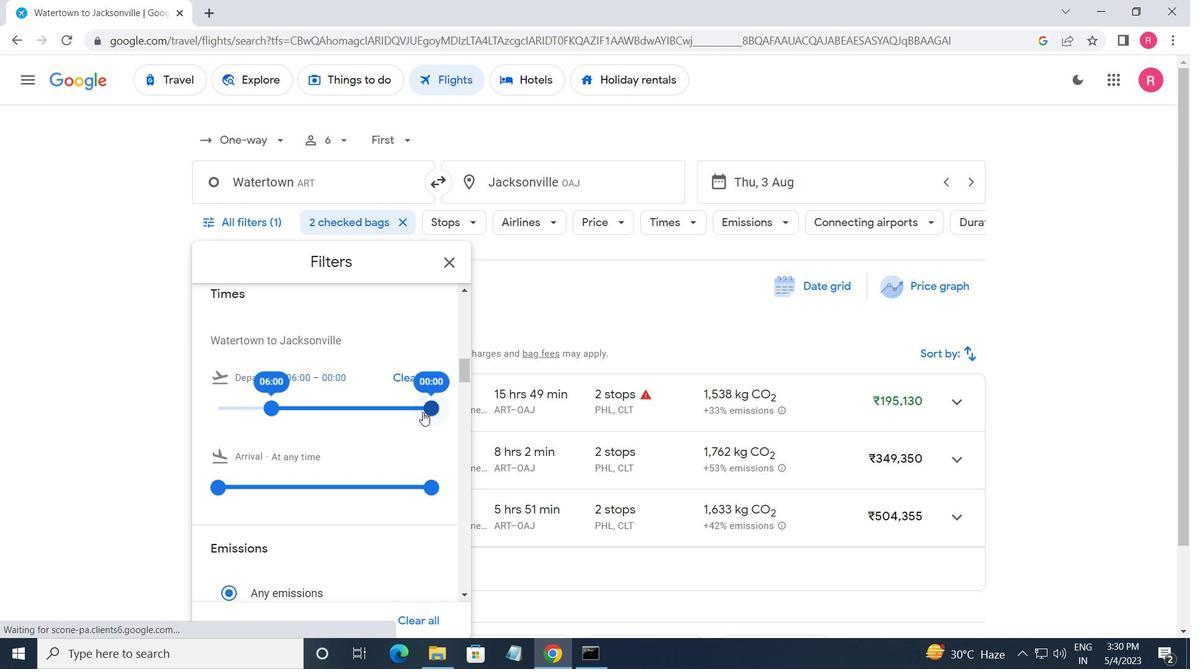 
Action: Mouse moved to (448, 265)
Screenshot: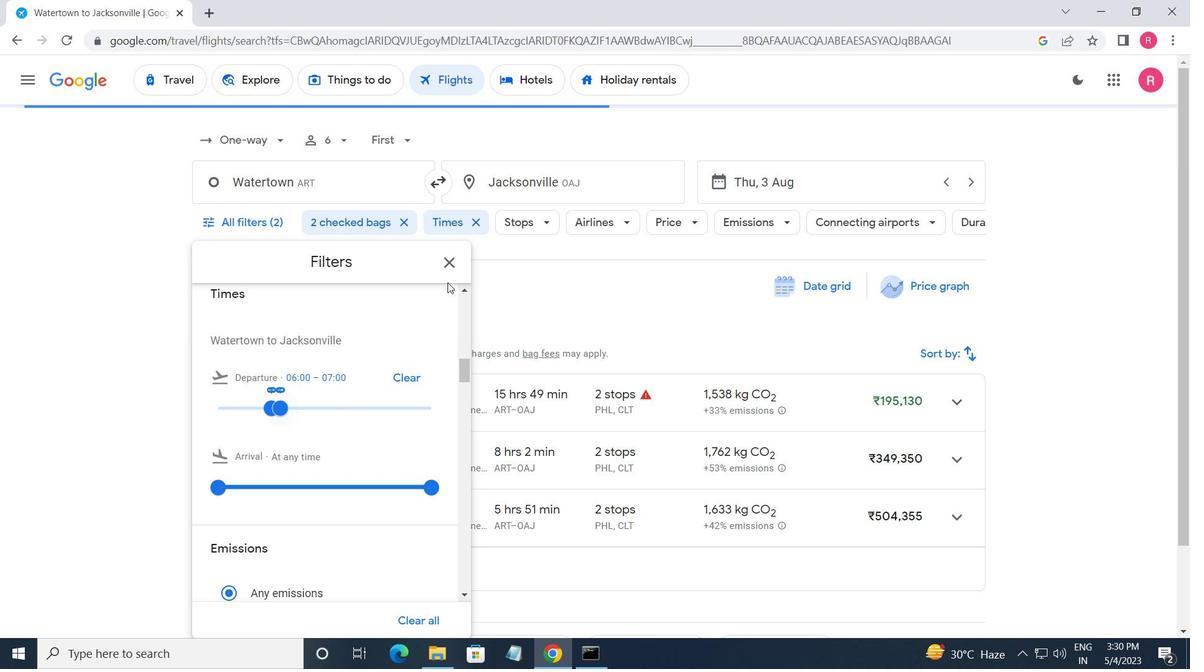
Action: Mouse pressed left at (448, 265)
Screenshot: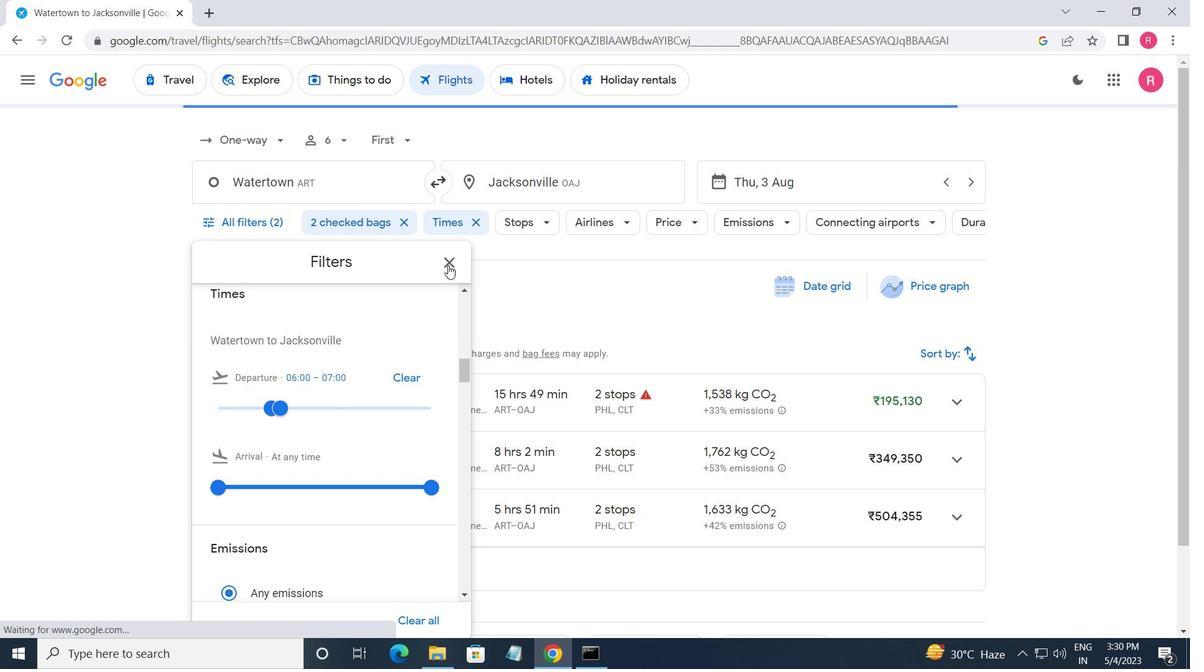 
Action: Mouse moved to (430, 265)
Screenshot: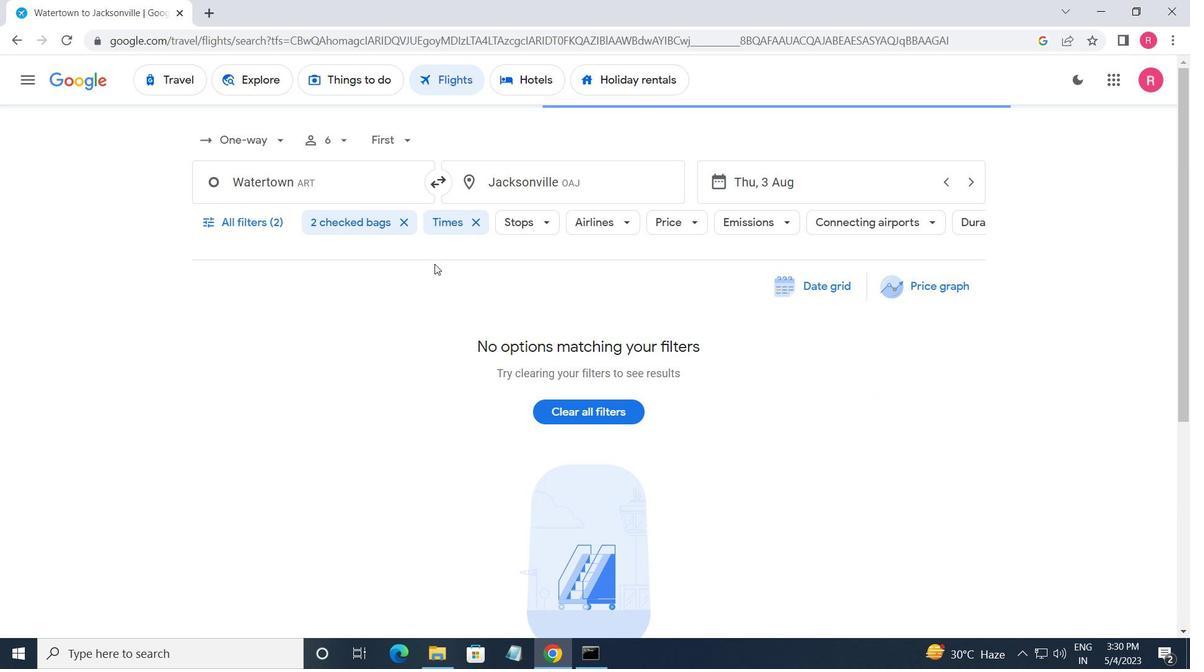 
